 Task: Find a flat in Skövde, Sweden for one guest from September 4 to September 10, with a price range of ₹9000 to ₹17000, including a kitchen.
Action: Mouse moved to (432, 179)
Screenshot: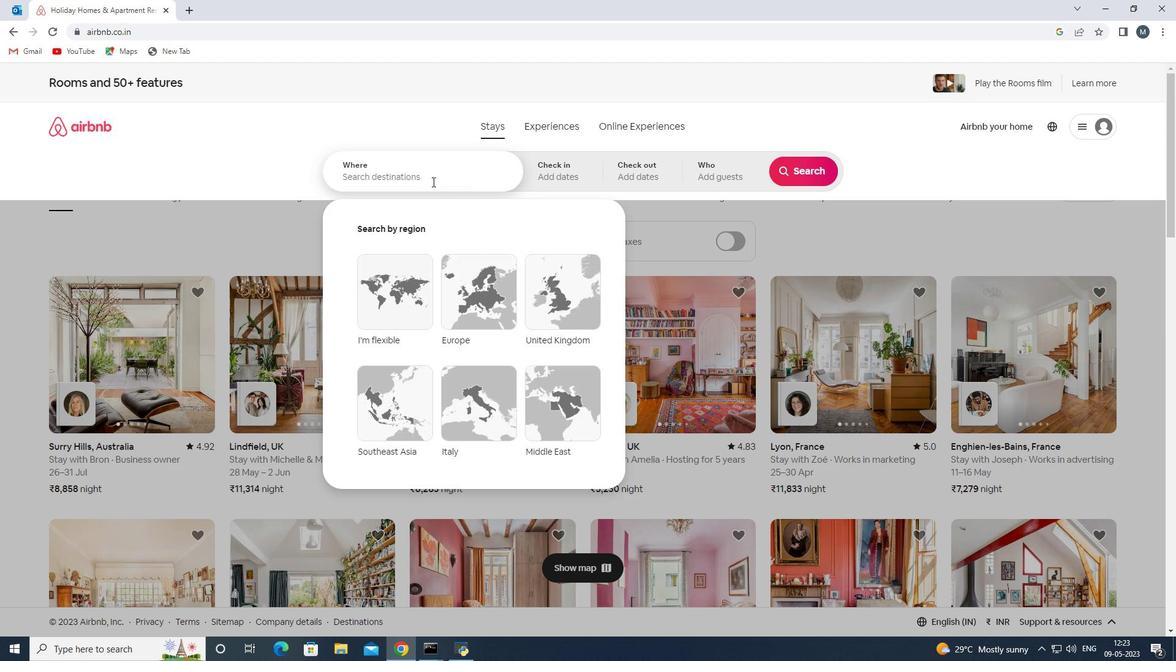 
Action: Mouse pressed left at (432, 179)
Screenshot: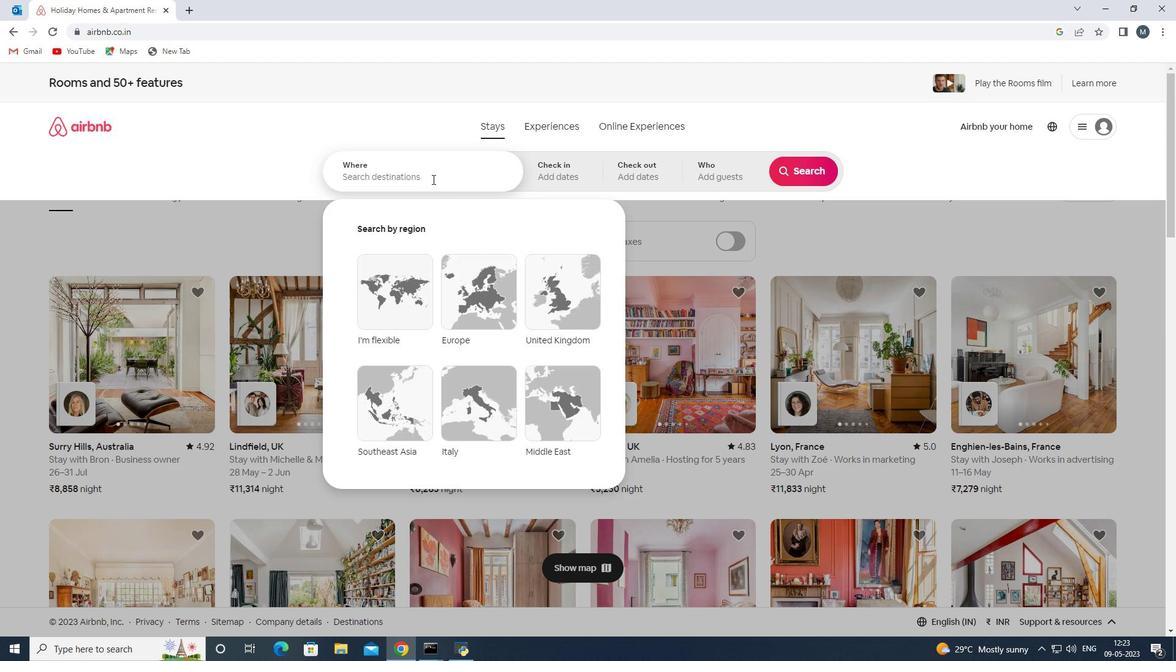 
Action: Key pressed skovde,<Key.shift>Swe
Screenshot: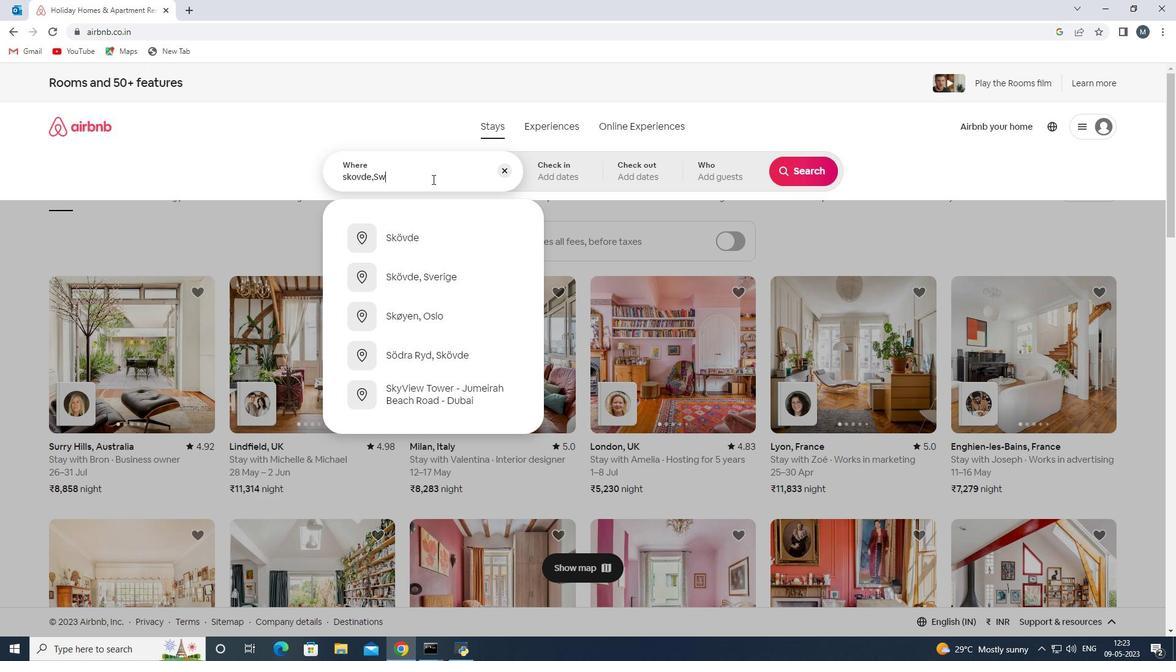 
Action: Mouse moved to (473, 238)
Screenshot: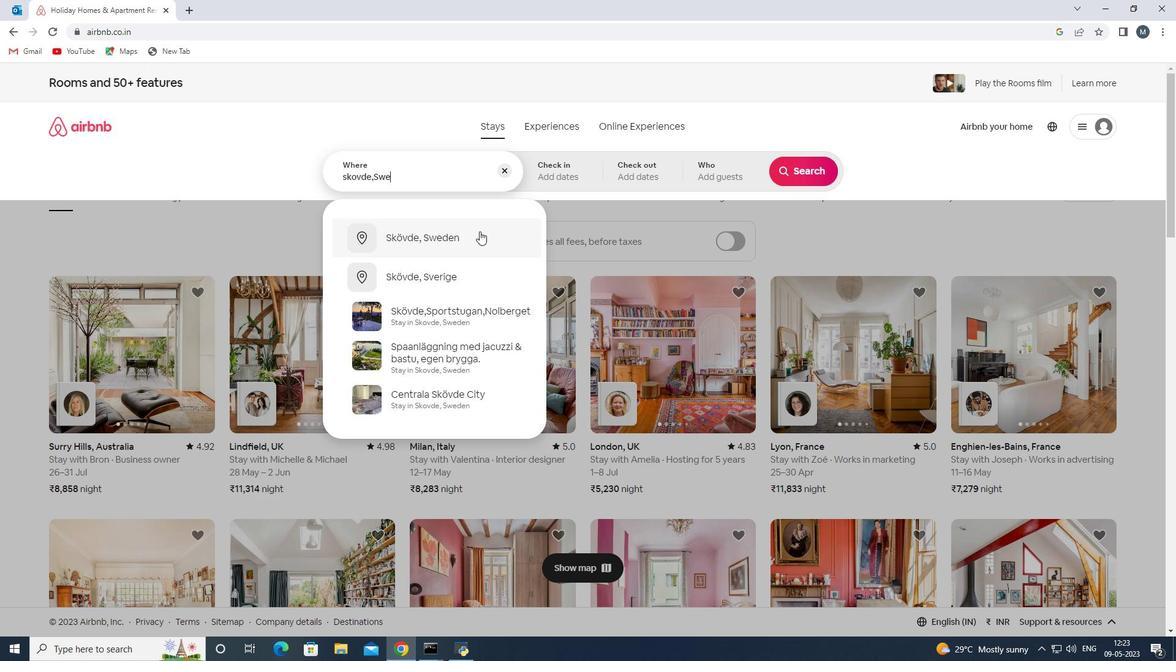 
Action: Mouse pressed left at (473, 238)
Screenshot: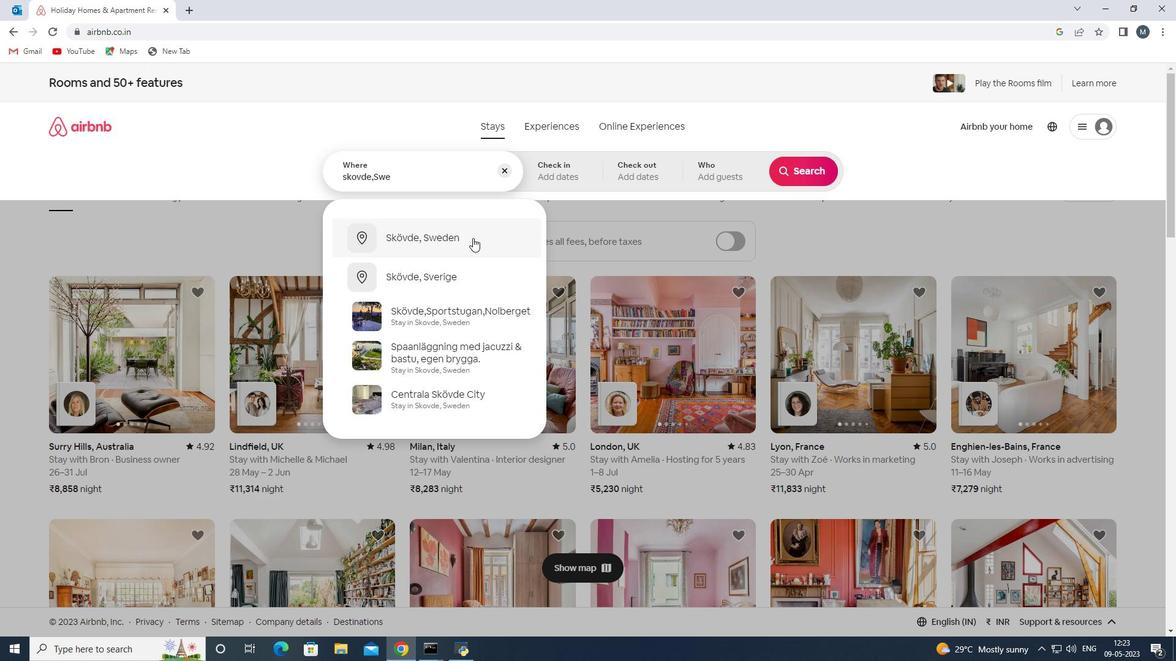 
Action: Mouse moved to (800, 266)
Screenshot: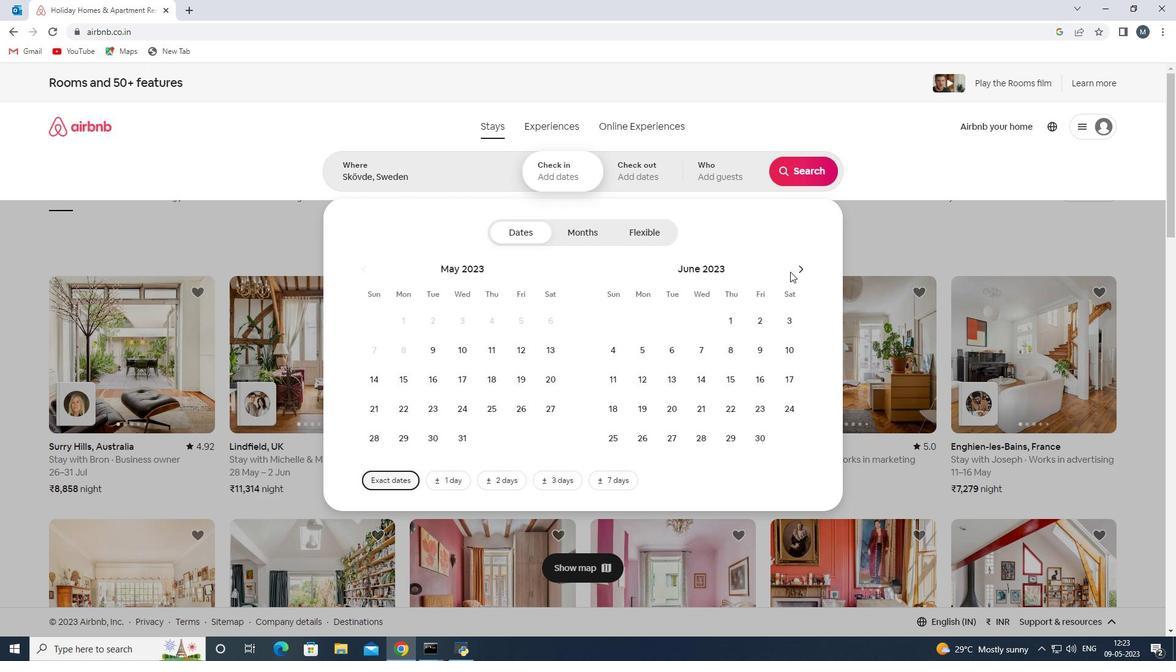 
Action: Mouse pressed left at (800, 266)
Screenshot: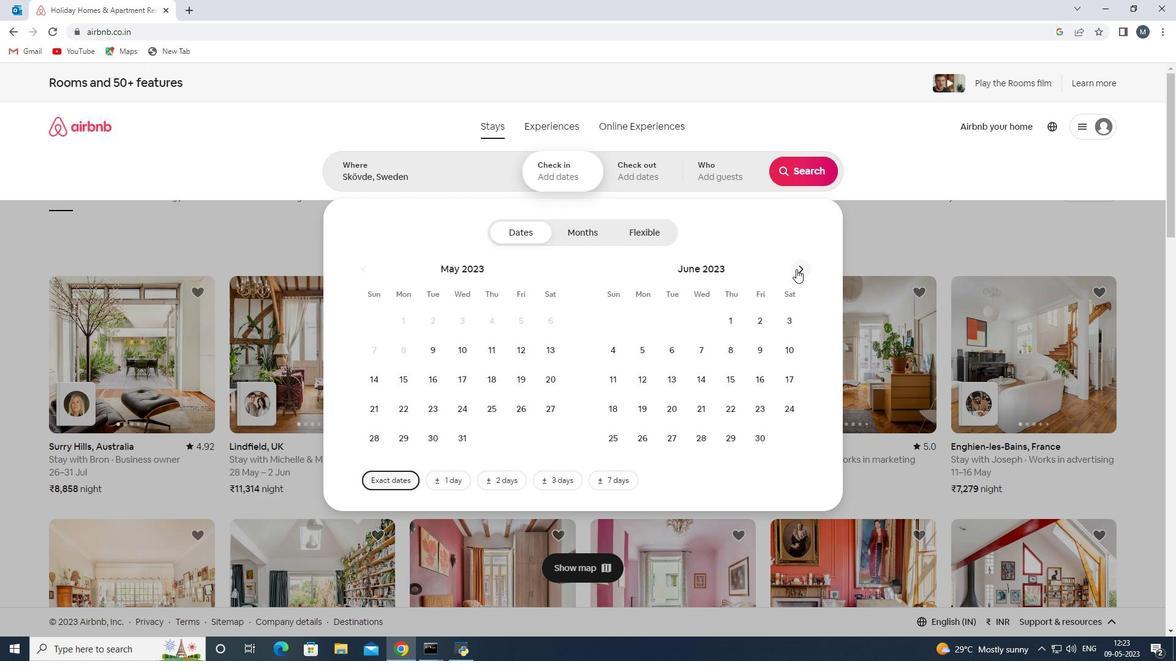 
Action: Mouse pressed left at (800, 266)
Screenshot: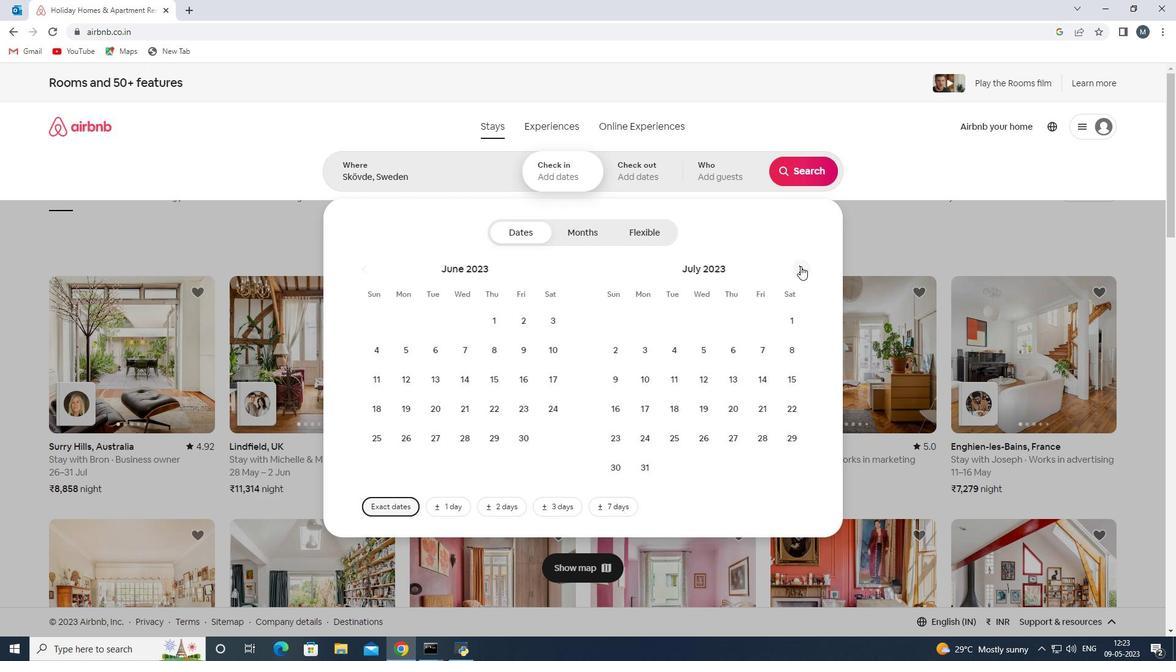 
Action: Mouse pressed left at (800, 266)
Screenshot: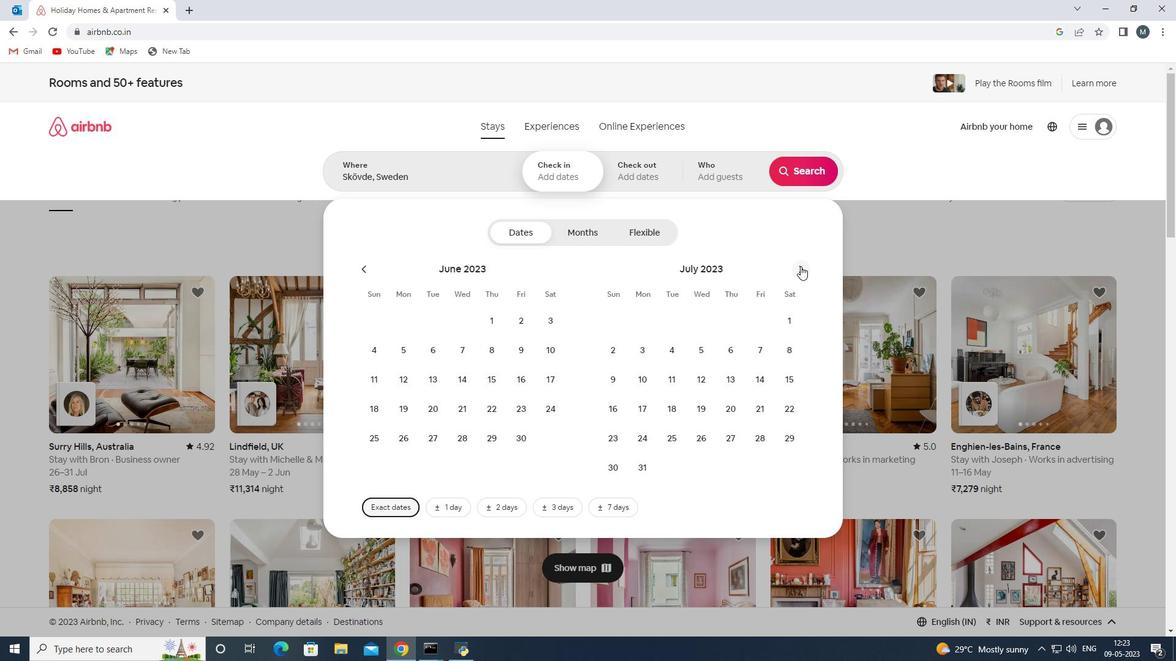 
Action: Mouse moved to (651, 354)
Screenshot: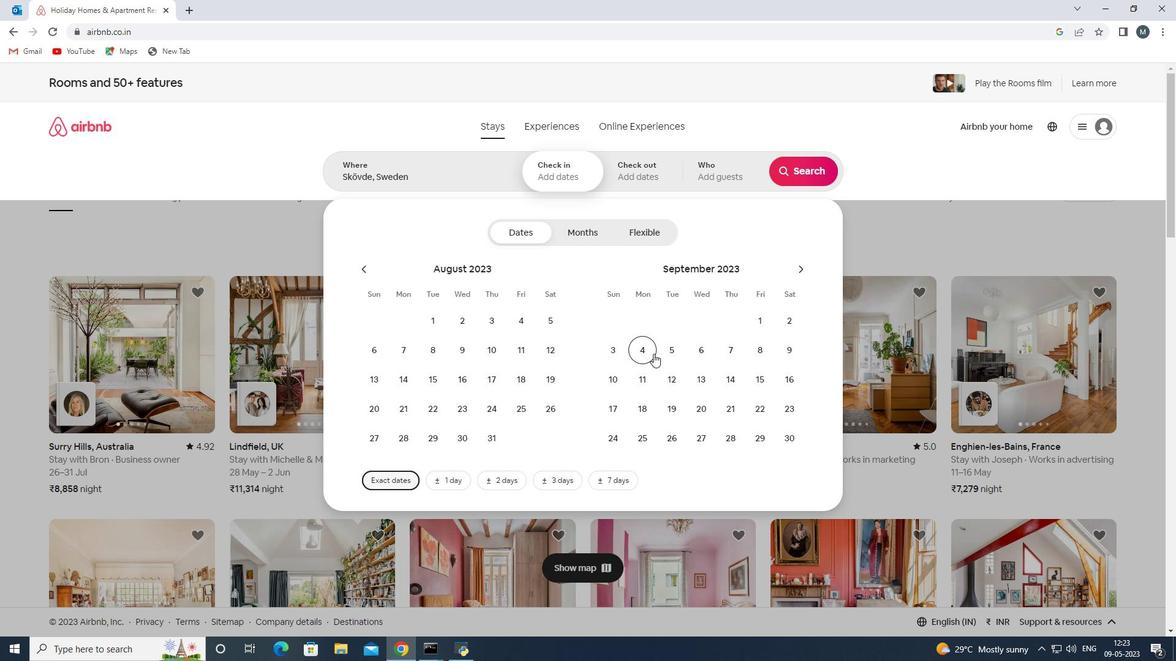 
Action: Mouse pressed left at (651, 354)
Screenshot: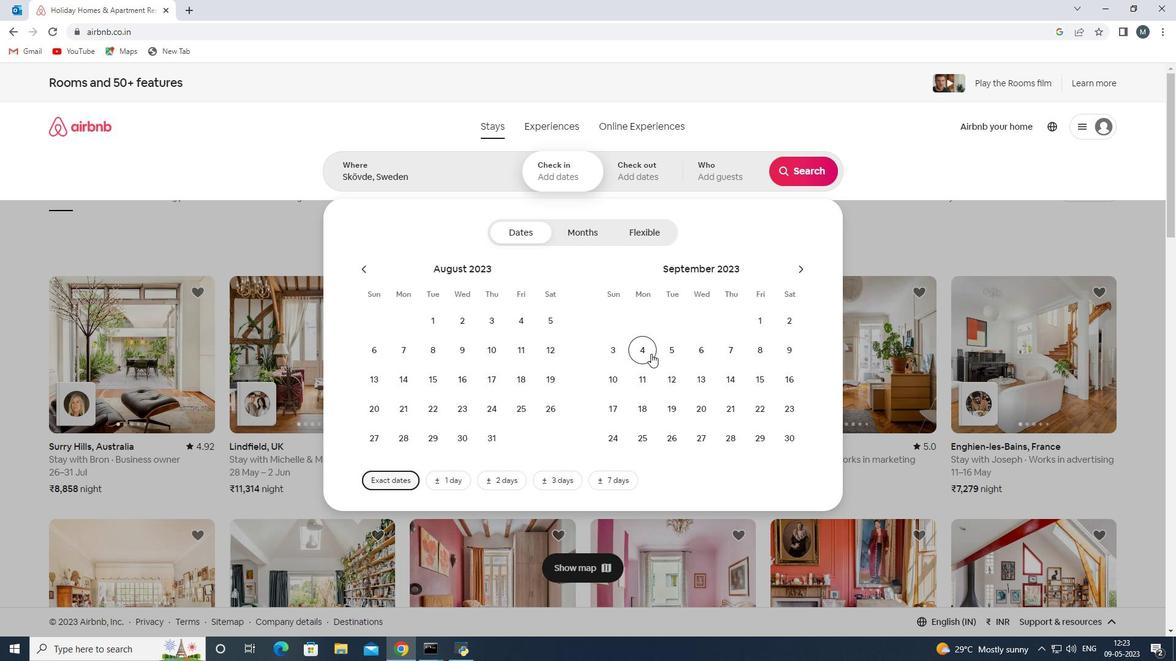 
Action: Mouse moved to (612, 375)
Screenshot: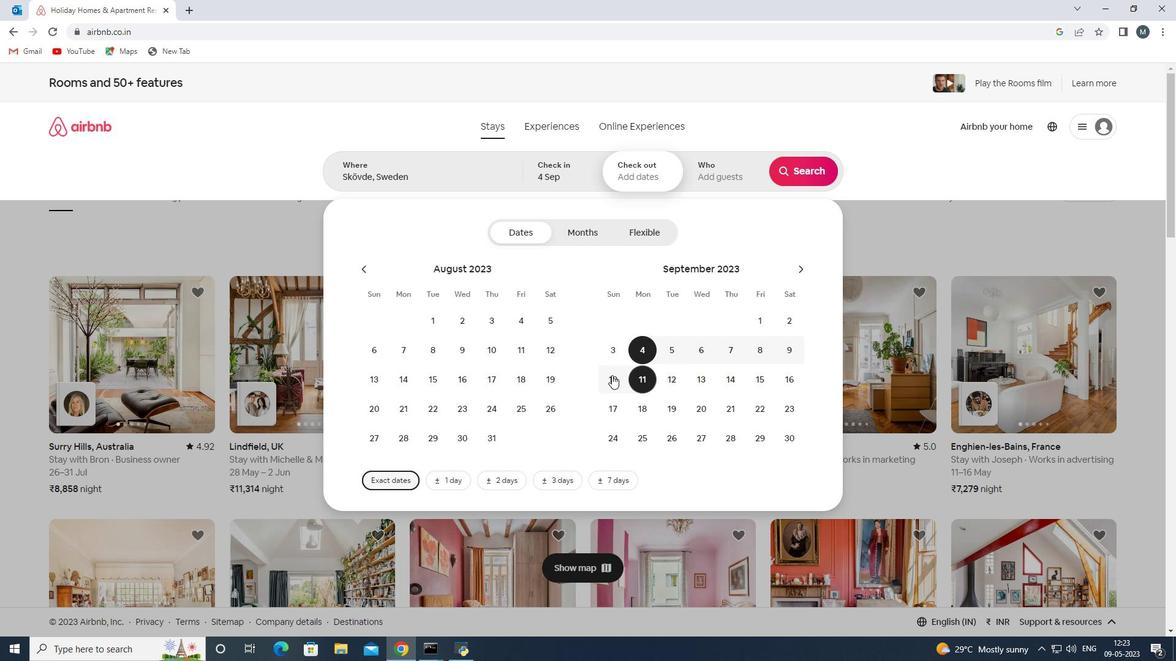 
Action: Mouse pressed left at (612, 375)
Screenshot: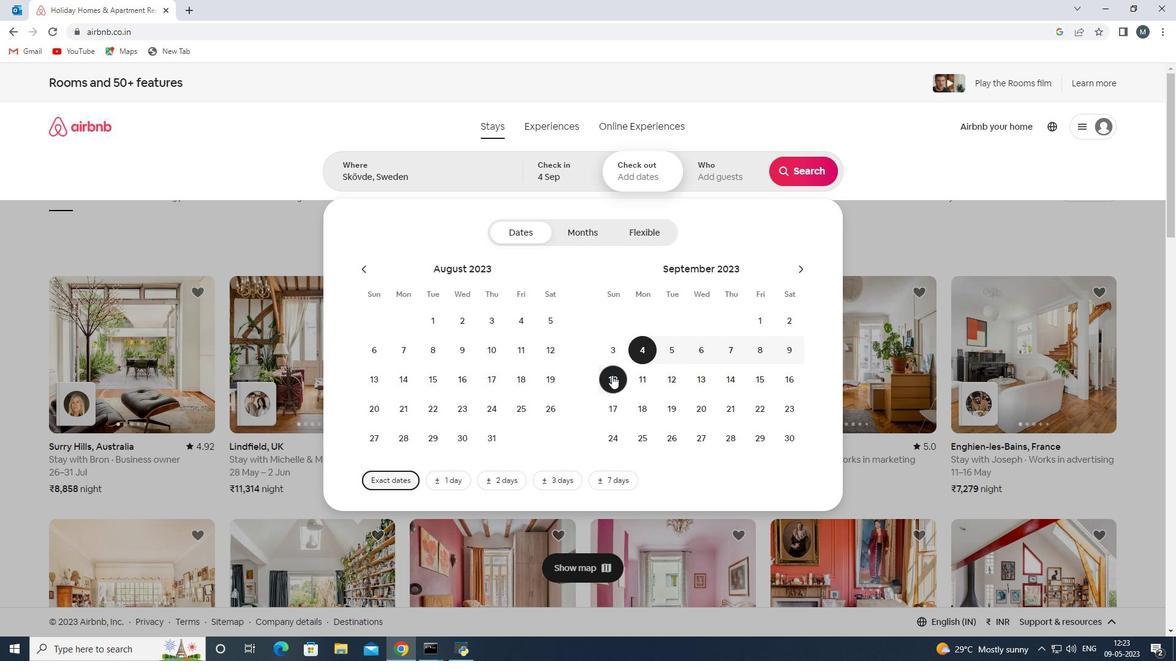 
Action: Mouse moved to (715, 173)
Screenshot: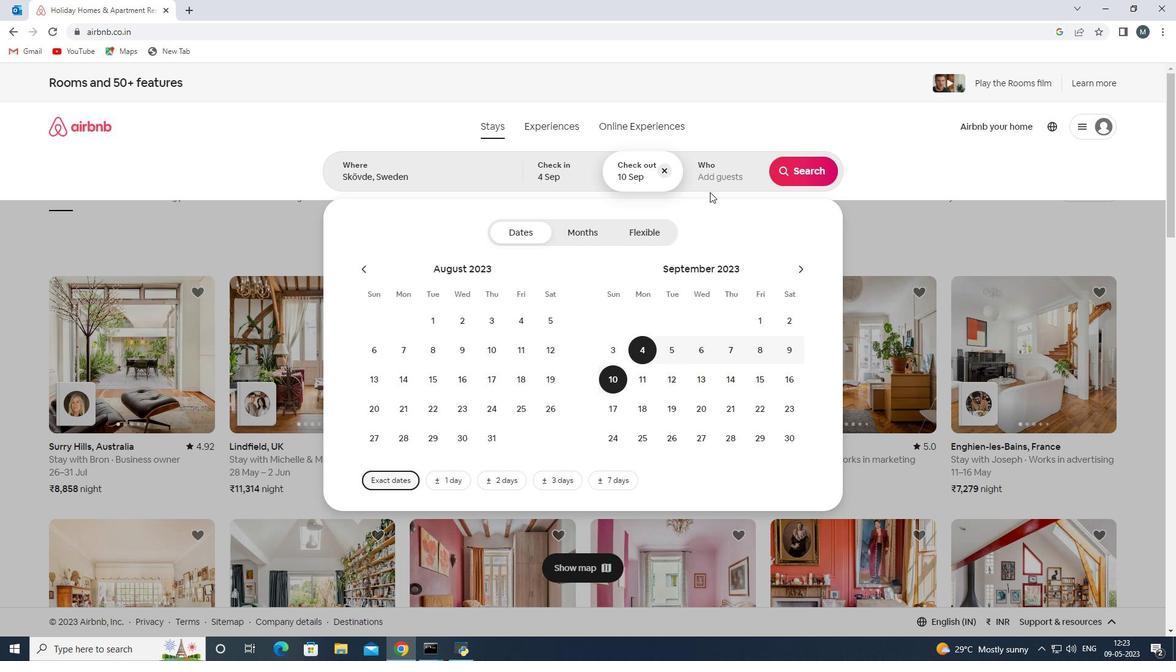 
Action: Mouse pressed left at (715, 173)
Screenshot: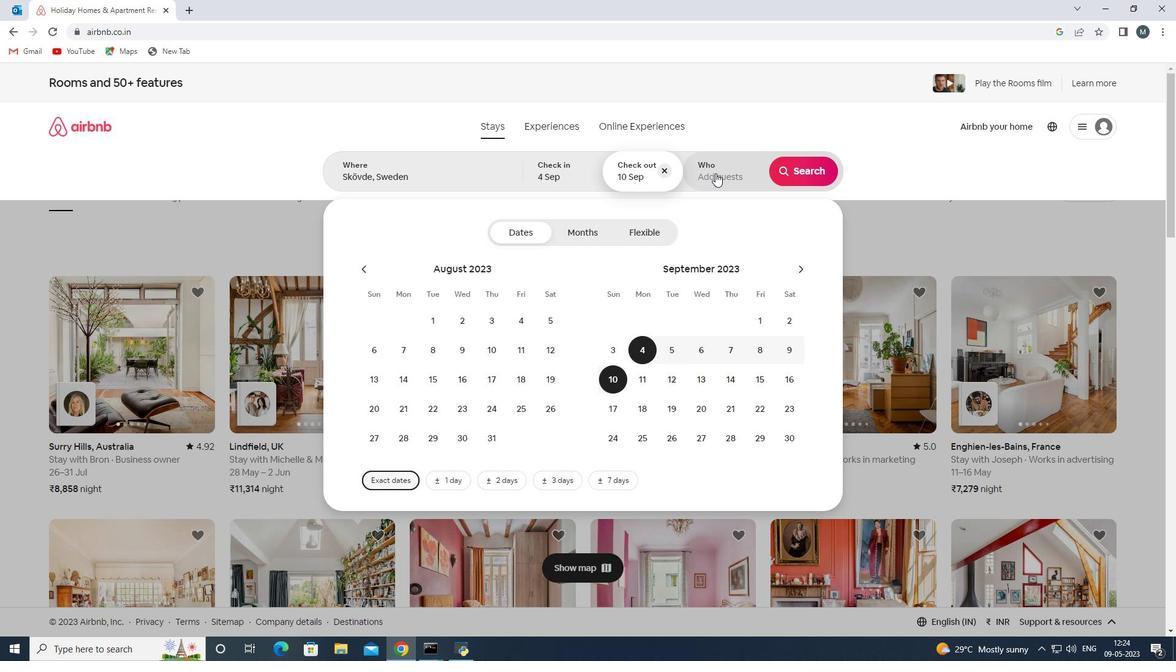 
Action: Mouse moved to (801, 233)
Screenshot: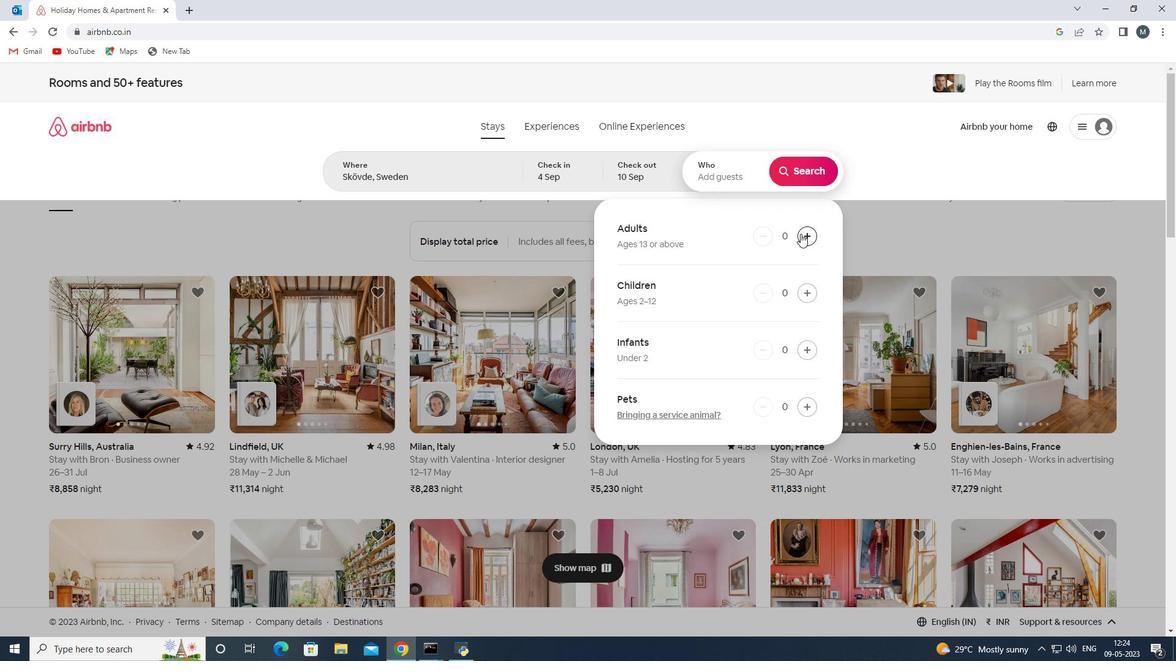 
Action: Mouse pressed left at (801, 233)
Screenshot: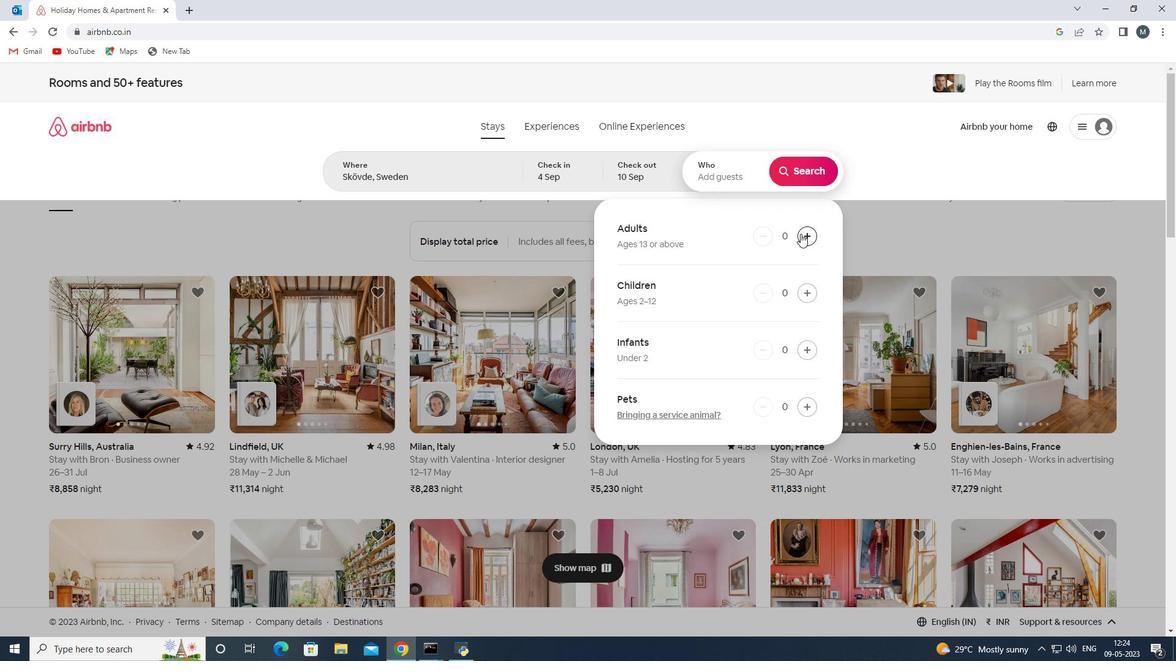 
Action: Mouse moved to (797, 173)
Screenshot: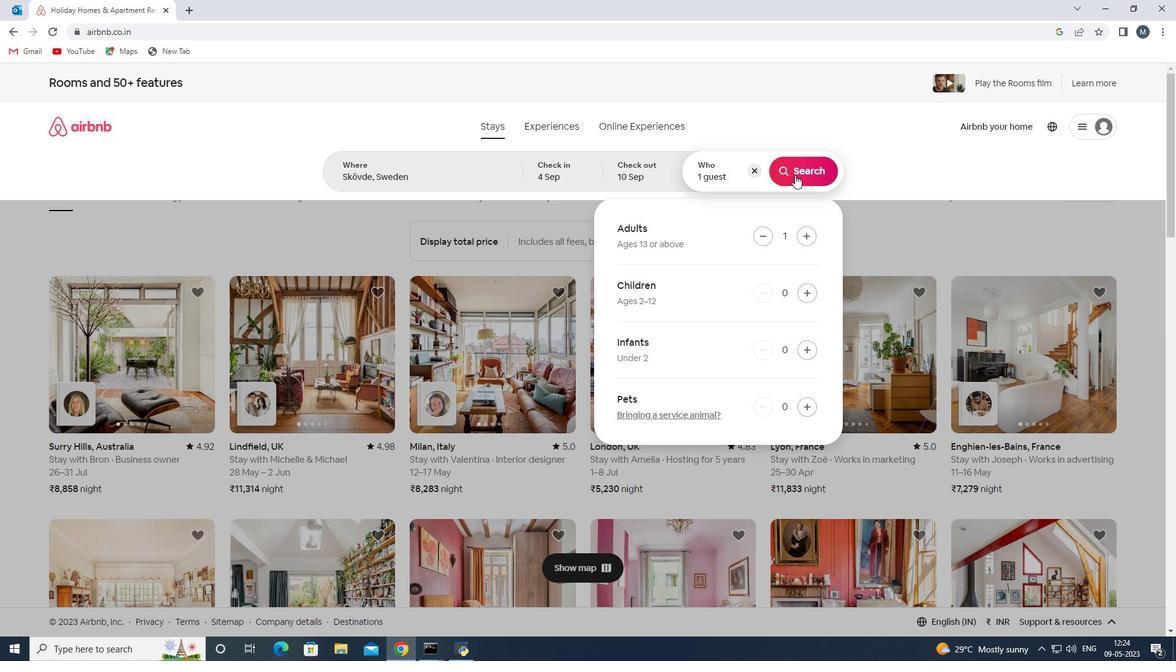 
Action: Mouse pressed left at (797, 173)
Screenshot: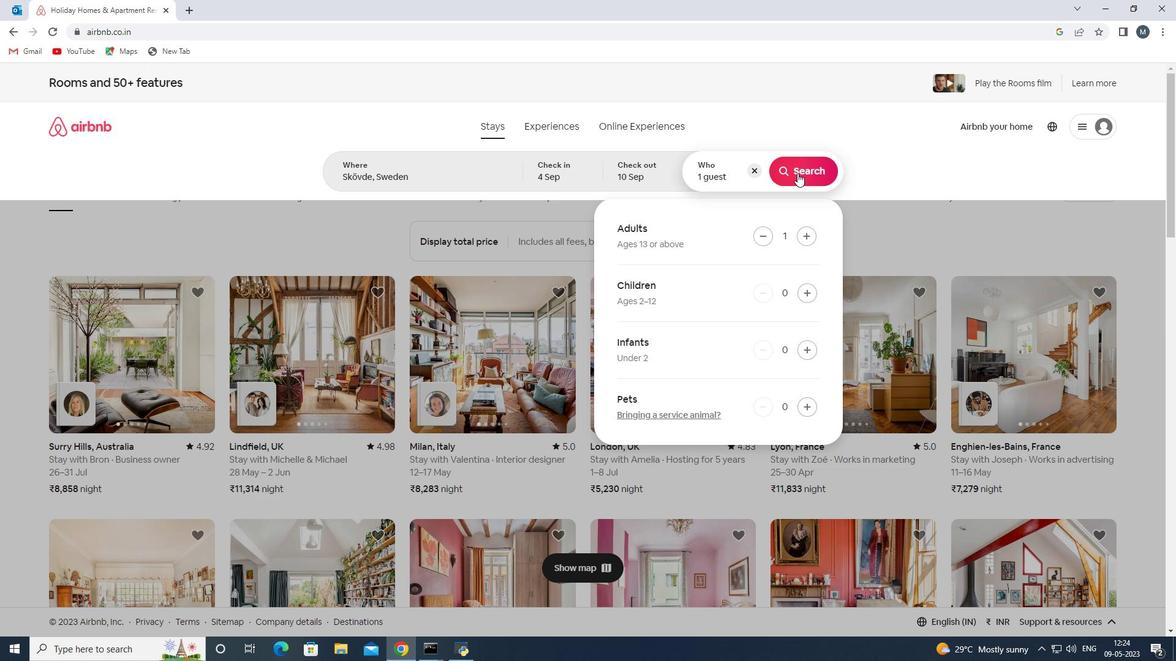 
Action: Mouse moved to (1107, 136)
Screenshot: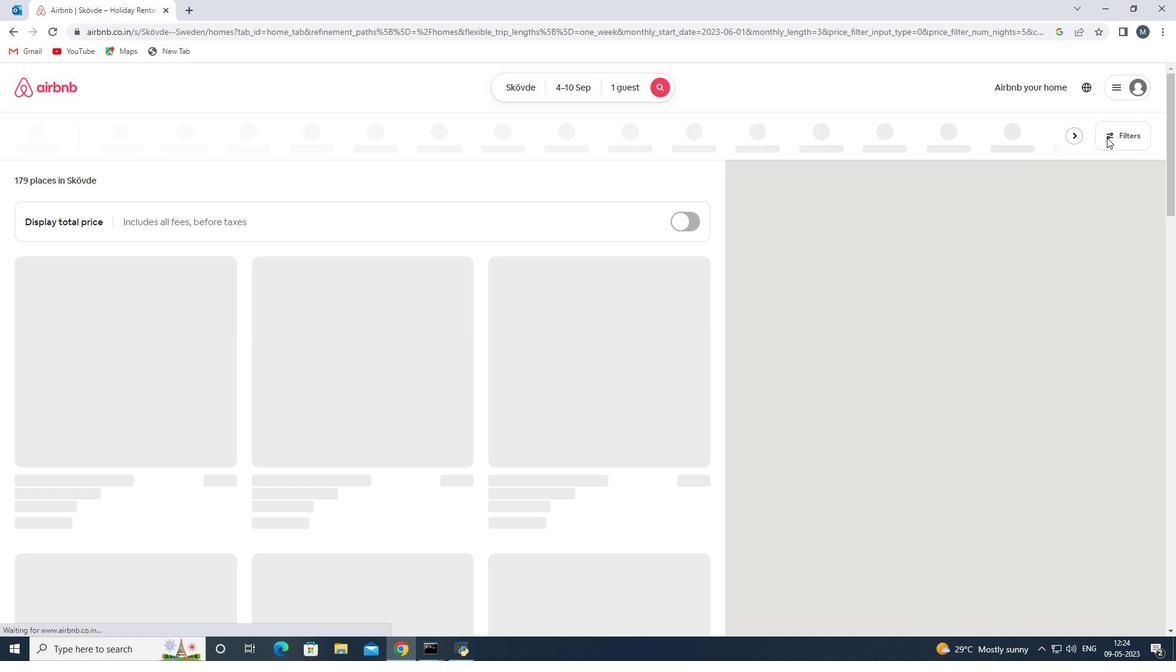 
Action: Mouse pressed left at (1107, 136)
Screenshot: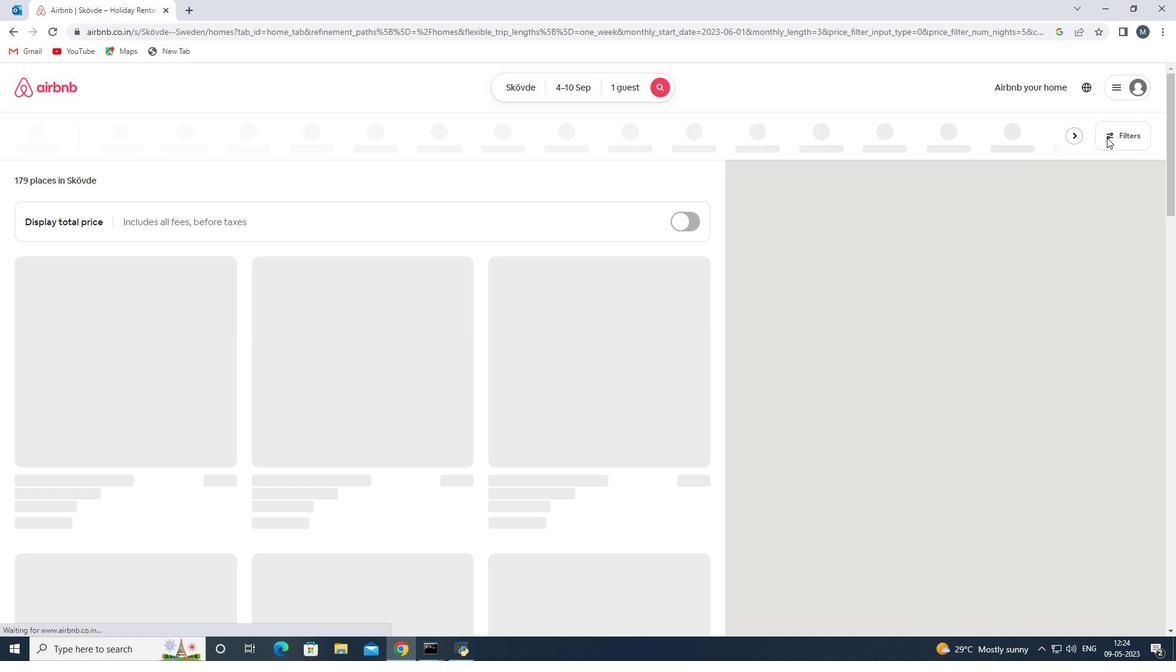 
Action: Mouse moved to (481, 441)
Screenshot: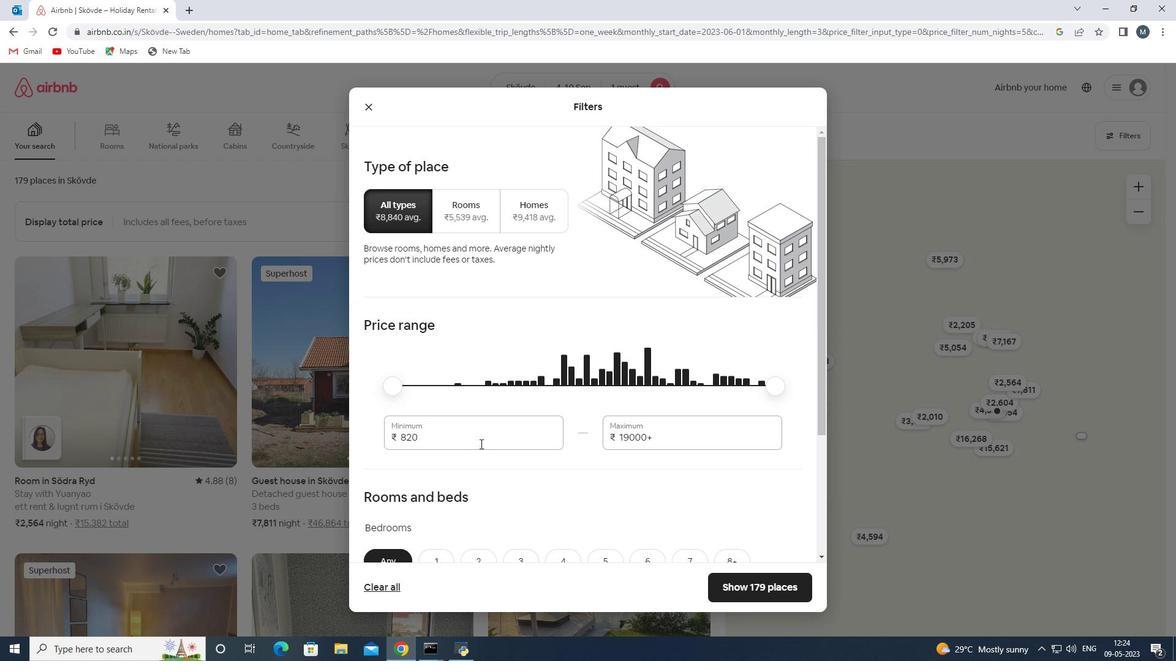 
Action: Mouse pressed left at (481, 441)
Screenshot: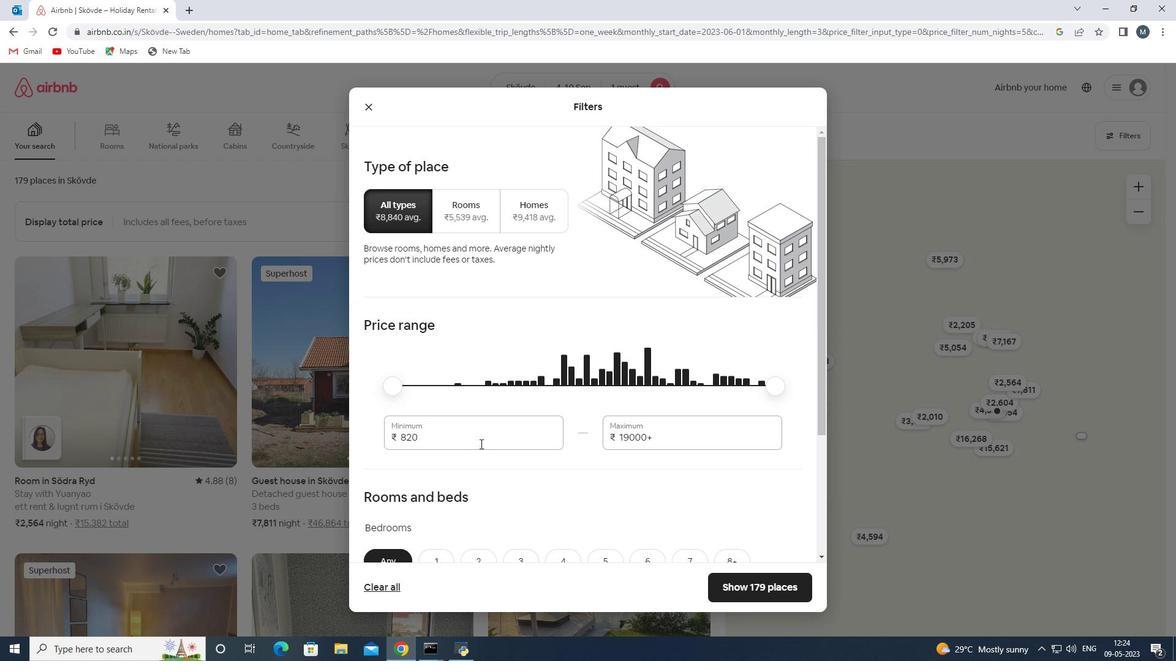 
Action: Mouse moved to (365, 433)
Screenshot: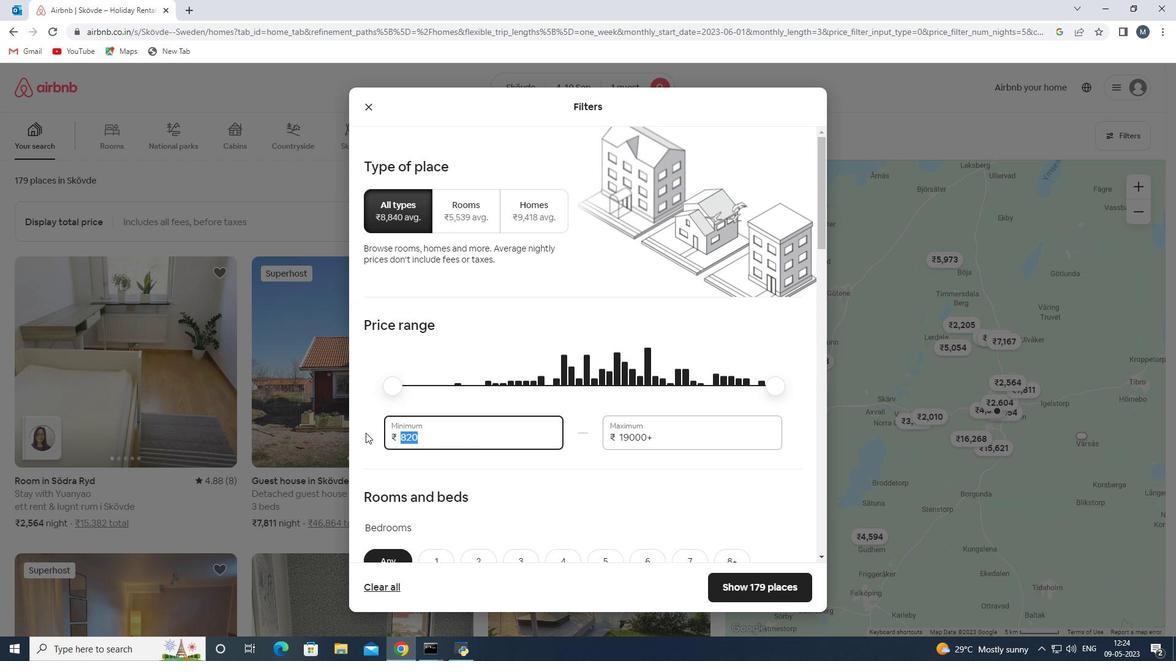 
Action: Key pressed 900
Screenshot: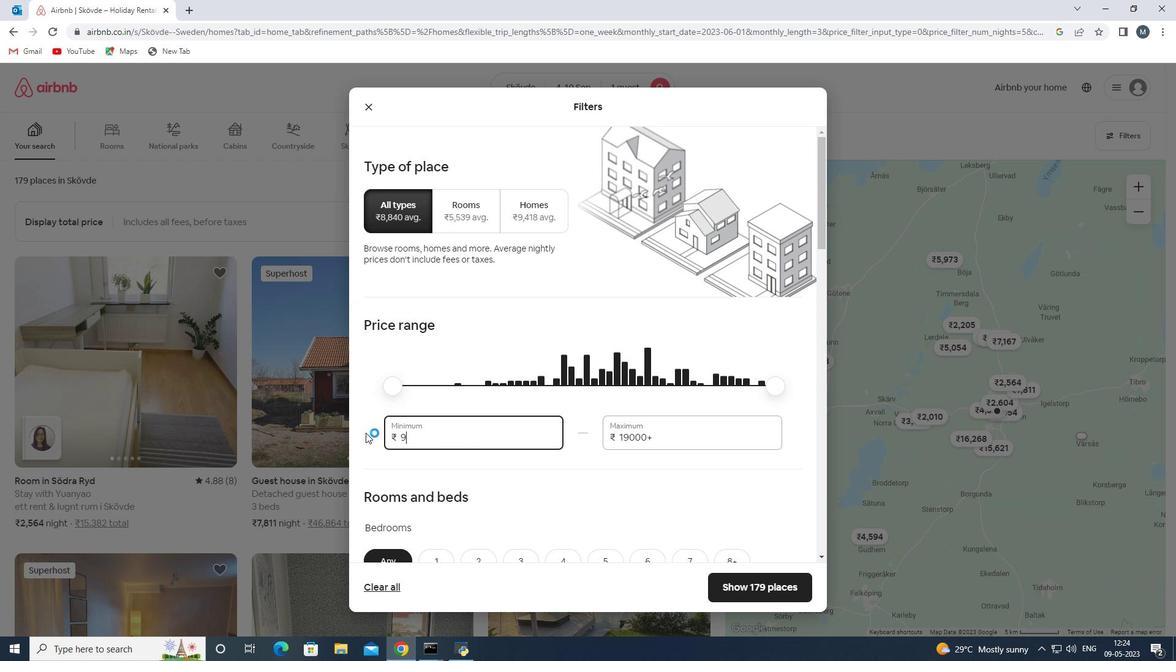
Action: Mouse moved to (365, 433)
Screenshot: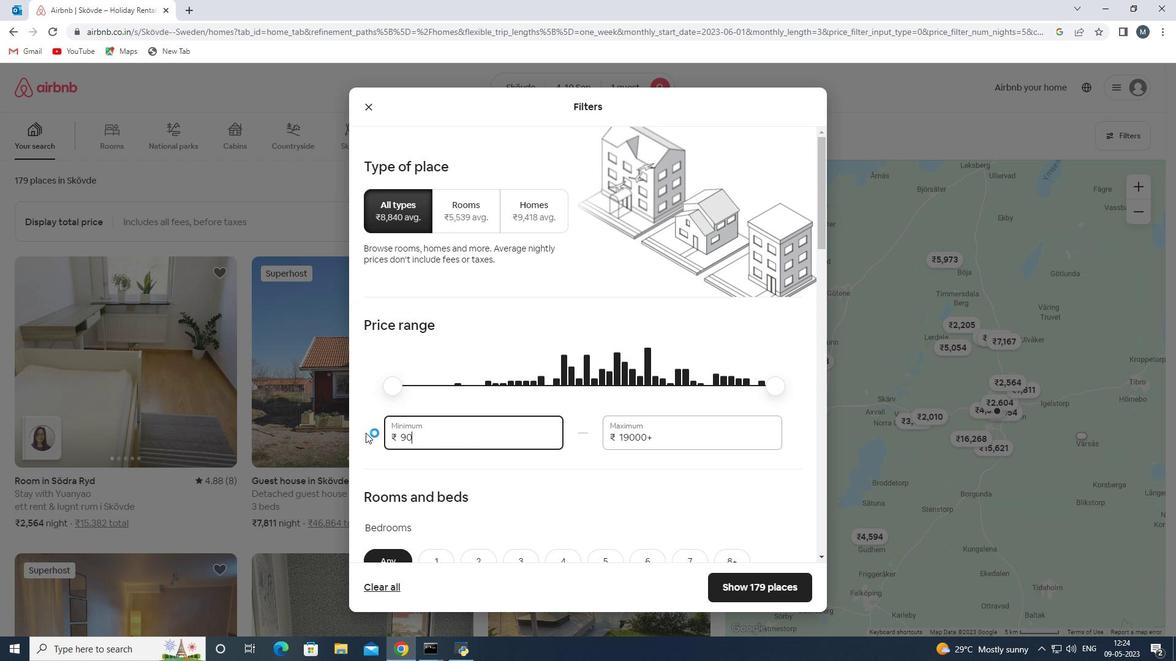 
Action: Key pressed 0
Screenshot: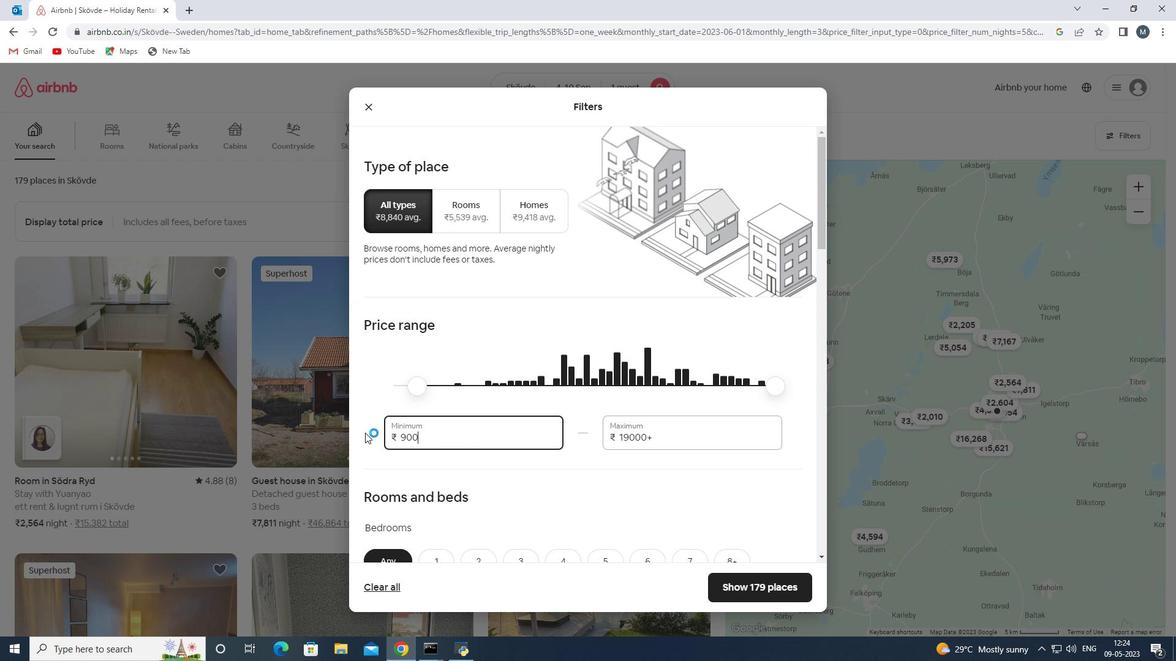 
Action: Mouse moved to (657, 432)
Screenshot: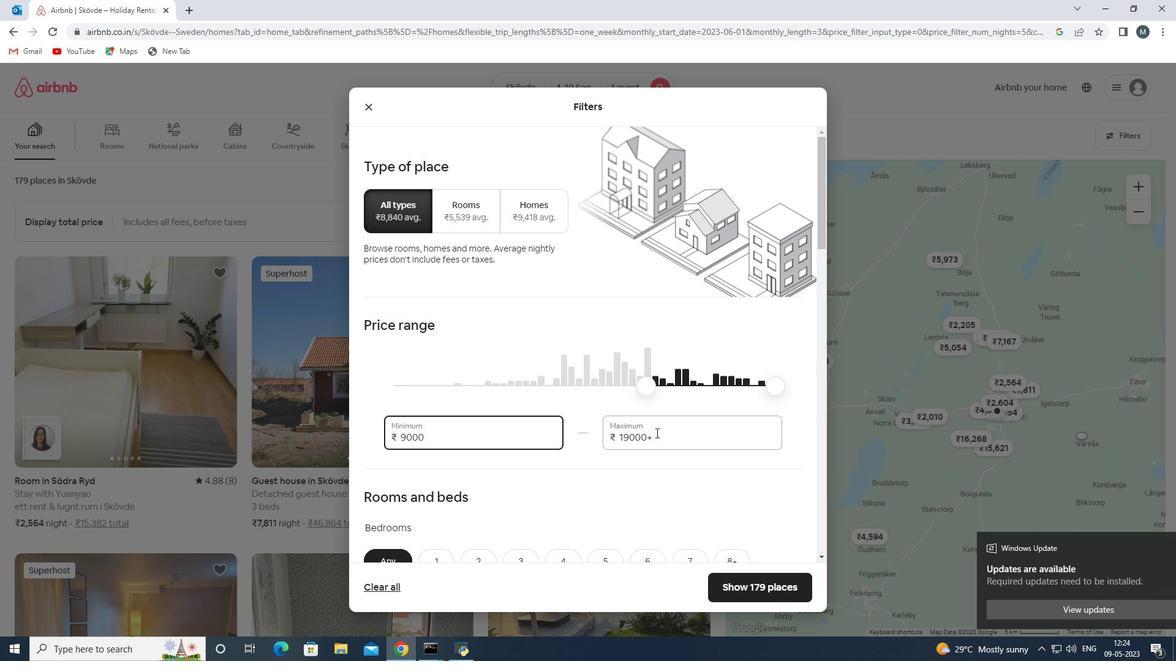 
Action: Mouse pressed left at (657, 432)
Screenshot: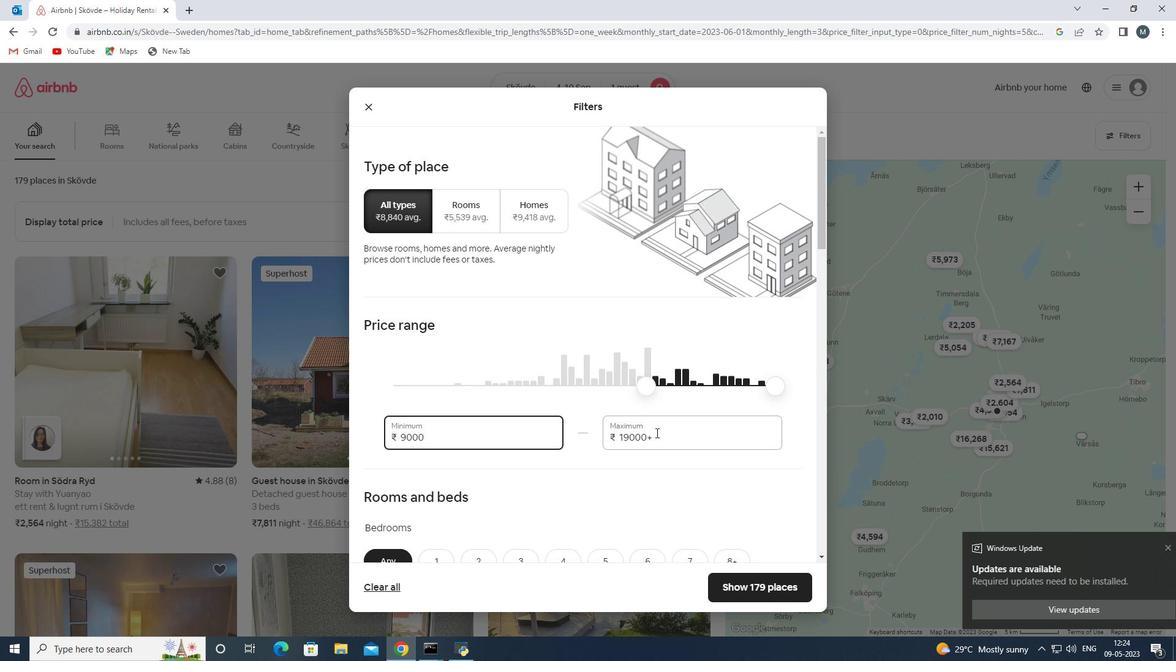 
Action: Mouse moved to (609, 436)
Screenshot: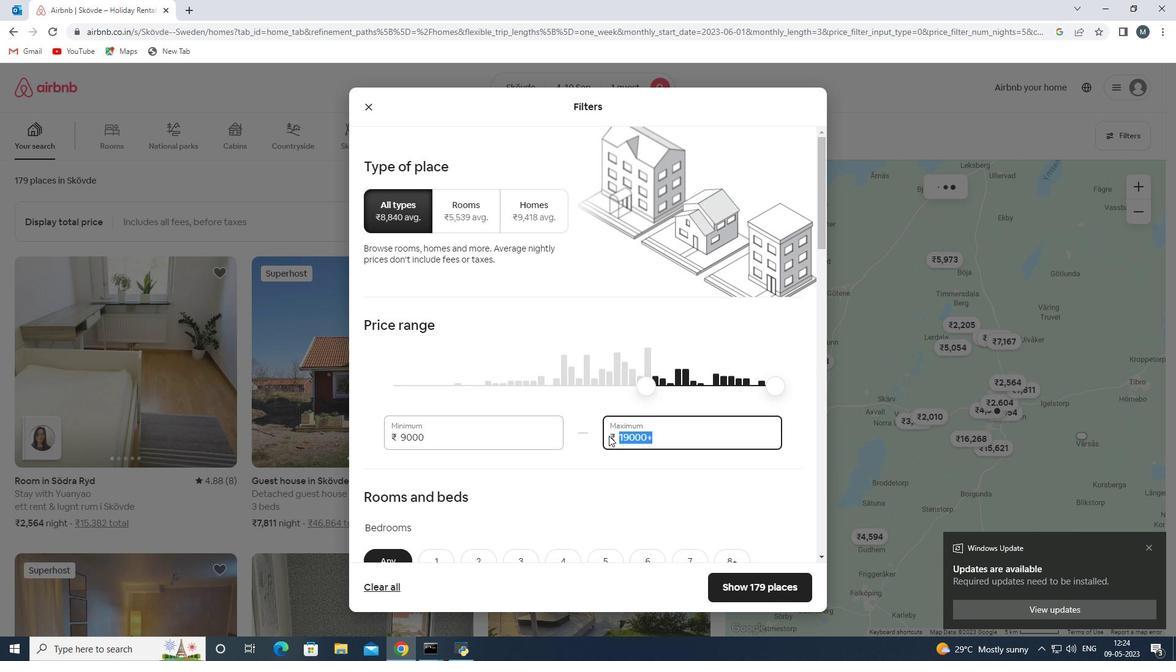 
Action: Key pressed 1700
Screenshot: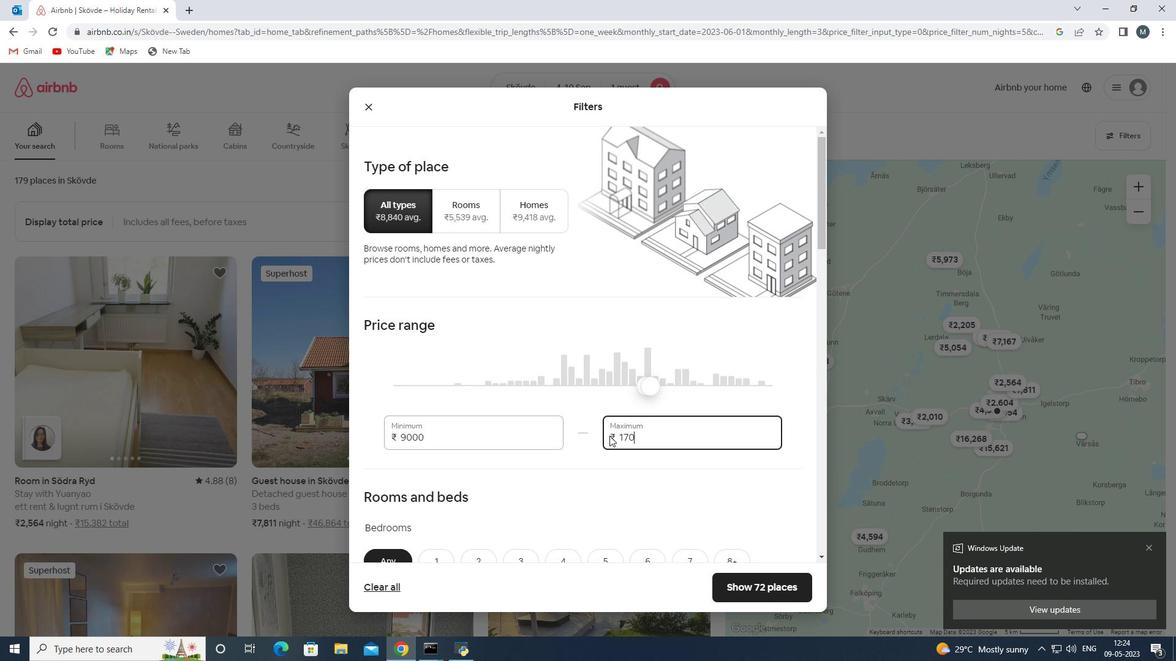 
Action: Mouse moved to (609, 436)
Screenshot: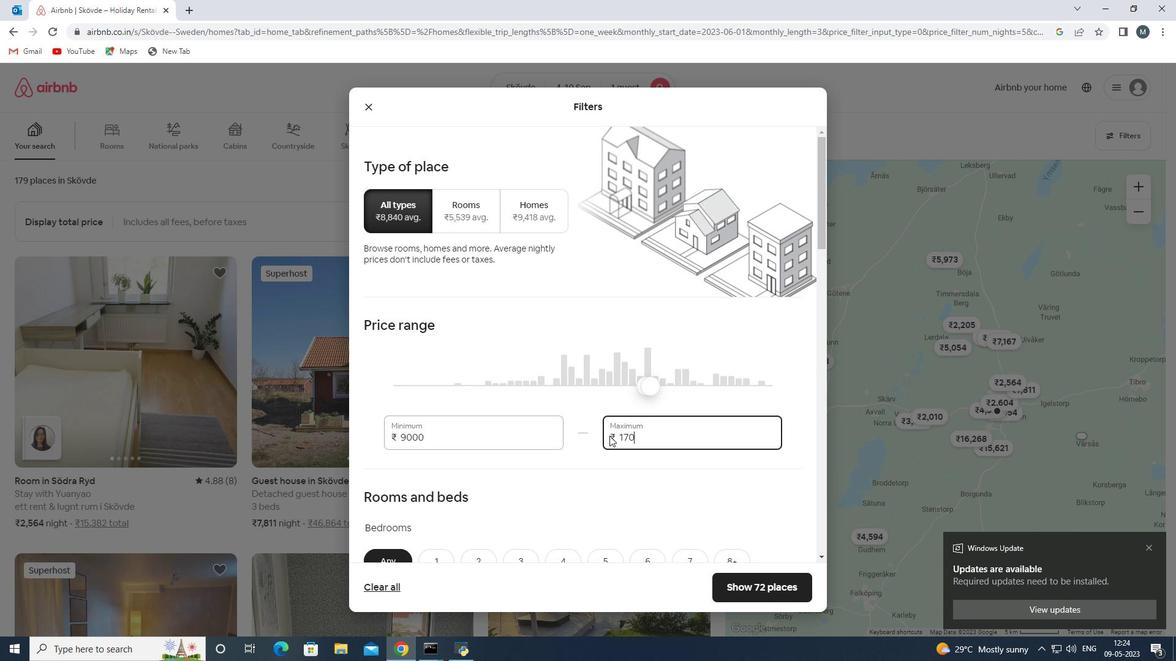 
Action: Key pressed 0
Screenshot: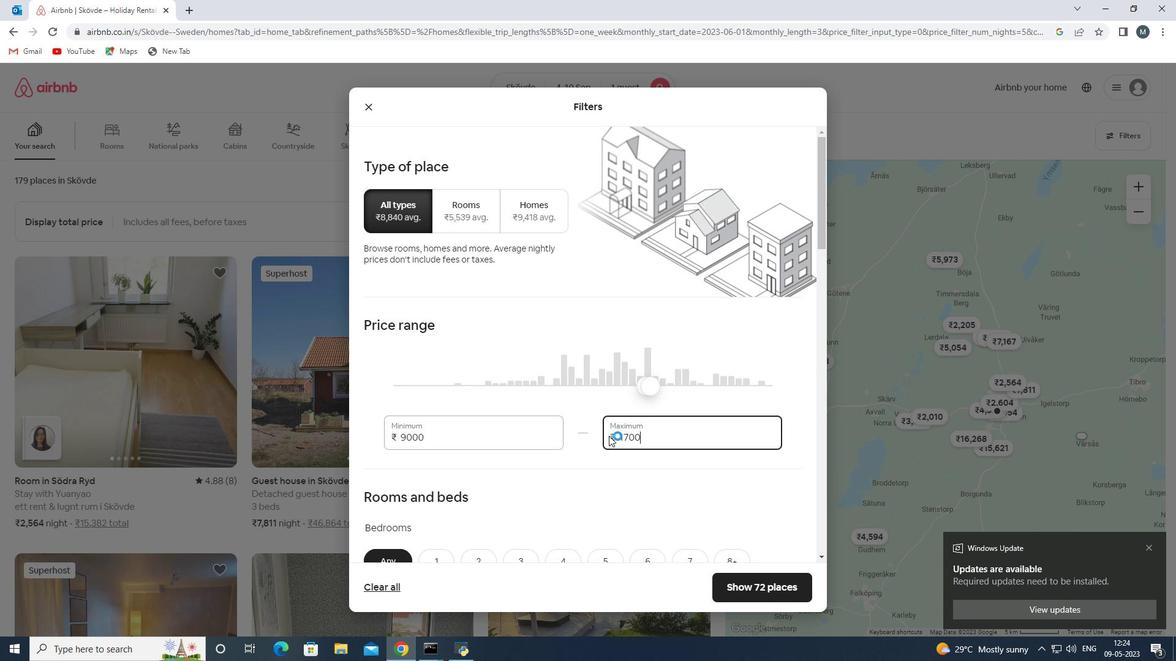 
Action: Mouse moved to (530, 396)
Screenshot: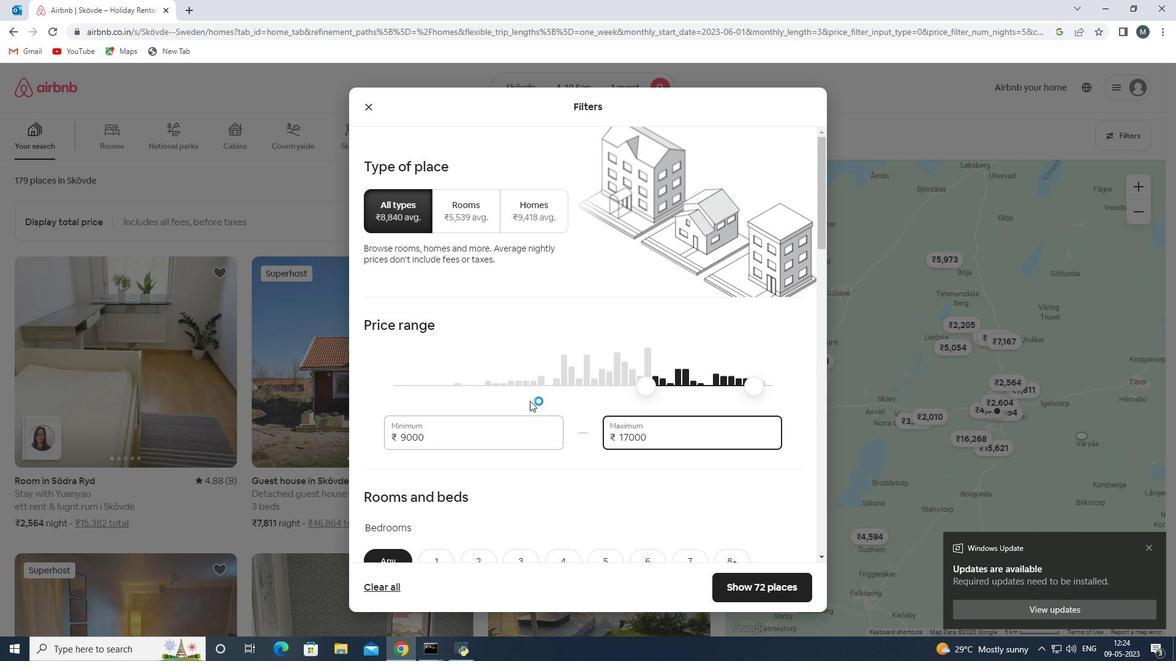 
Action: Mouse scrolled (530, 395) with delta (0, 0)
Screenshot: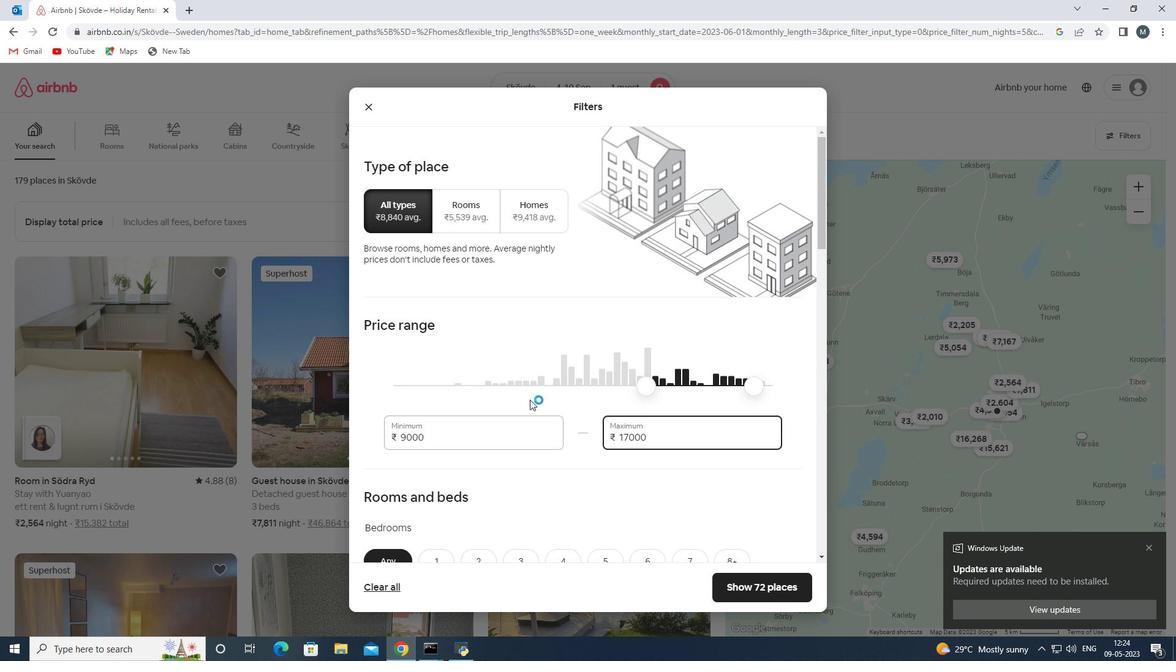 
Action: Mouse moved to (553, 367)
Screenshot: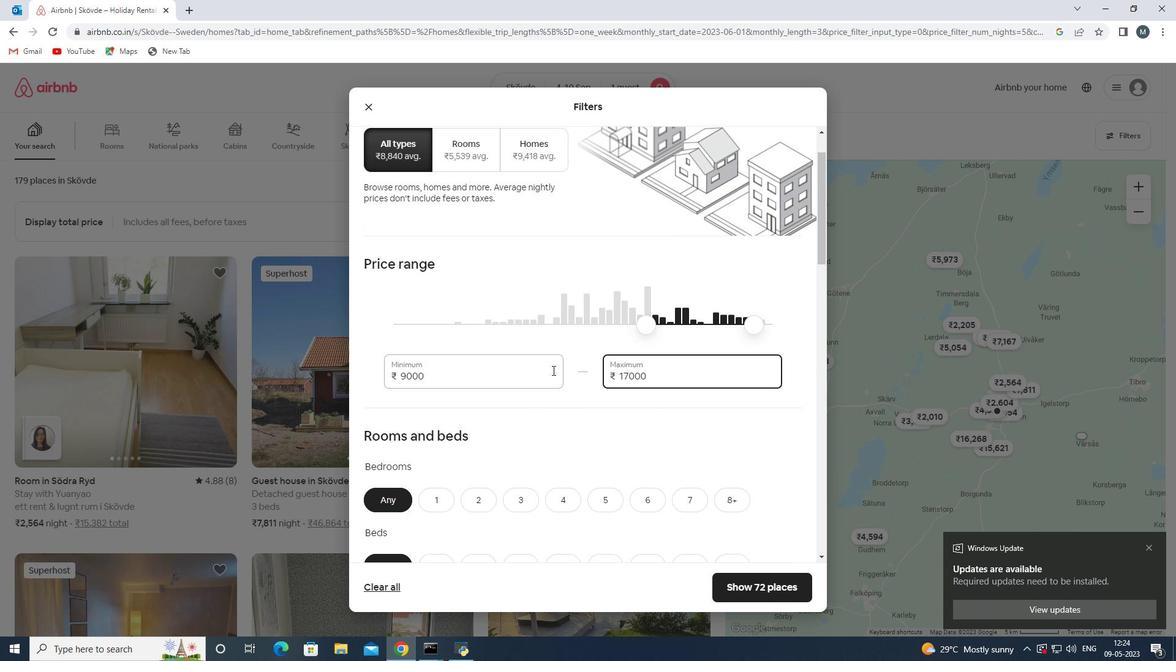 
Action: Mouse scrolled (553, 367) with delta (0, 0)
Screenshot: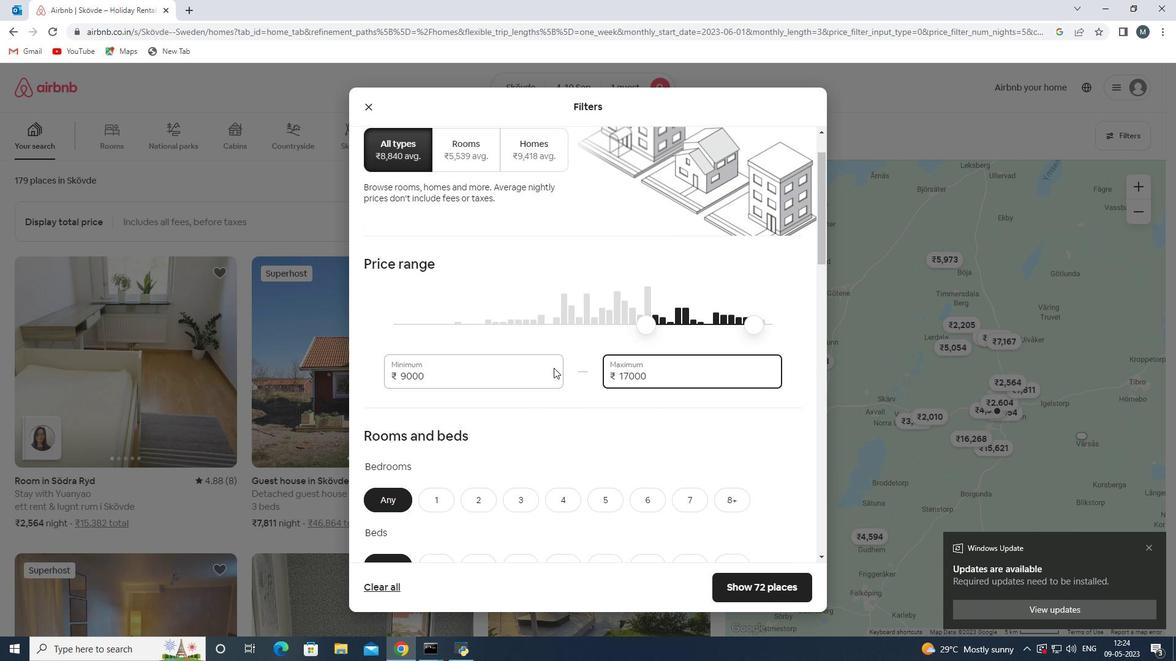 
Action: Mouse moved to (556, 367)
Screenshot: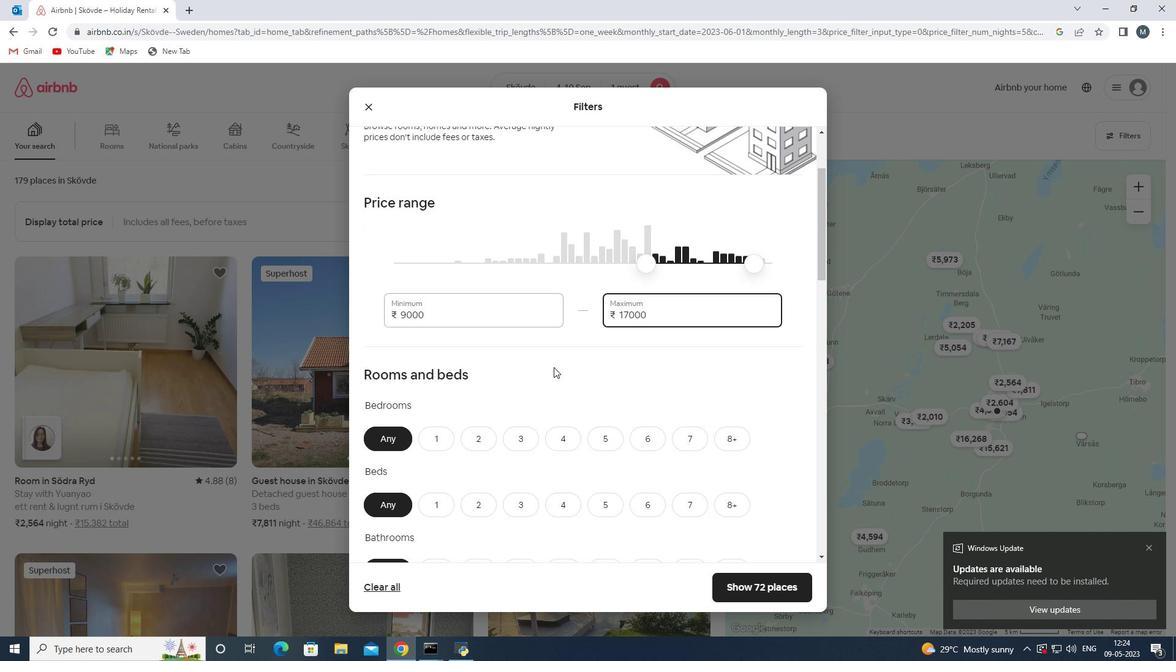 
Action: Mouse scrolled (556, 366) with delta (0, 0)
Screenshot: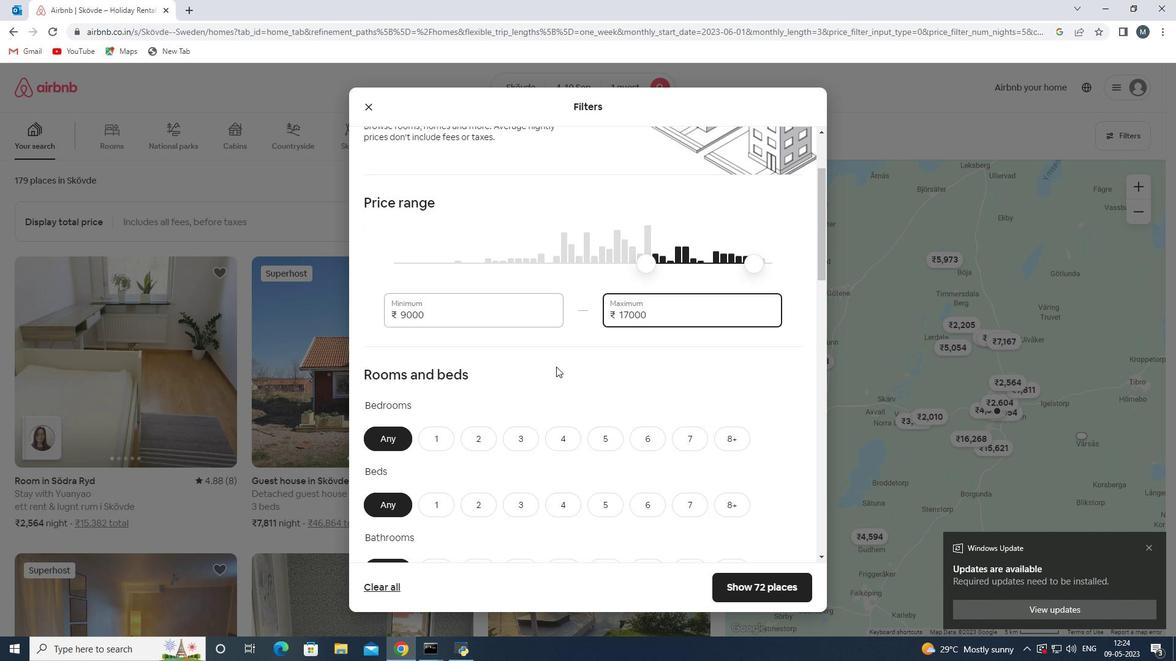 
Action: Mouse moved to (446, 372)
Screenshot: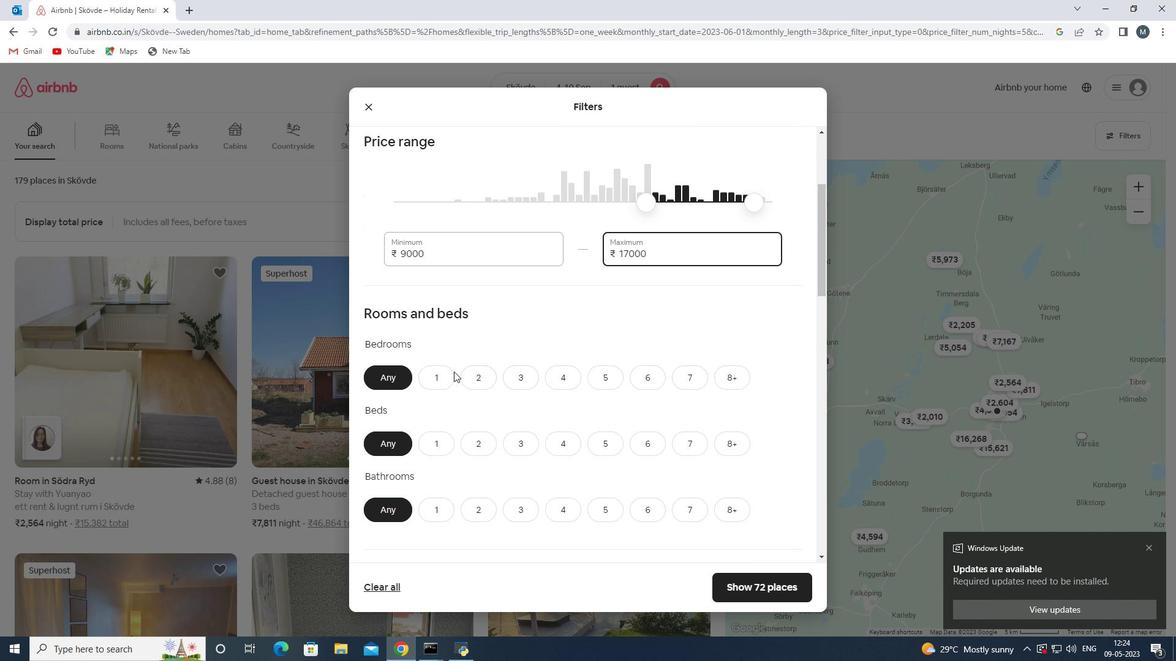 
Action: Mouse pressed left at (446, 372)
Screenshot: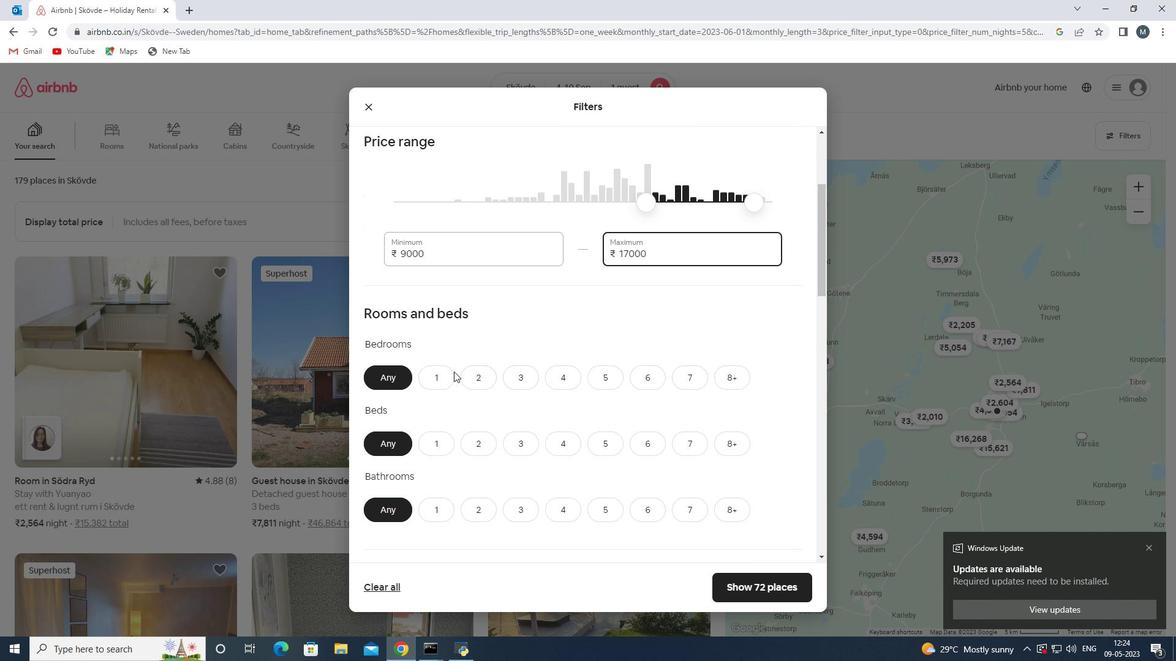 
Action: Mouse moved to (433, 442)
Screenshot: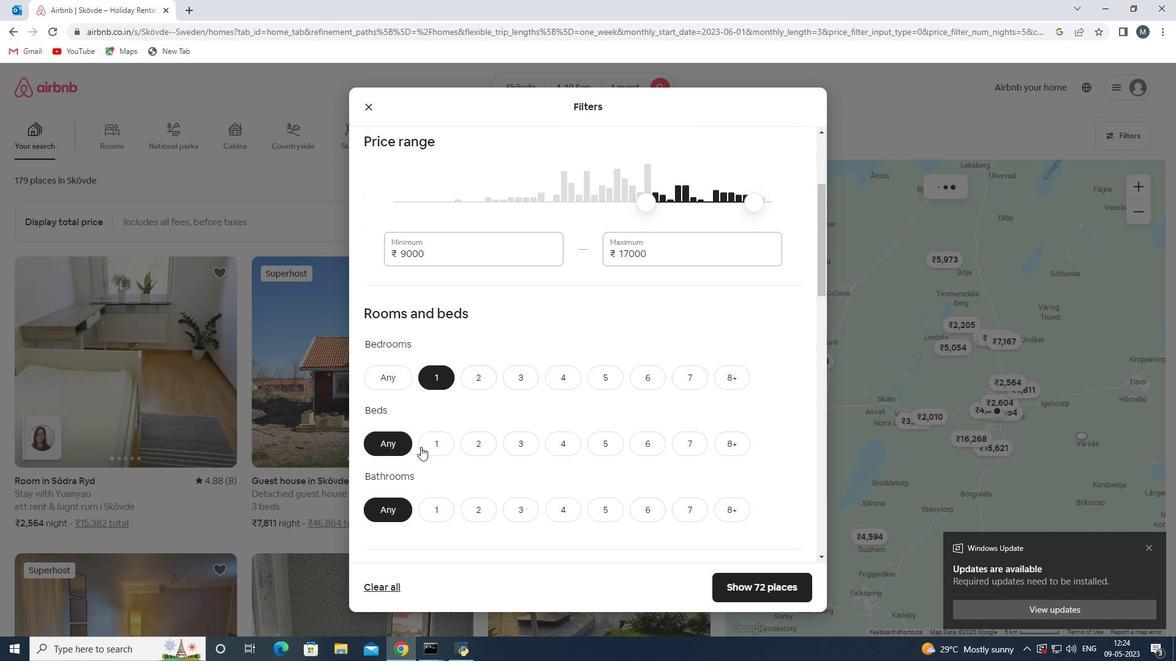 
Action: Mouse pressed left at (433, 442)
Screenshot: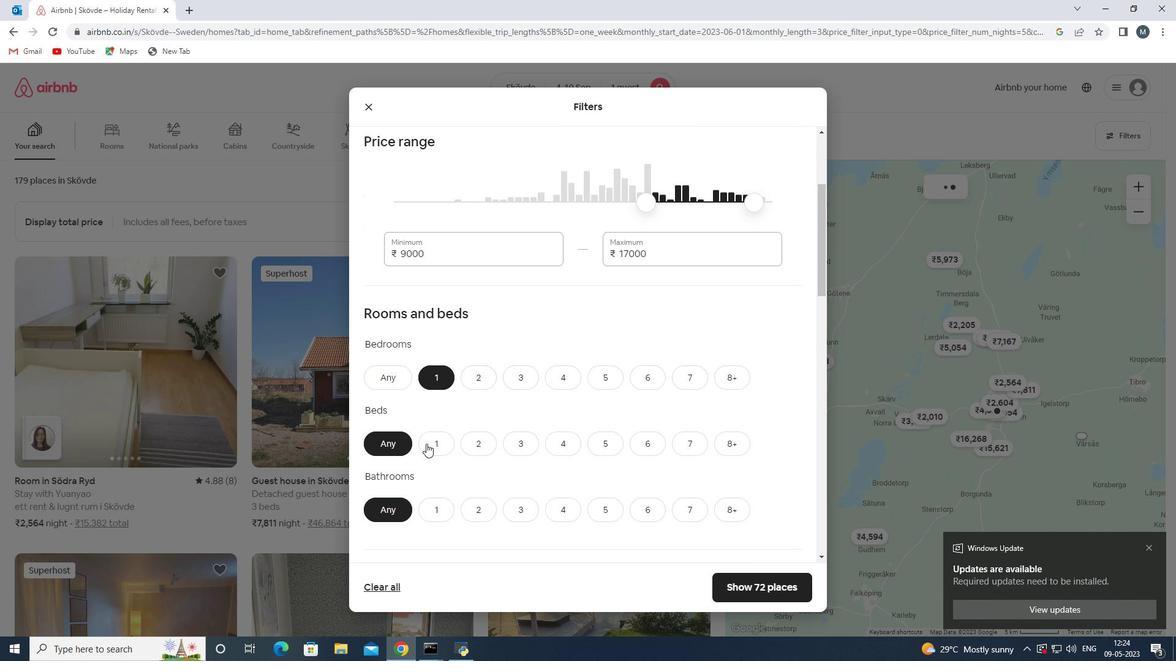 
Action: Mouse moved to (433, 511)
Screenshot: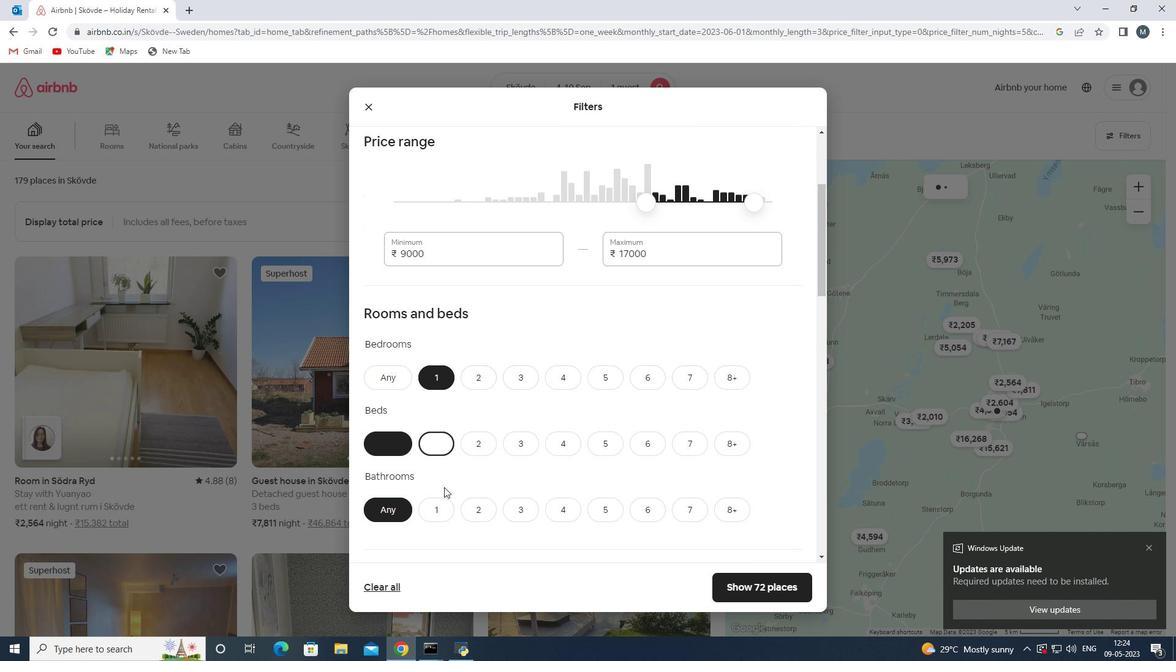 
Action: Mouse pressed left at (433, 511)
Screenshot: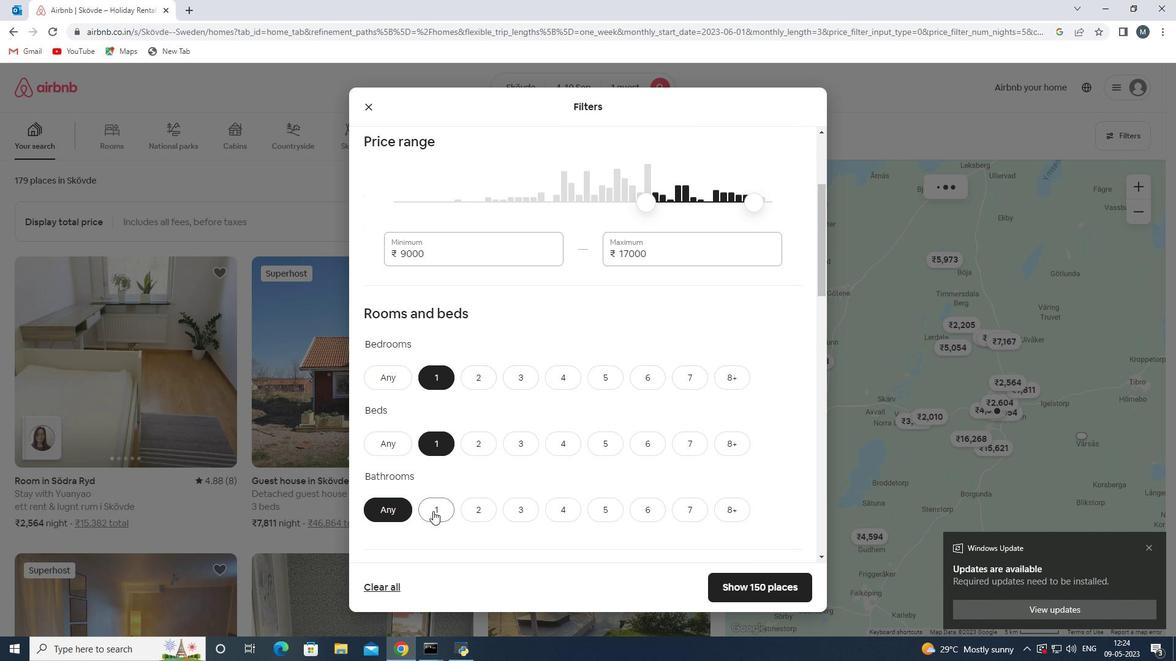 
Action: Mouse moved to (489, 417)
Screenshot: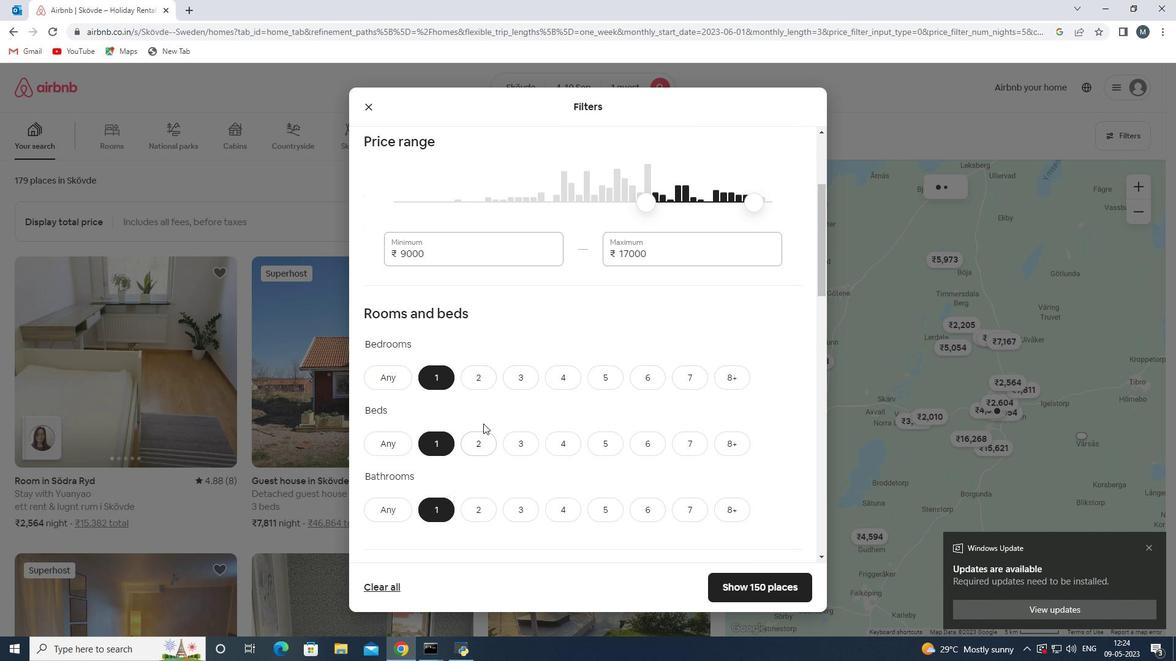 
Action: Mouse scrolled (489, 417) with delta (0, 0)
Screenshot: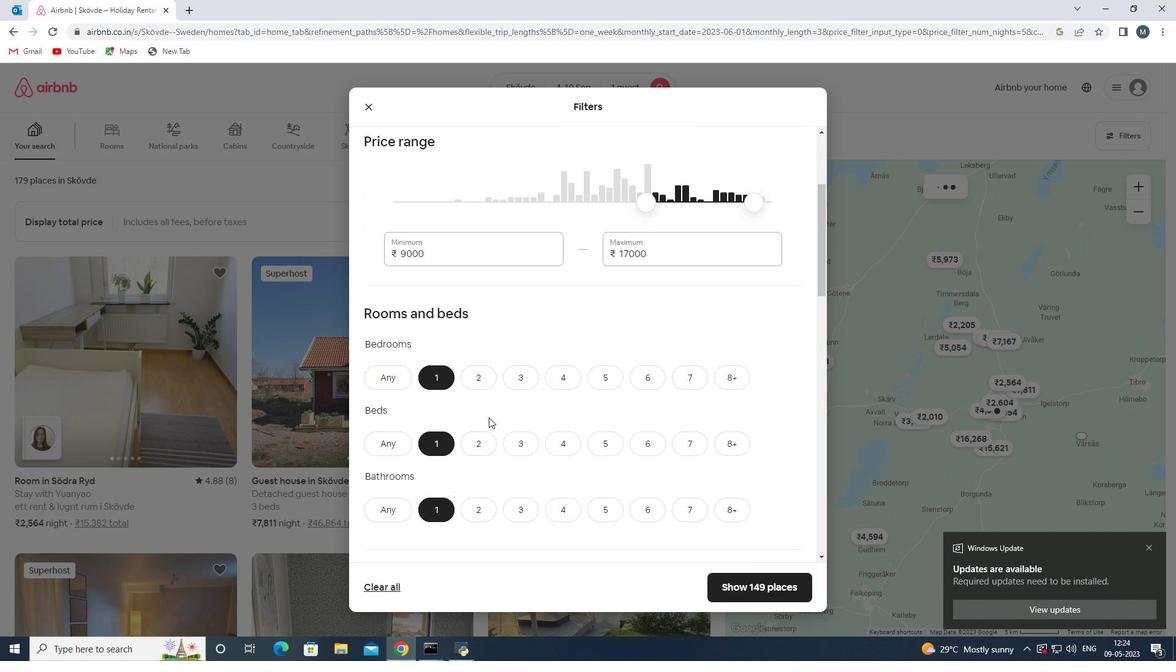 
Action: Mouse moved to (505, 412)
Screenshot: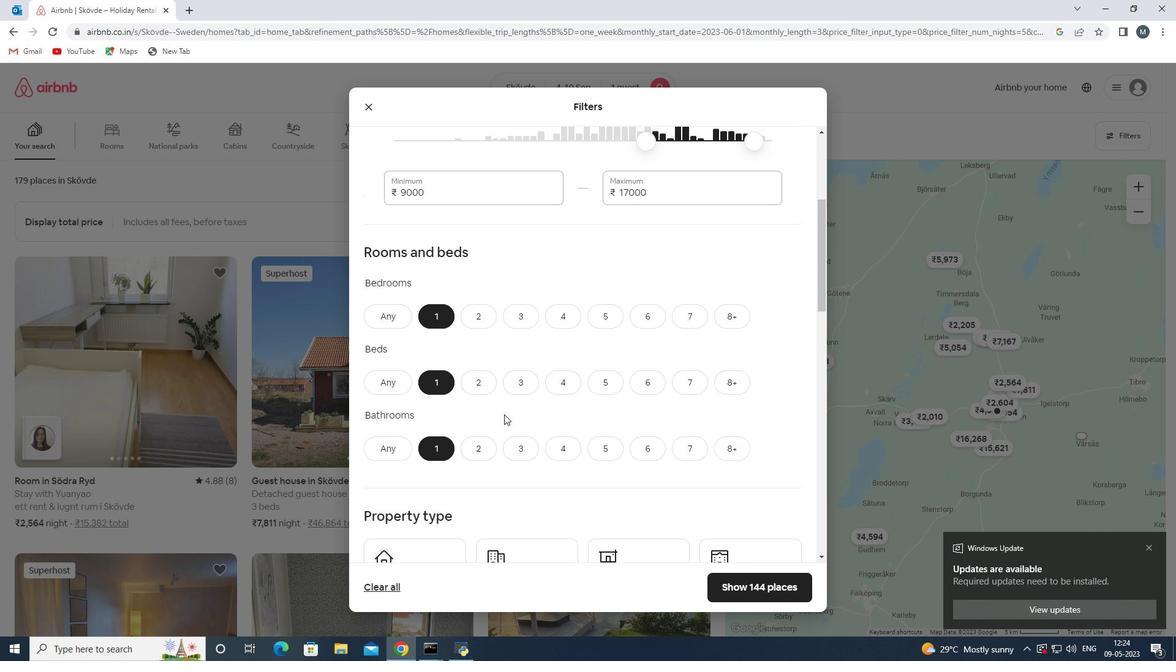 
Action: Mouse scrolled (505, 411) with delta (0, 0)
Screenshot: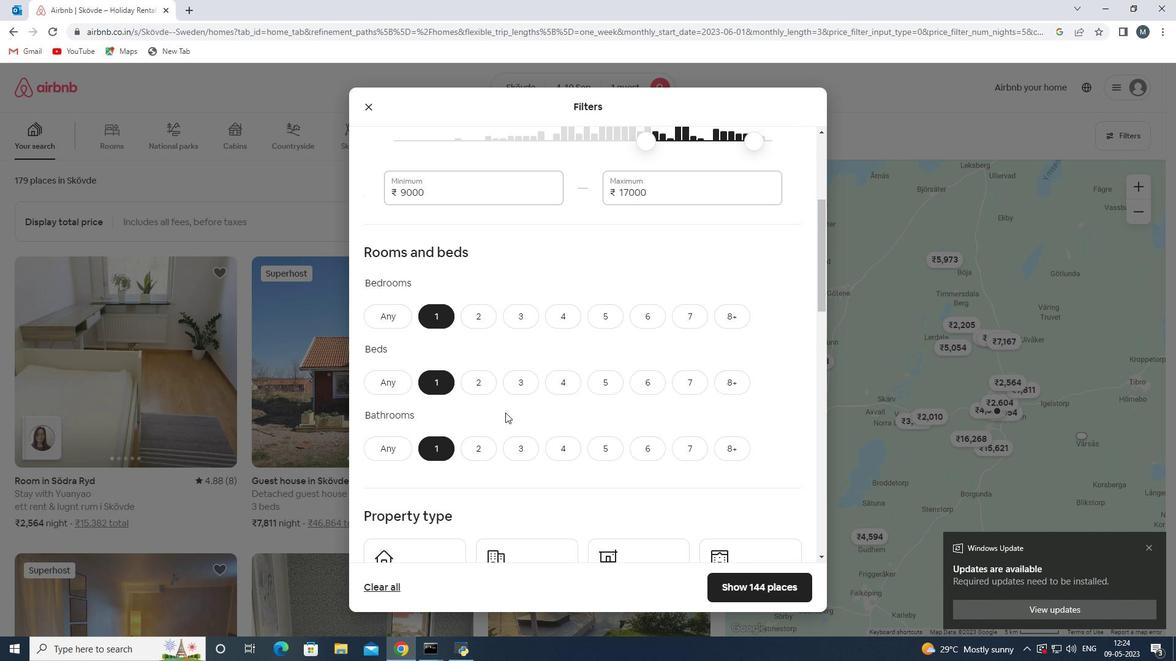 
Action: Mouse moved to (511, 410)
Screenshot: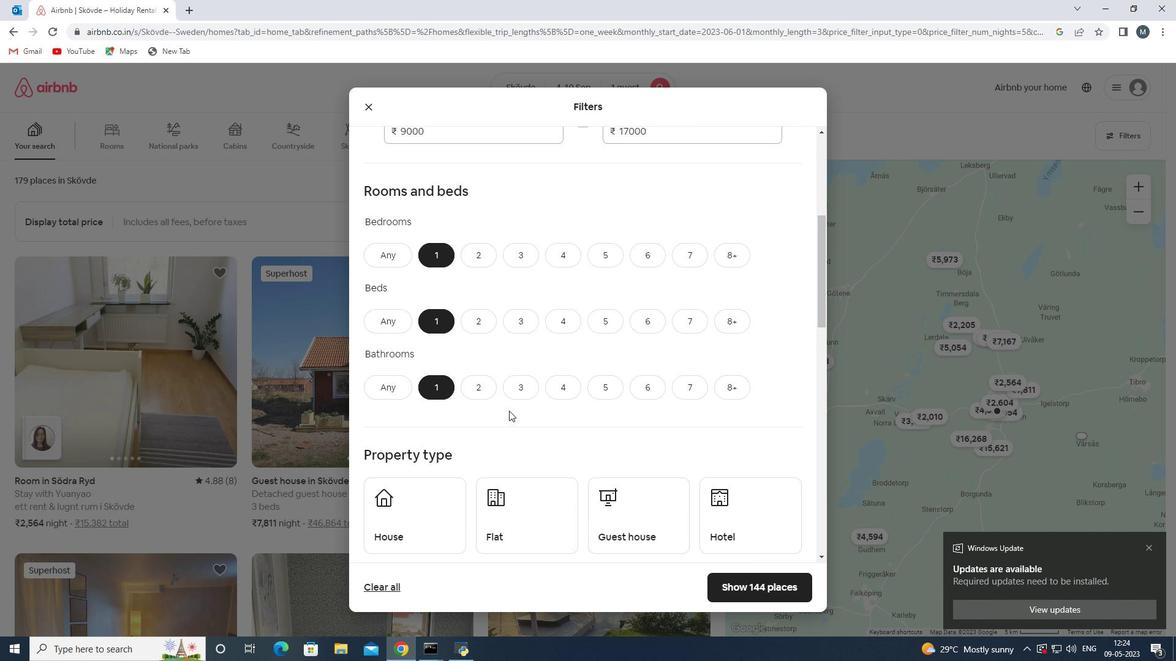 
Action: Mouse scrolled (511, 409) with delta (0, 0)
Screenshot: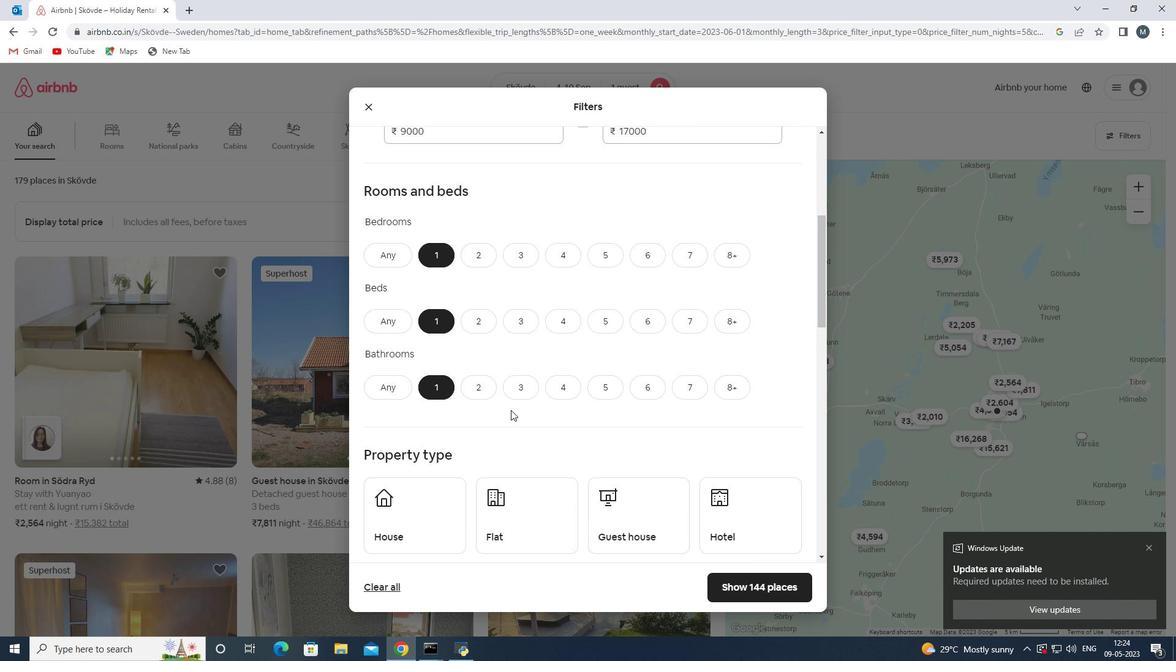 
Action: Mouse moved to (446, 441)
Screenshot: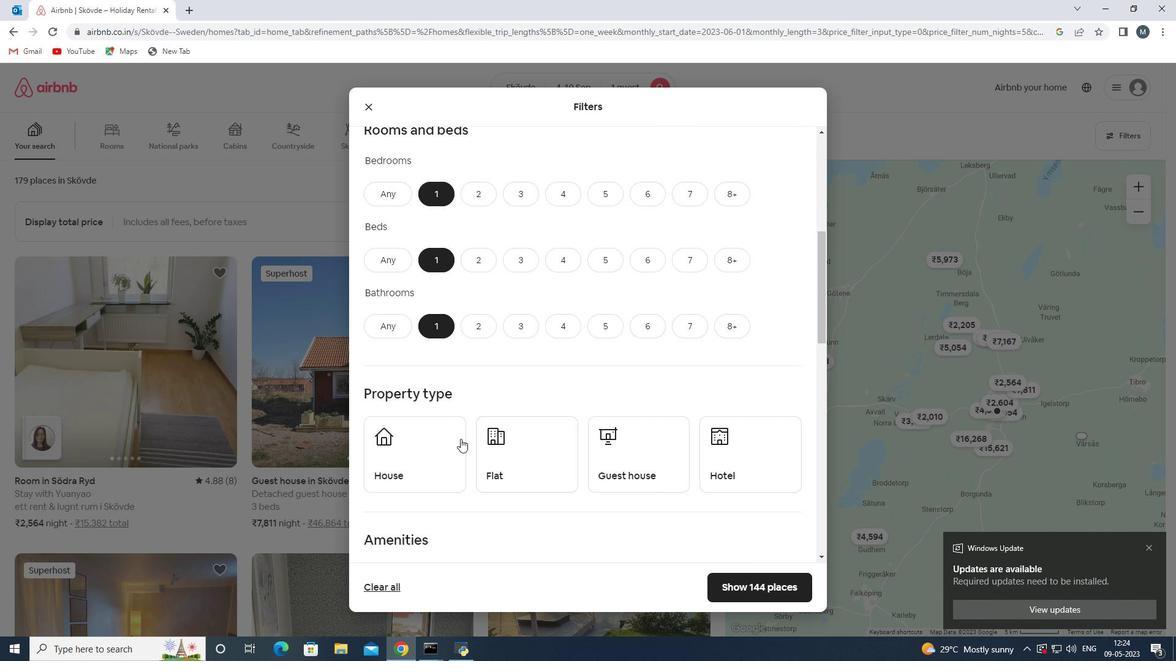 
Action: Mouse pressed left at (446, 441)
Screenshot: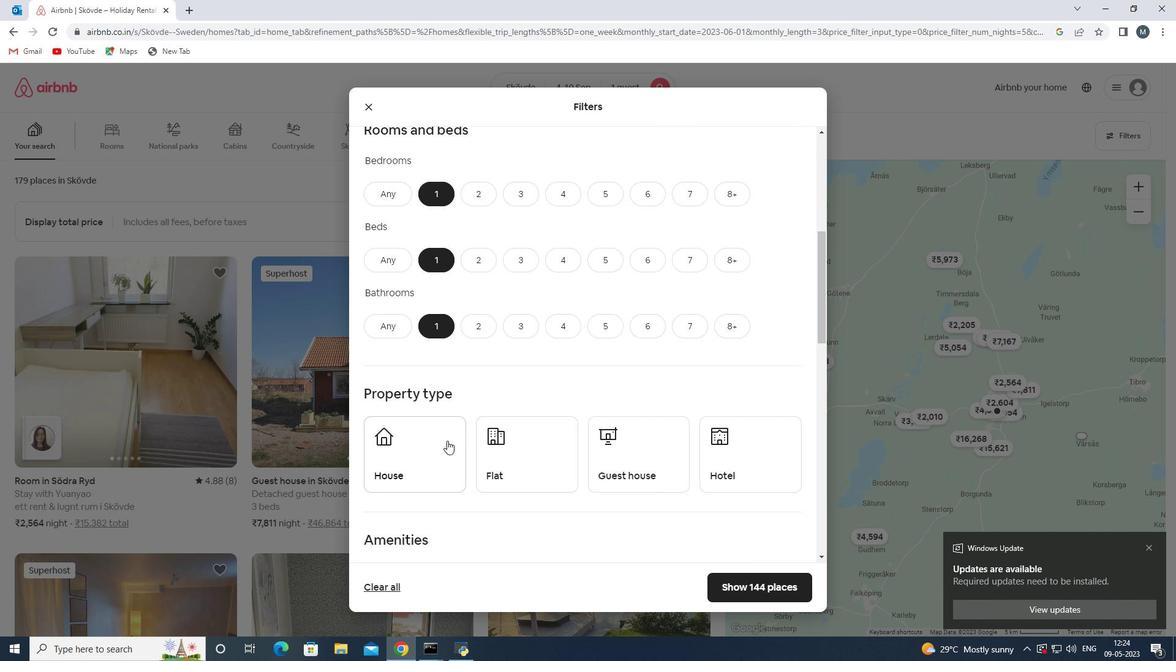 
Action: Mouse moved to (504, 437)
Screenshot: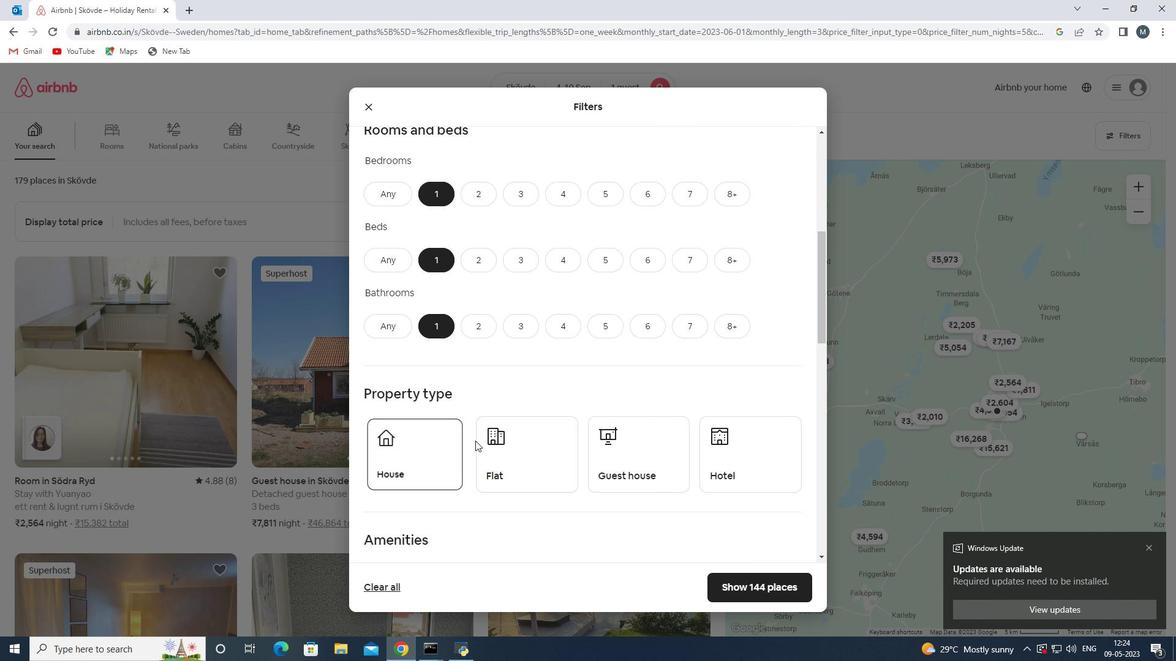 
Action: Mouse pressed left at (504, 437)
Screenshot: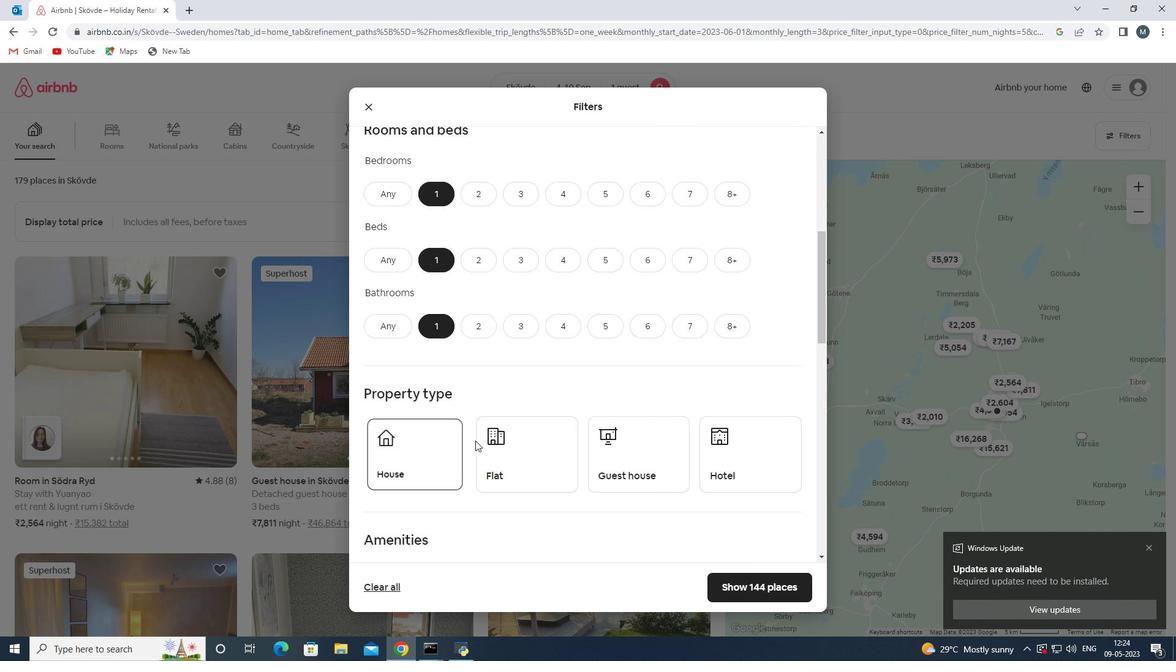 
Action: Mouse moved to (609, 439)
Screenshot: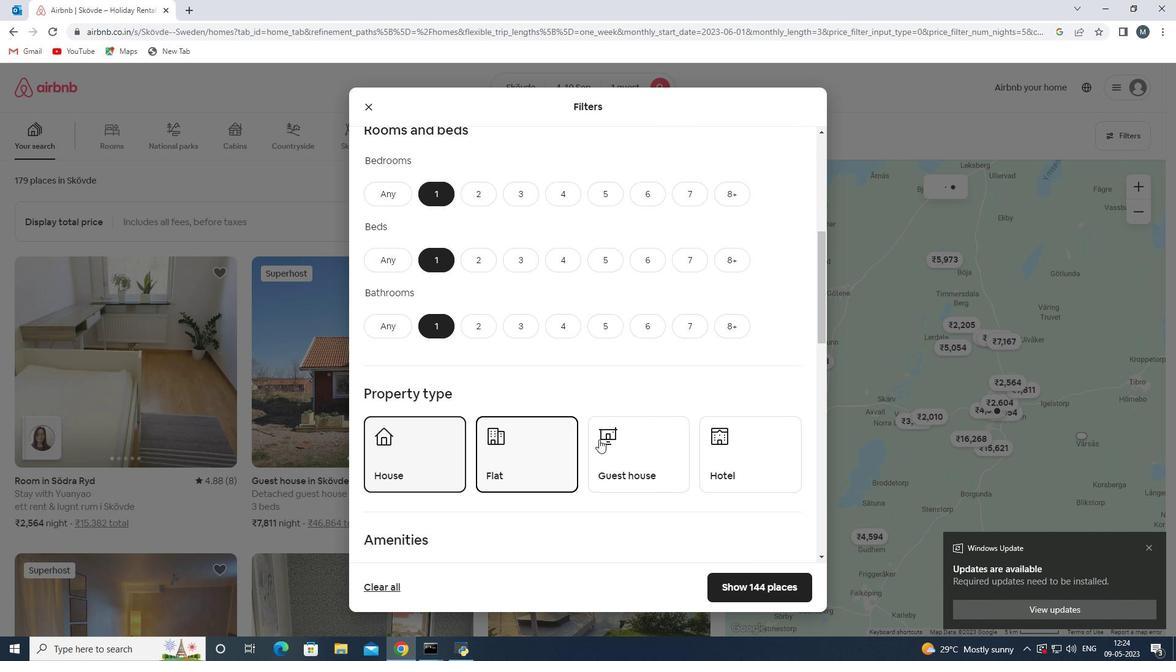 
Action: Mouse pressed left at (609, 439)
Screenshot: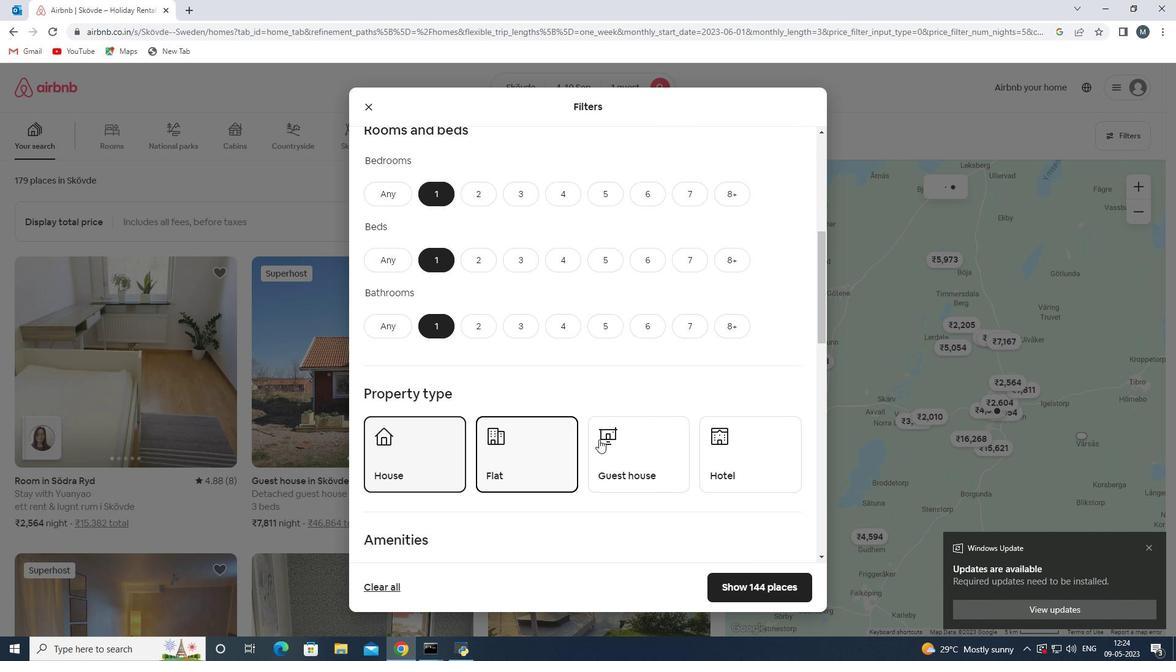 
Action: Mouse moved to (719, 441)
Screenshot: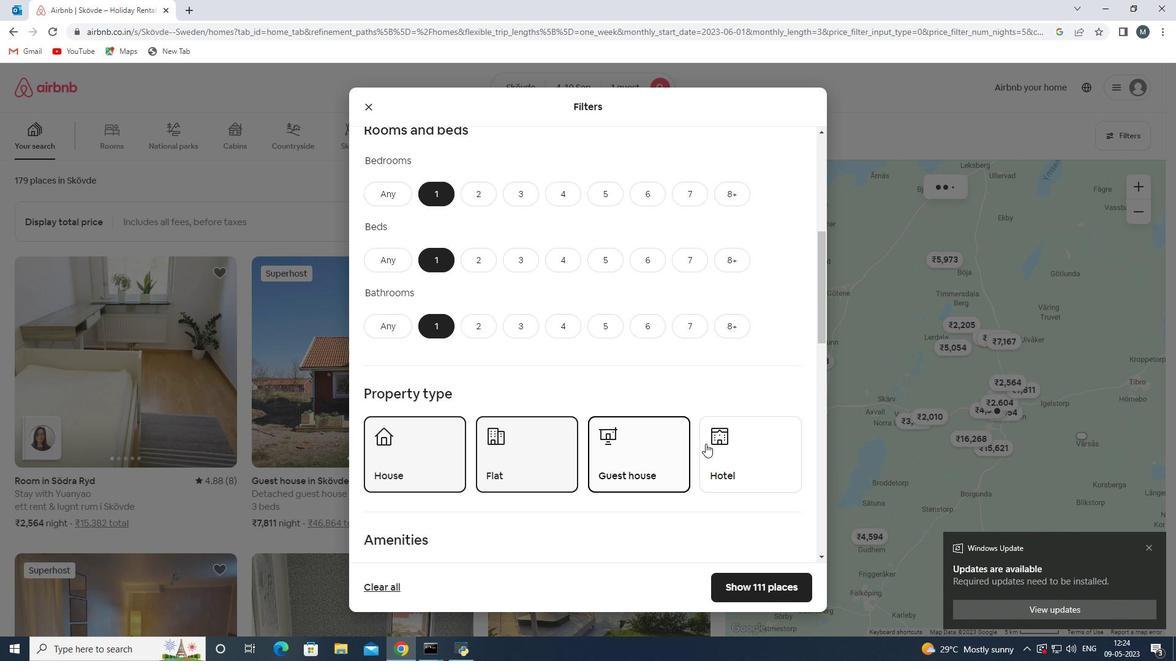 
Action: Mouse pressed left at (719, 441)
Screenshot: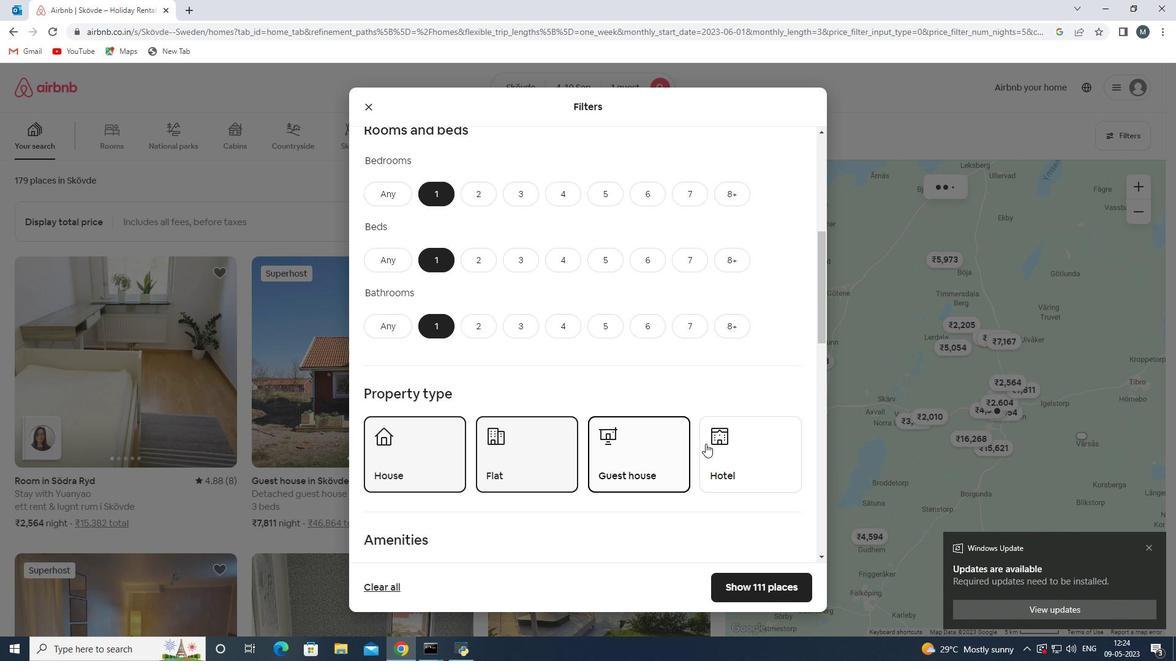 
Action: Mouse moved to (600, 424)
Screenshot: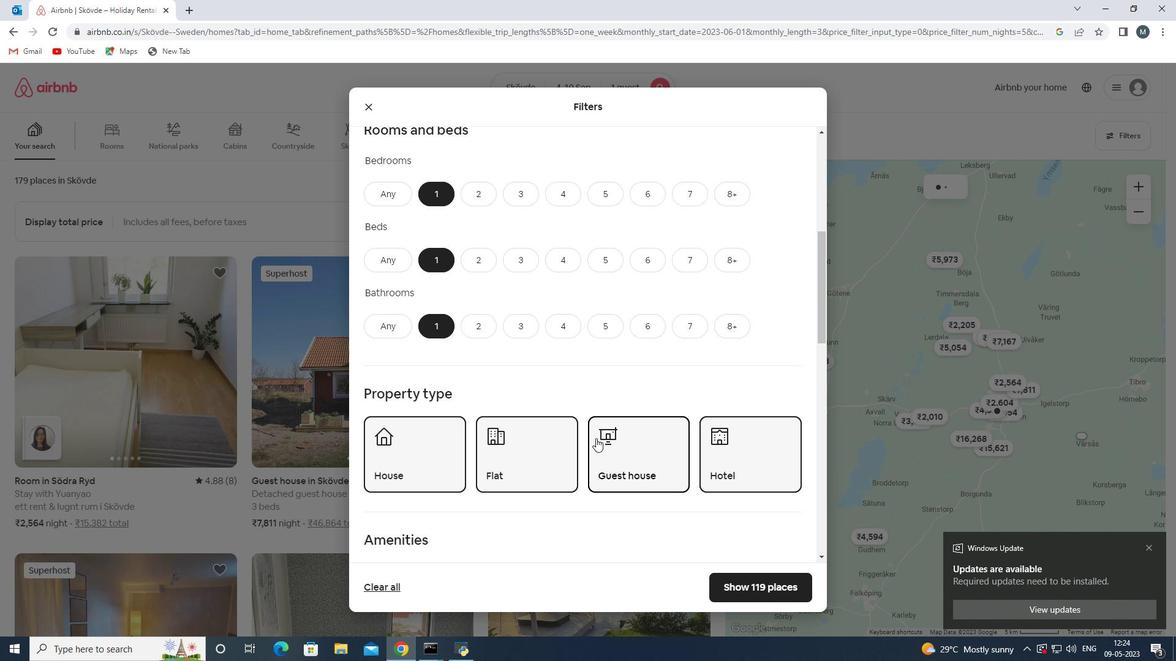 
Action: Mouse scrolled (600, 424) with delta (0, 0)
Screenshot: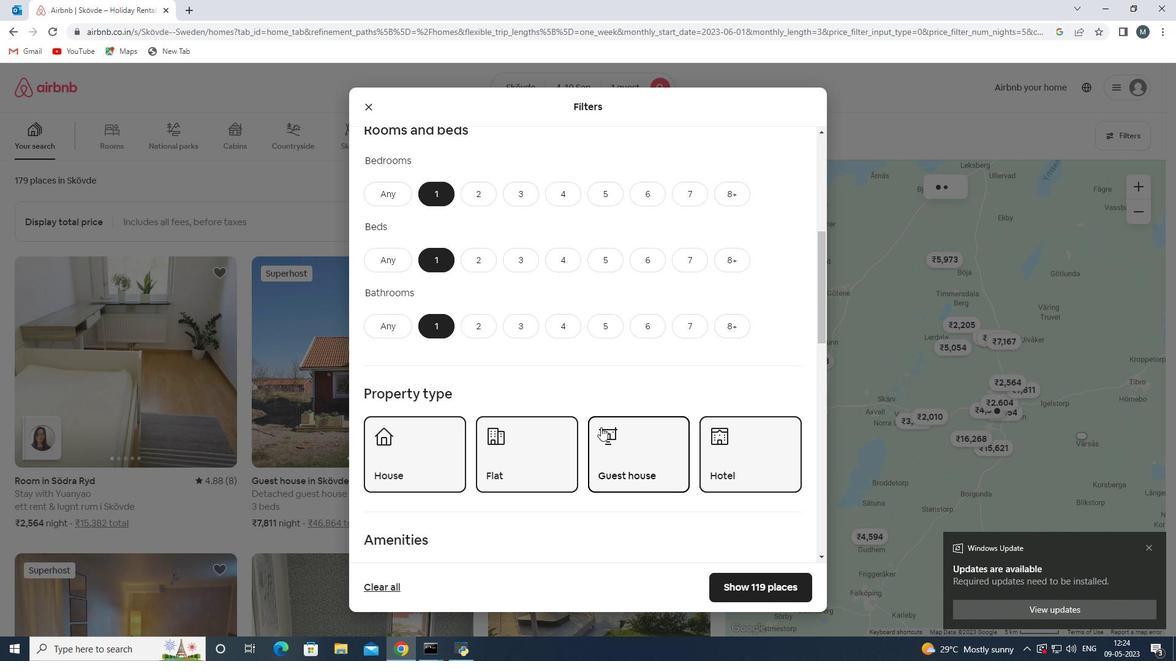 
Action: Mouse scrolled (600, 424) with delta (0, 0)
Screenshot: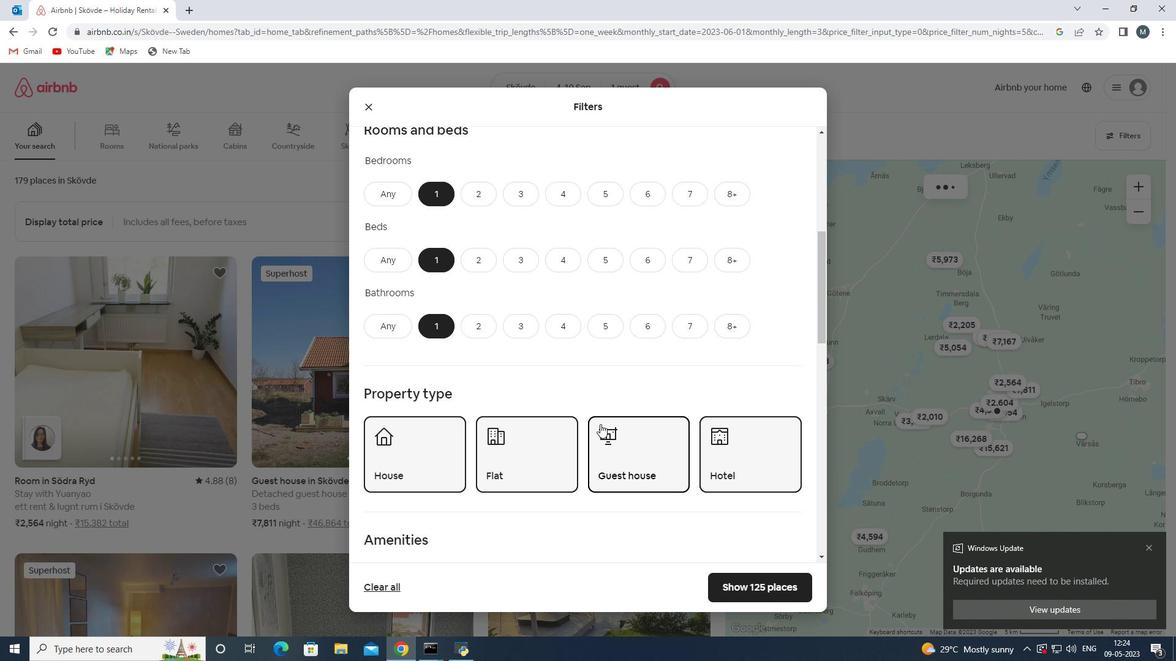 
Action: Mouse moved to (591, 418)
Screenshot: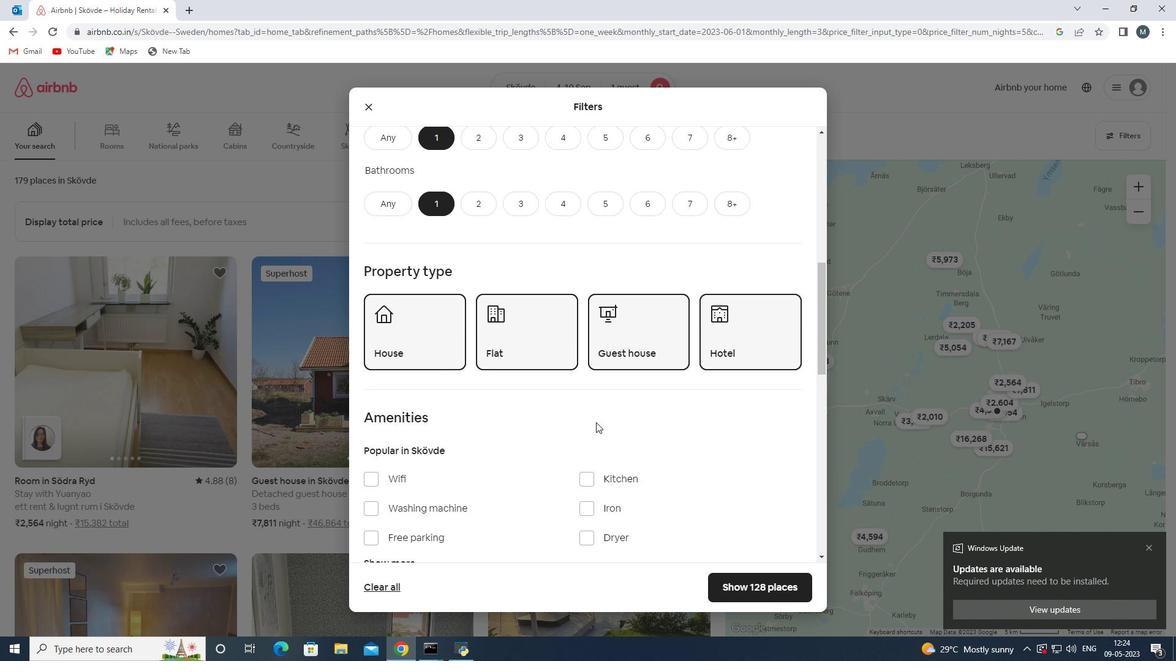 
Action: Mouse scrolled (591, 417) with delta (0, 0)
Screenshot: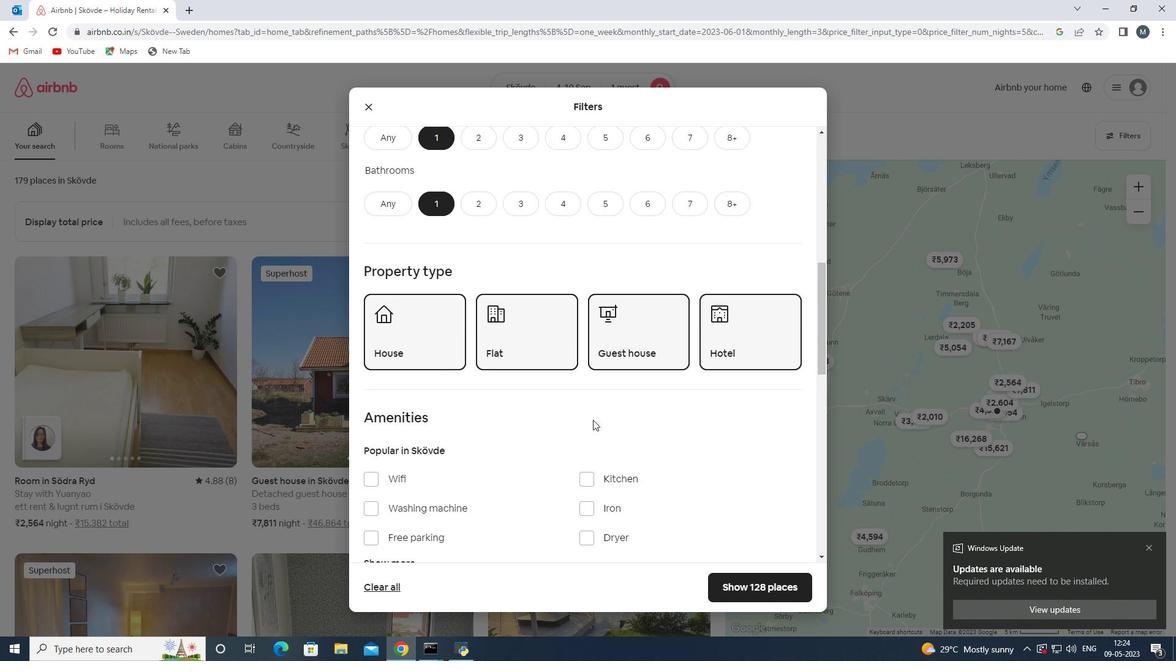 
Action: Mouse moved to (571, 416)
Screenshot: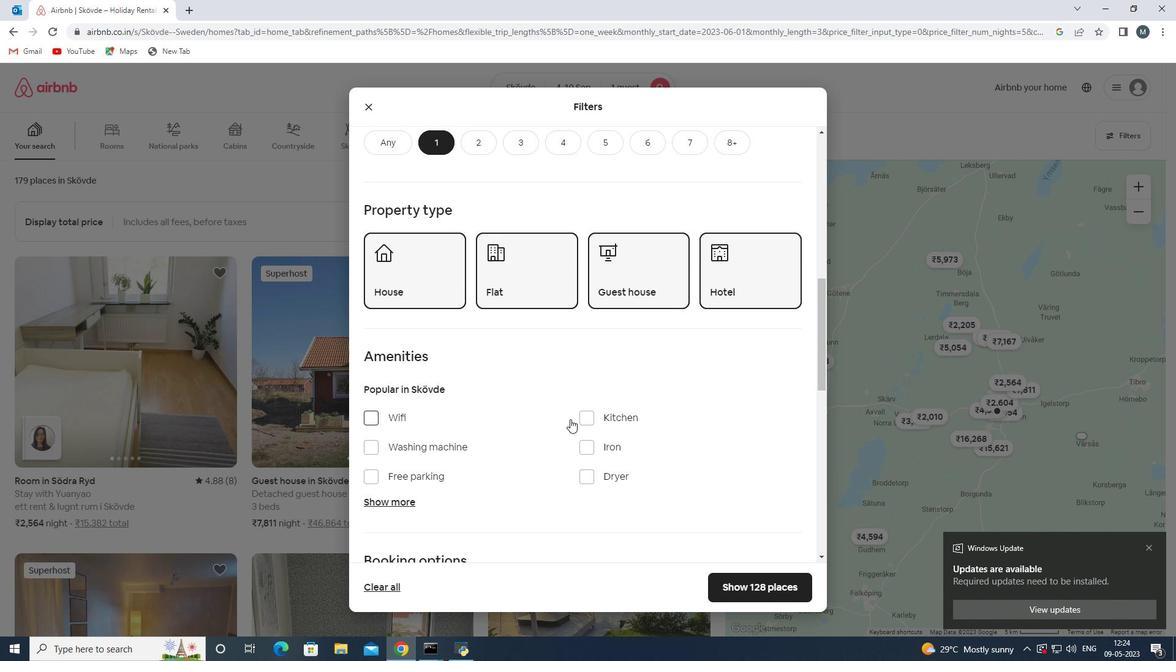
Action: Mouse scrolled (571, 416) with delta (0, 0)
Screenshot: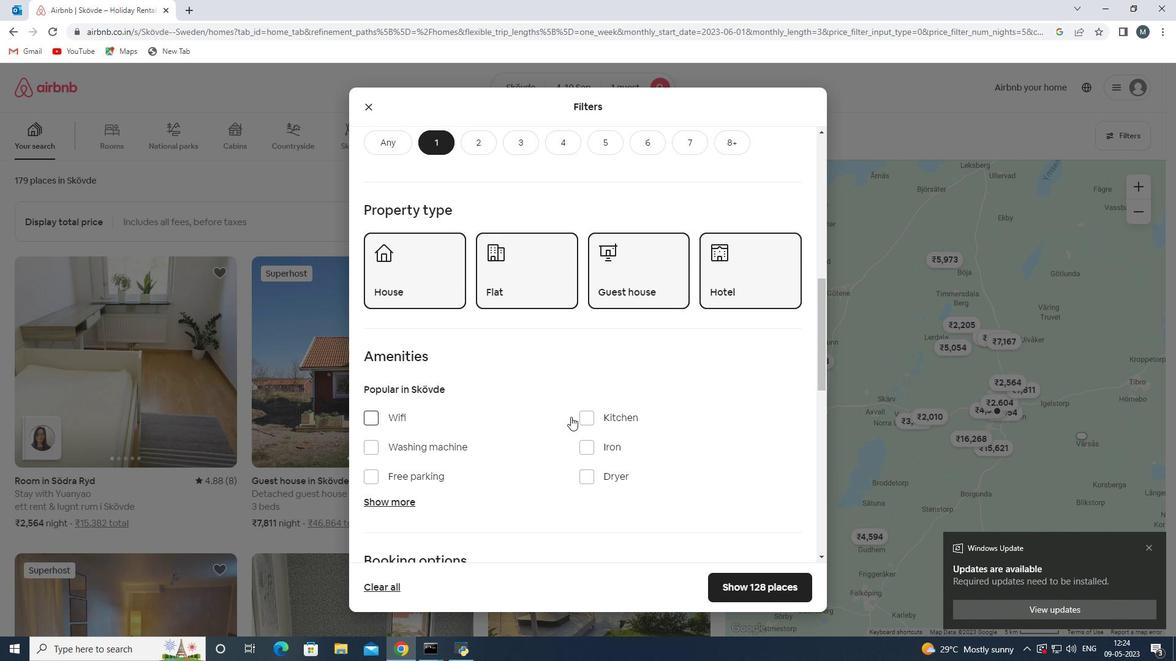 
Action: Mouse moved to (571, 416)
Screenshot: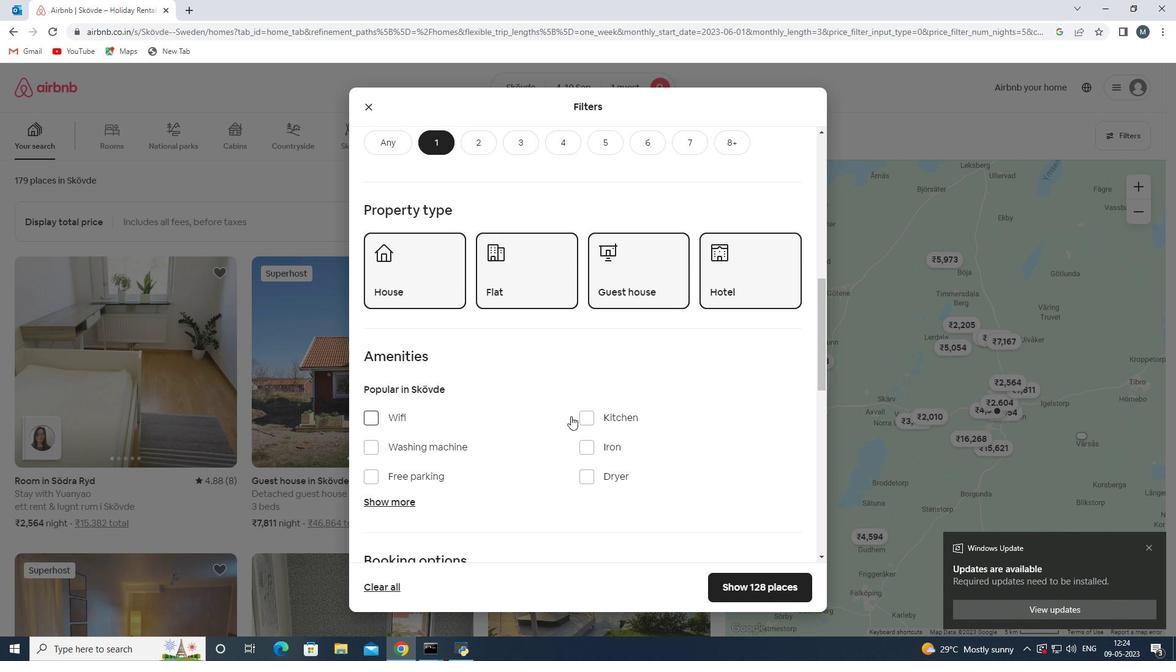 
Action: Mouse scrolled (571, 416) with delta (0, 0)
Screenshot: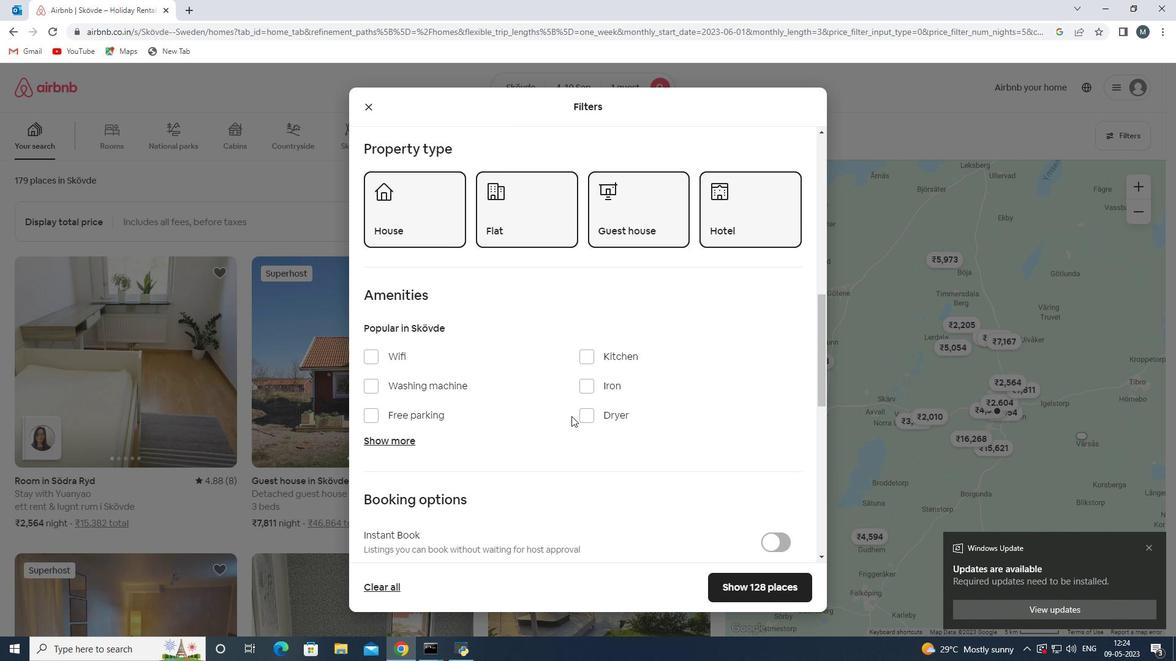 
Action: Mouse scrolled (571, 416) with delta (0, 0)
Screenshot: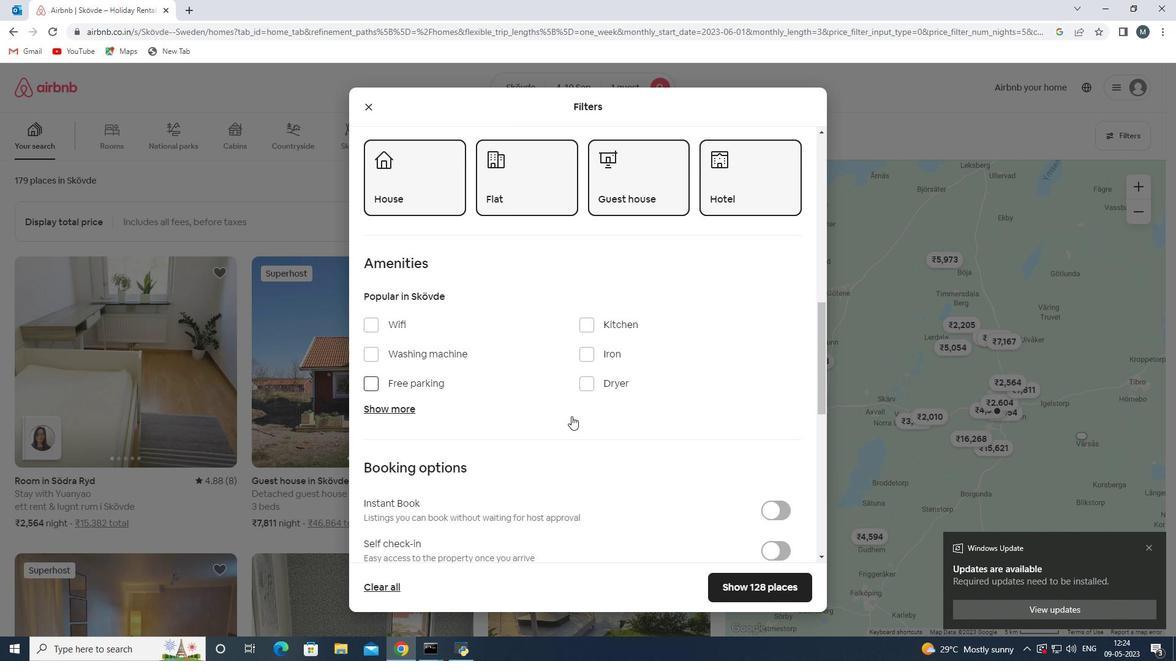 
Action: Mouse scrolled (571, 416) with delta (0, 0)
Screenshot: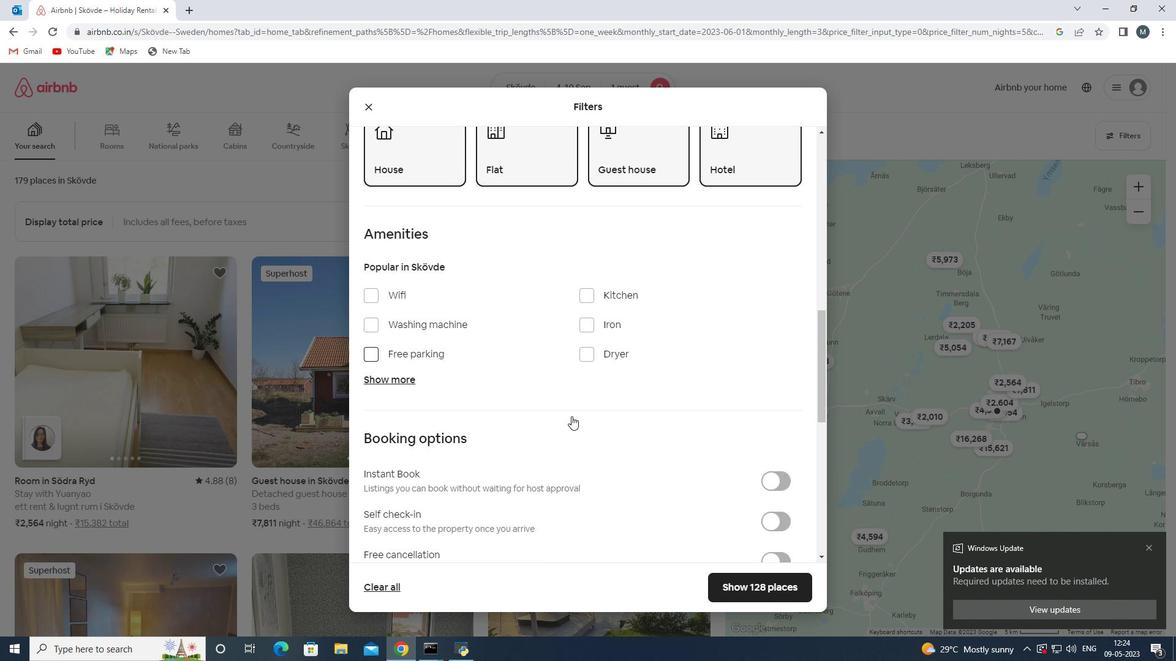
Action: Mouse scrolled (571, 416) with delta (0, 0)
Screenshot: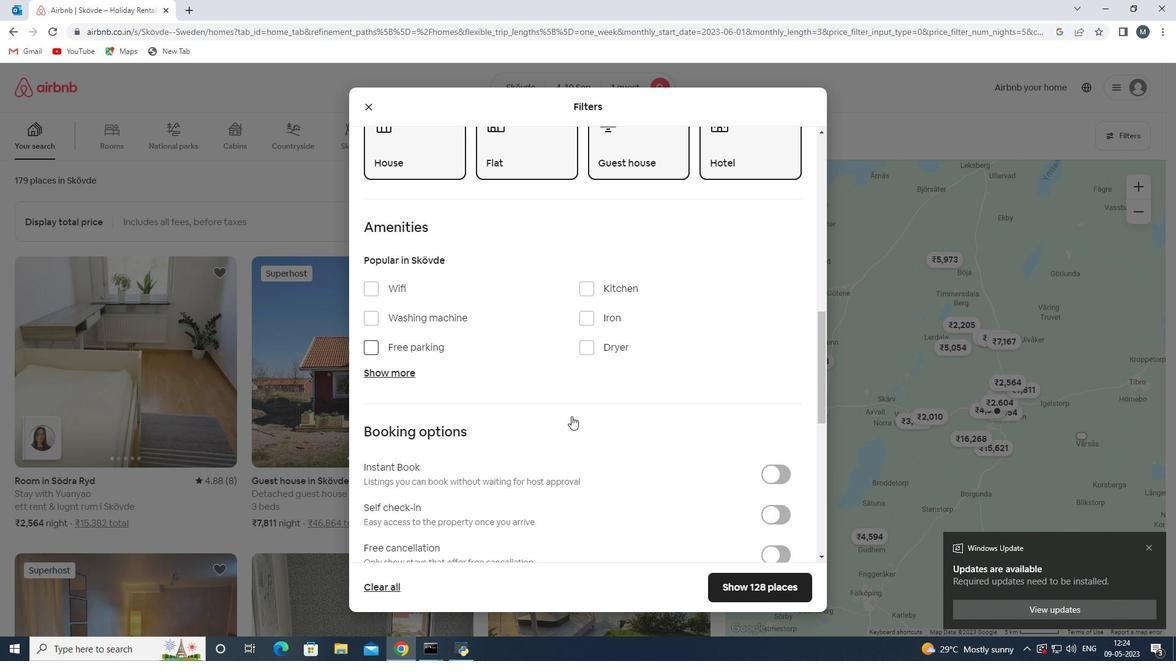 
Action: Mouse moved to (772, 336)
Screenshot: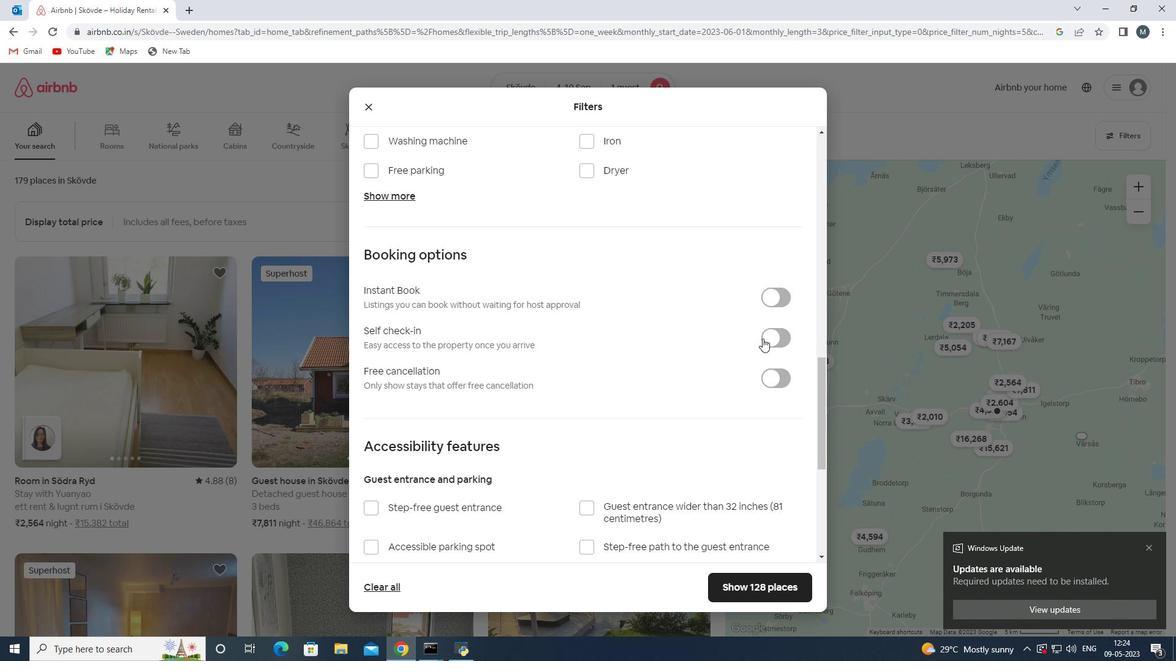 
Action: Mouse pressed left at (772, 336)
Screenshot: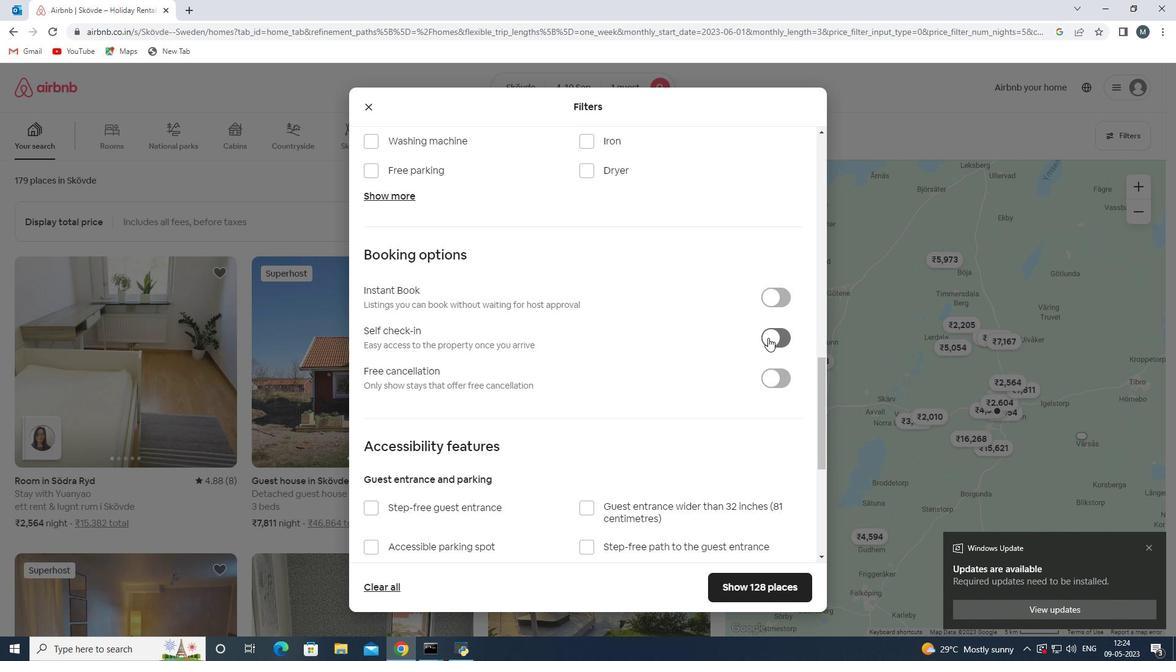
Action: Mouse moved to (610, 357)
Screenshot: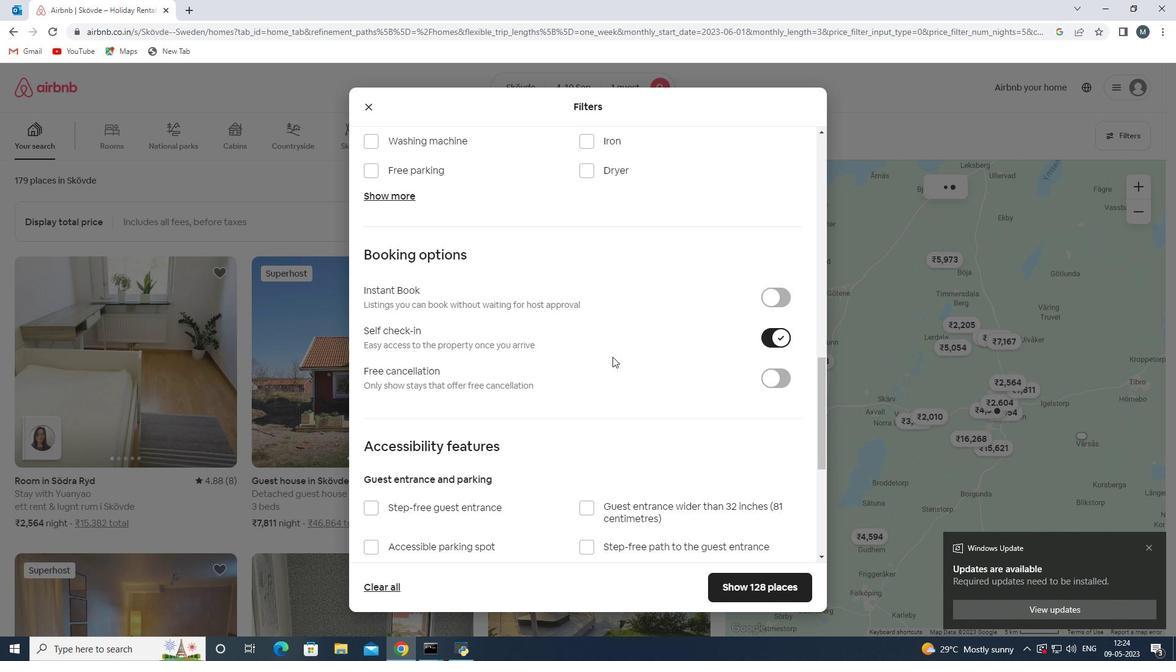 
Action: Mouse scrolled (610, 357) with delta (0, 0)
Screenshot: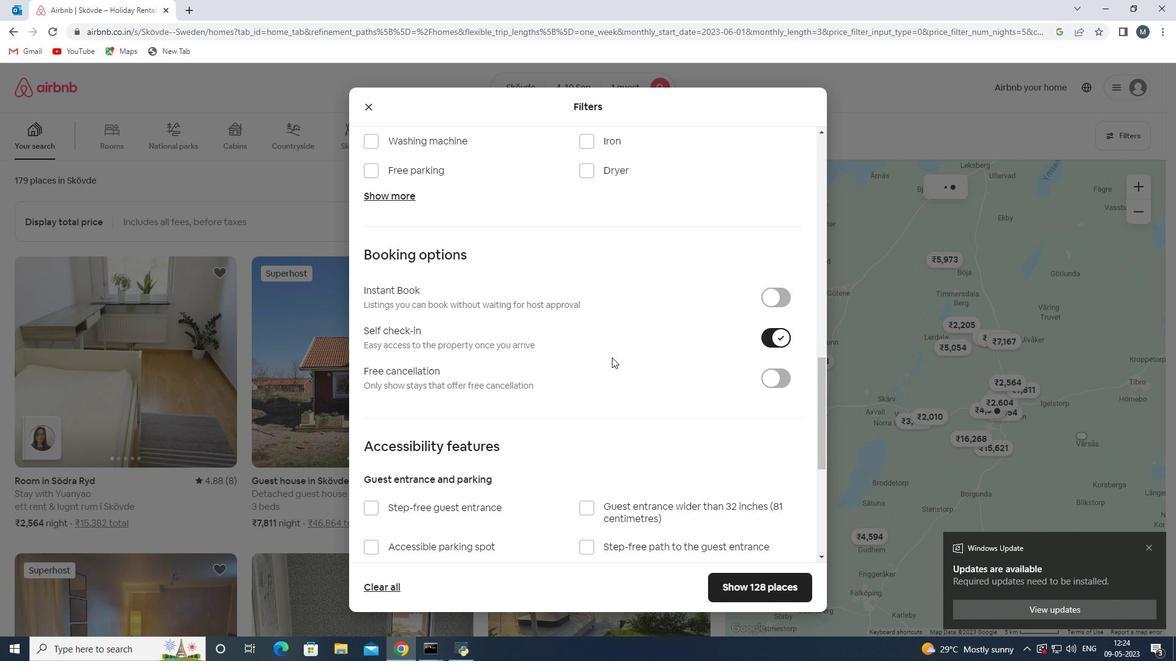 
Action: Mouse moved to (609, 358)
Screenshot: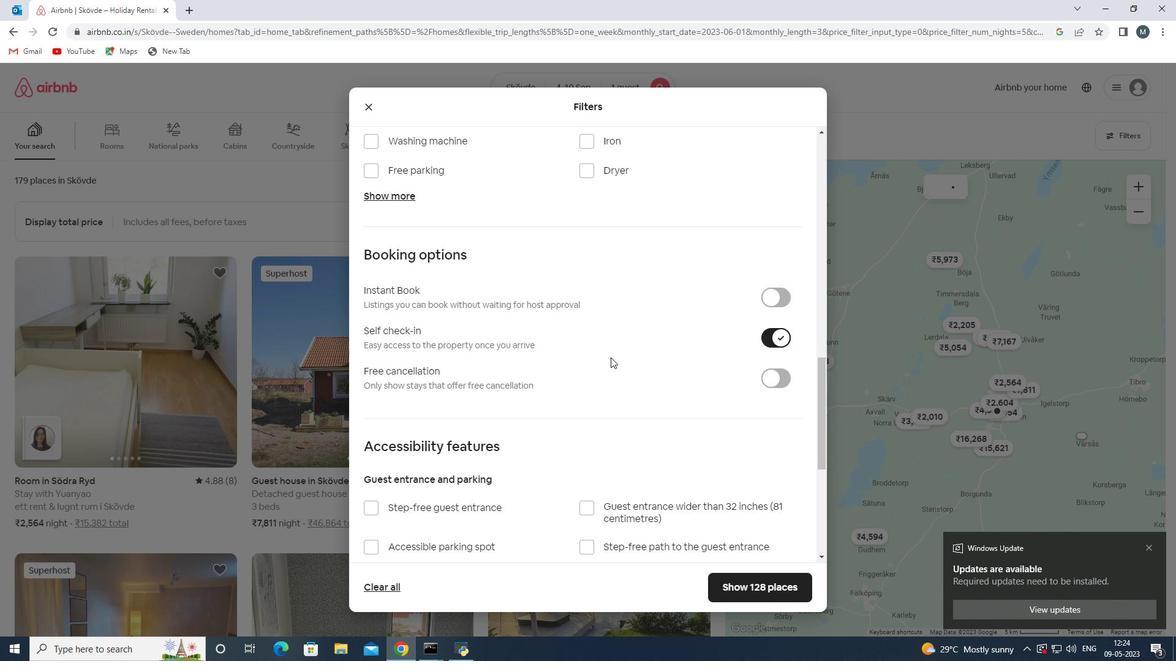 
Action: Mouse scrolled (609, 357) with delta (0, 0)
Screenshot: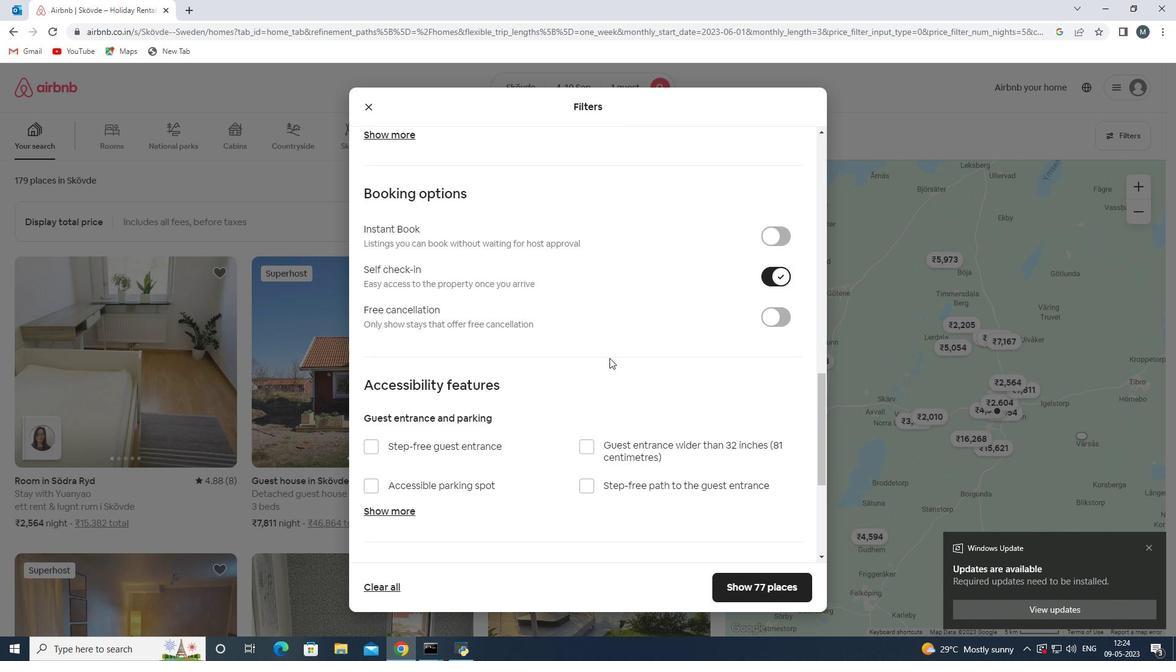 
Action: Mouse moved to (597, 365)
Screenshot: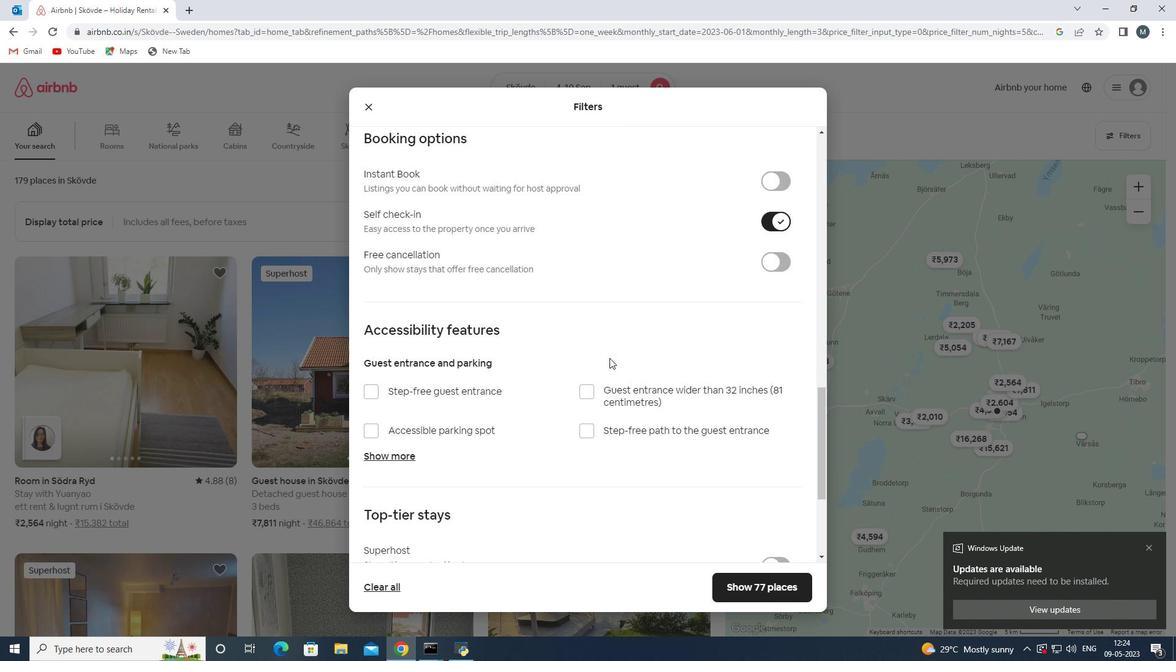 
Action: Mouse scrolled (597, 364) with delta (0, 0)
Screenshot: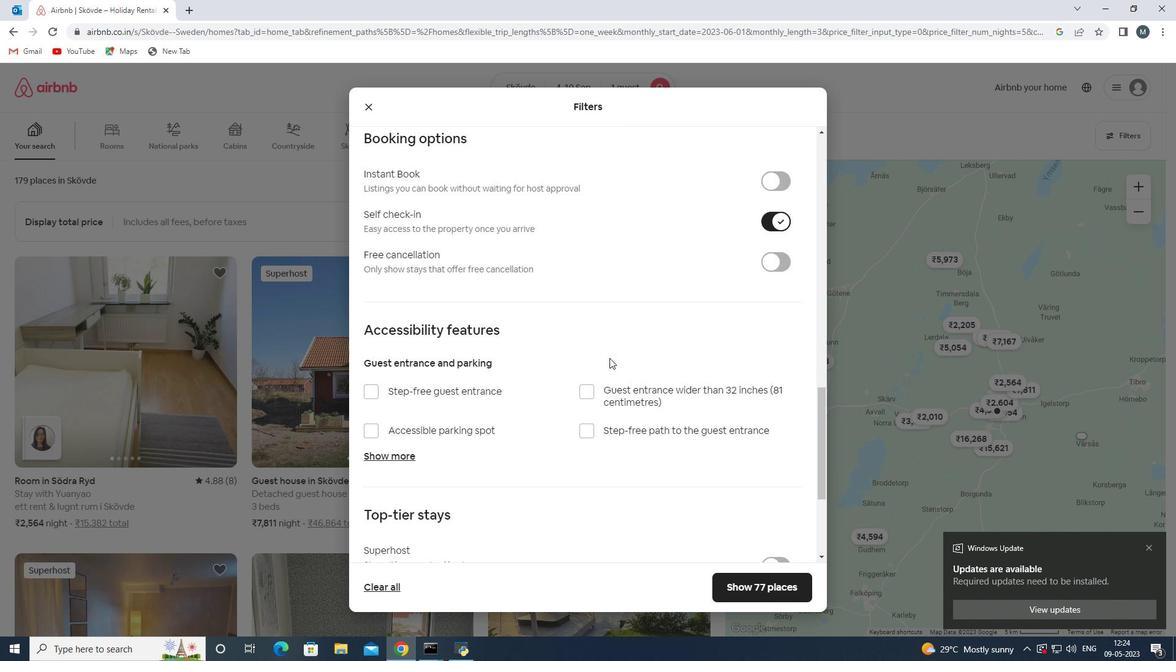 
Action: Mouse moved to (560, 375)
Screenshot: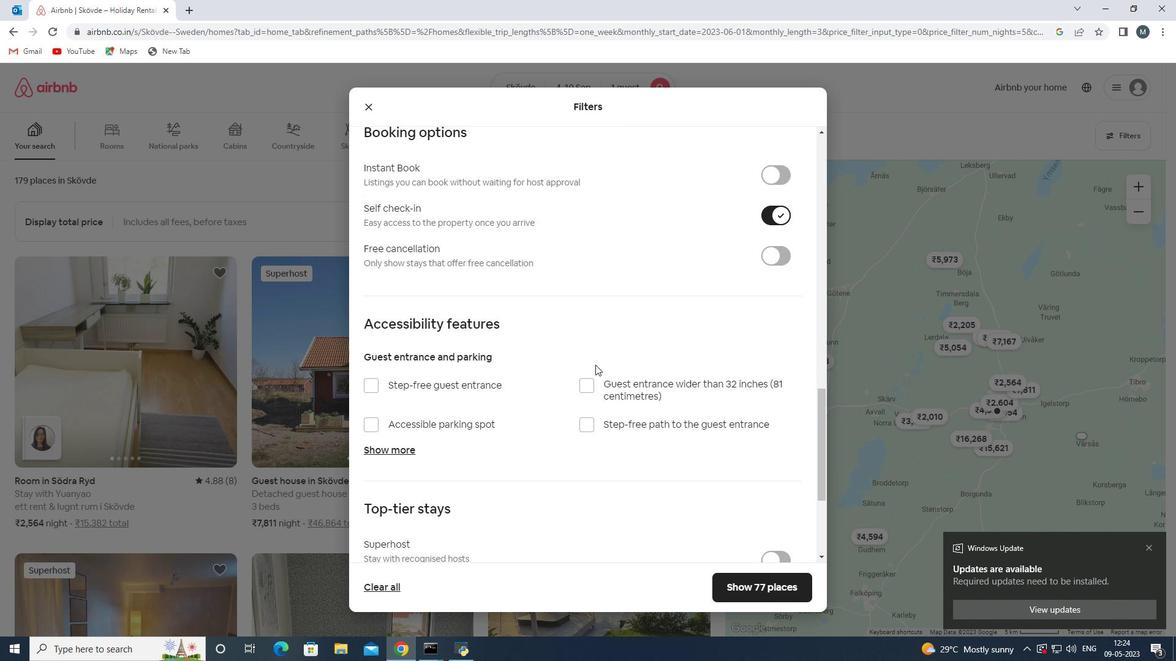 
Action: Mouse scrolled (560, 374) with delta (0, 0)
Screenshot: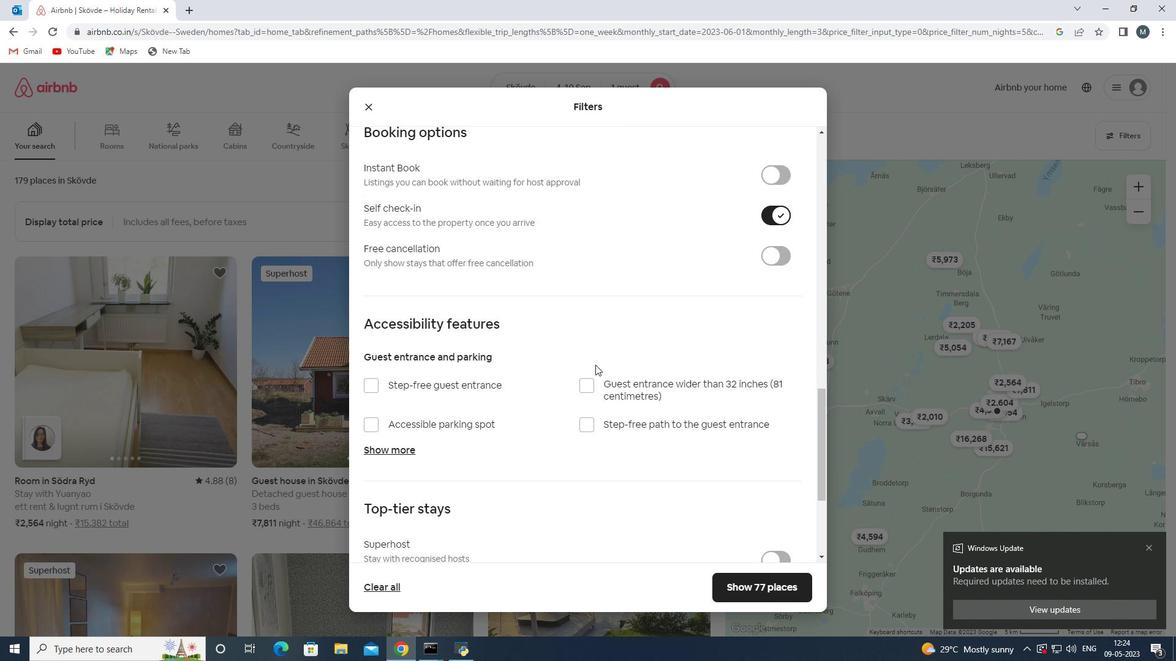 
Action: Mouse moved to (544, 379)
Screenshot: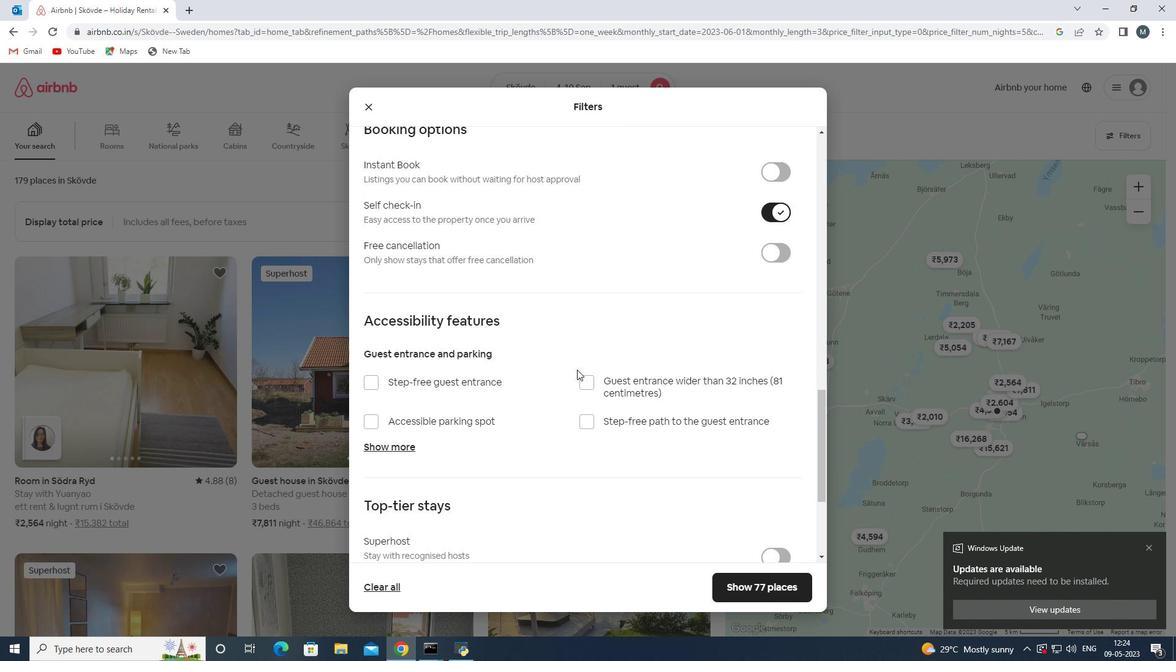 
Action: Mouse scrolled (544, 379) with delta (0, 0)
Screenshot: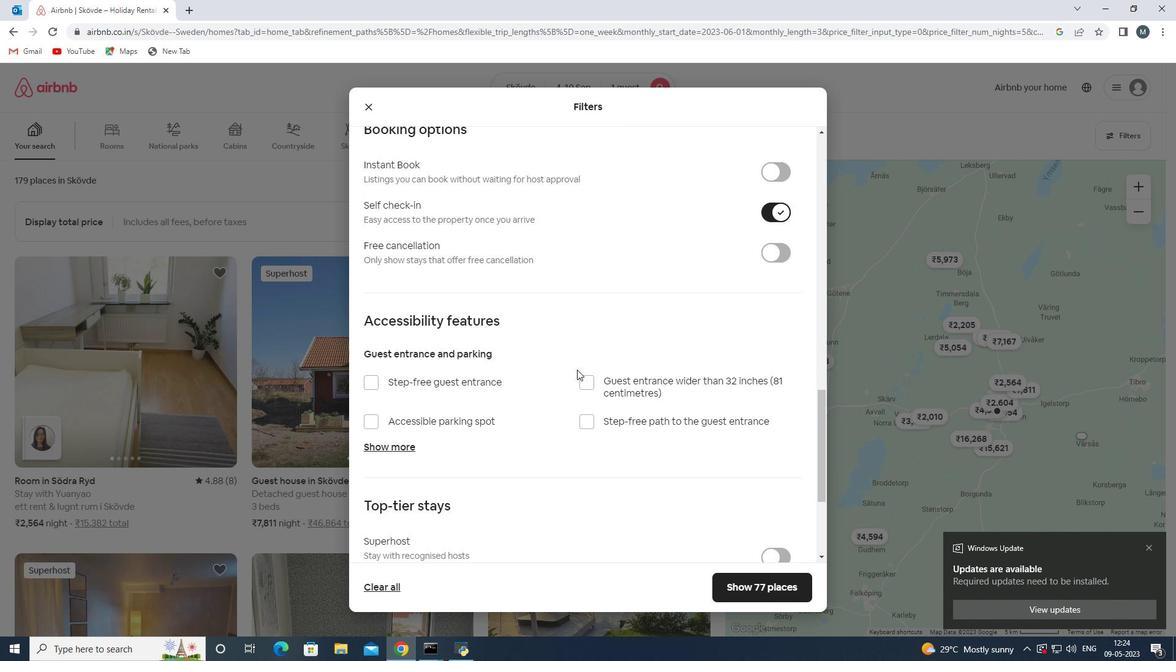 
Action: Mouse moved to (539, 382)
Screenshot: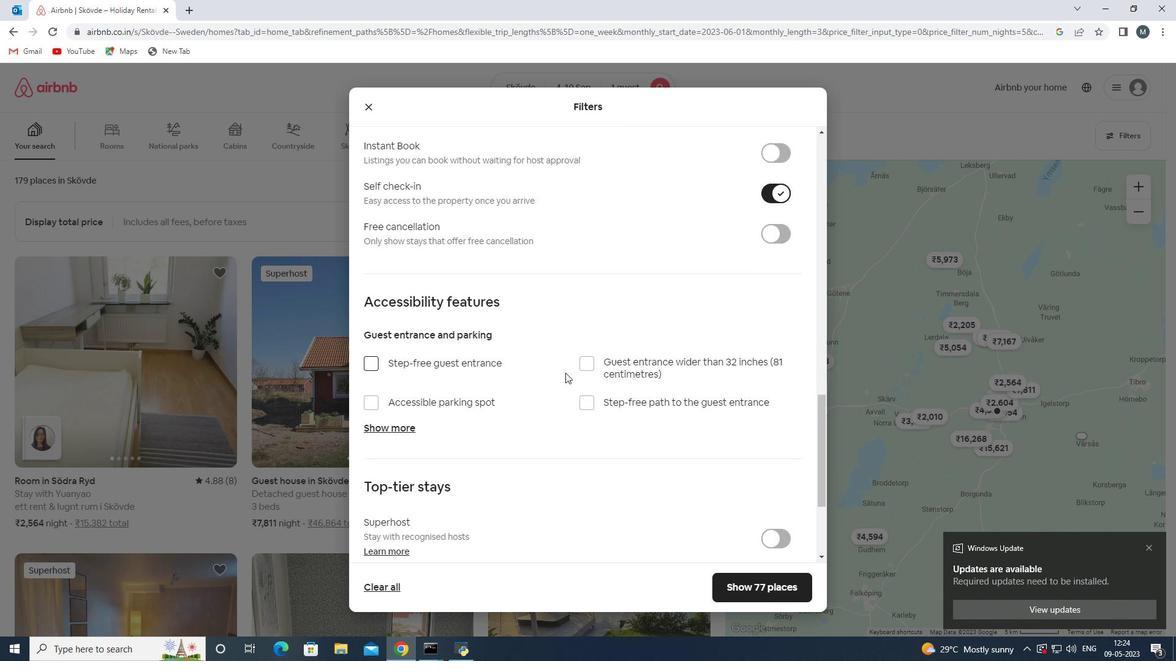 
Action: Mouse scrolled (539, 381) with delta (0, 0)
Screenshot: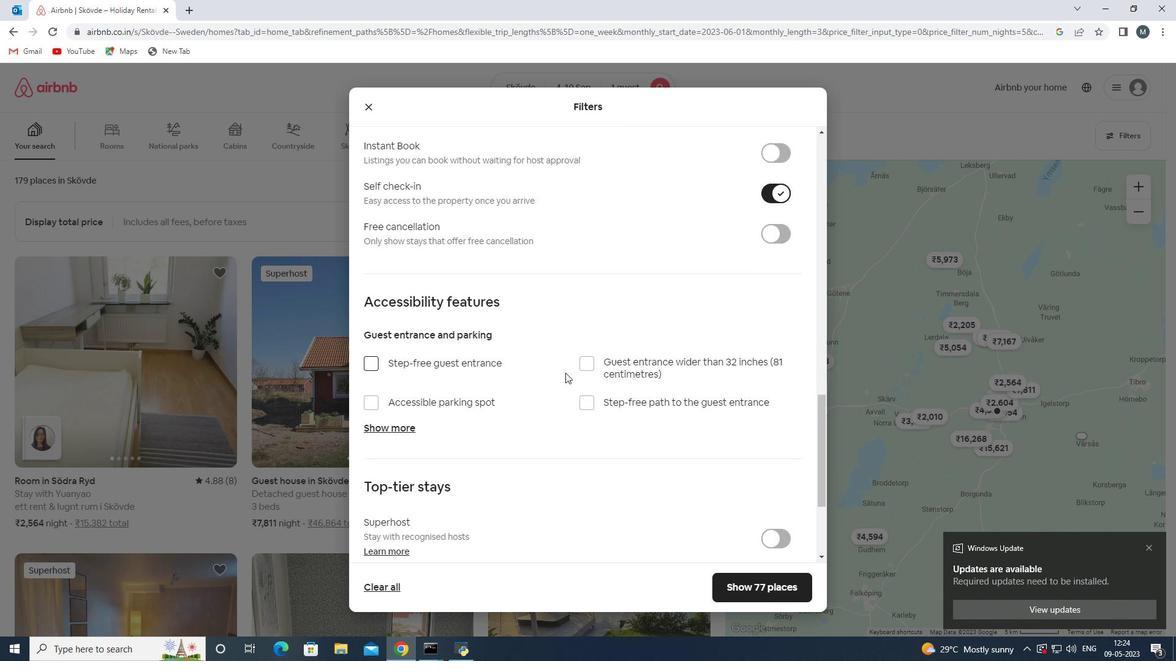 
Action: Mouse moved to (454, 424)
Screenshot: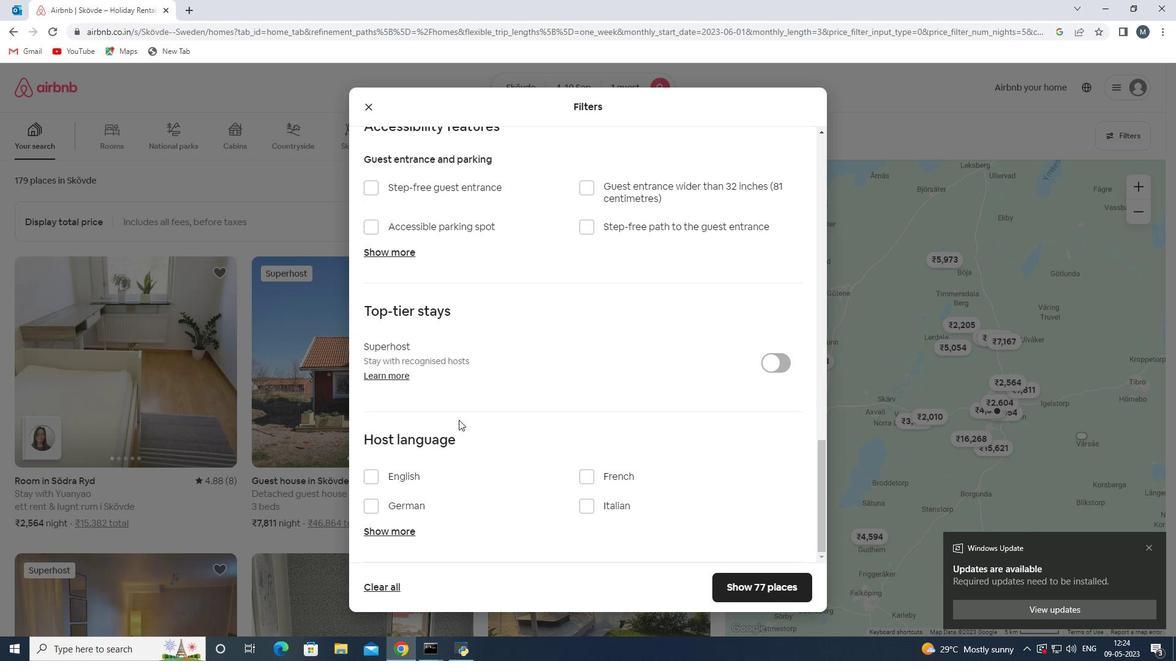 
Action: Mouse scrolled (454, 422) with delta (0, 0)
Screenshot: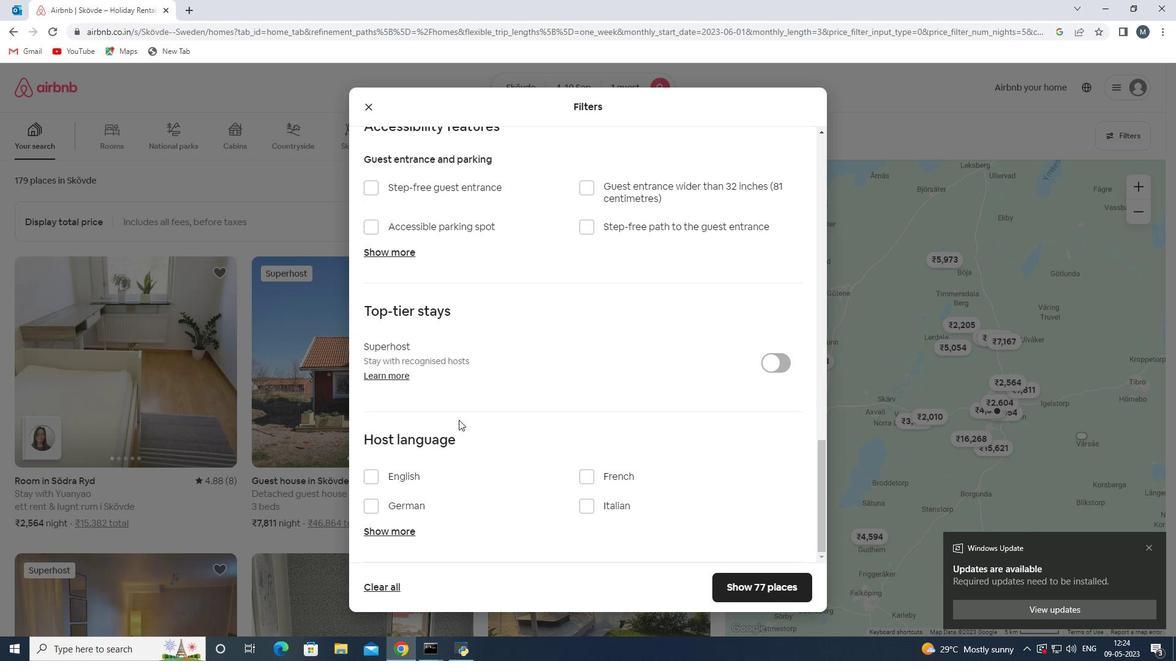 
Action: Mouse moved to (449, 427)
Screenshot: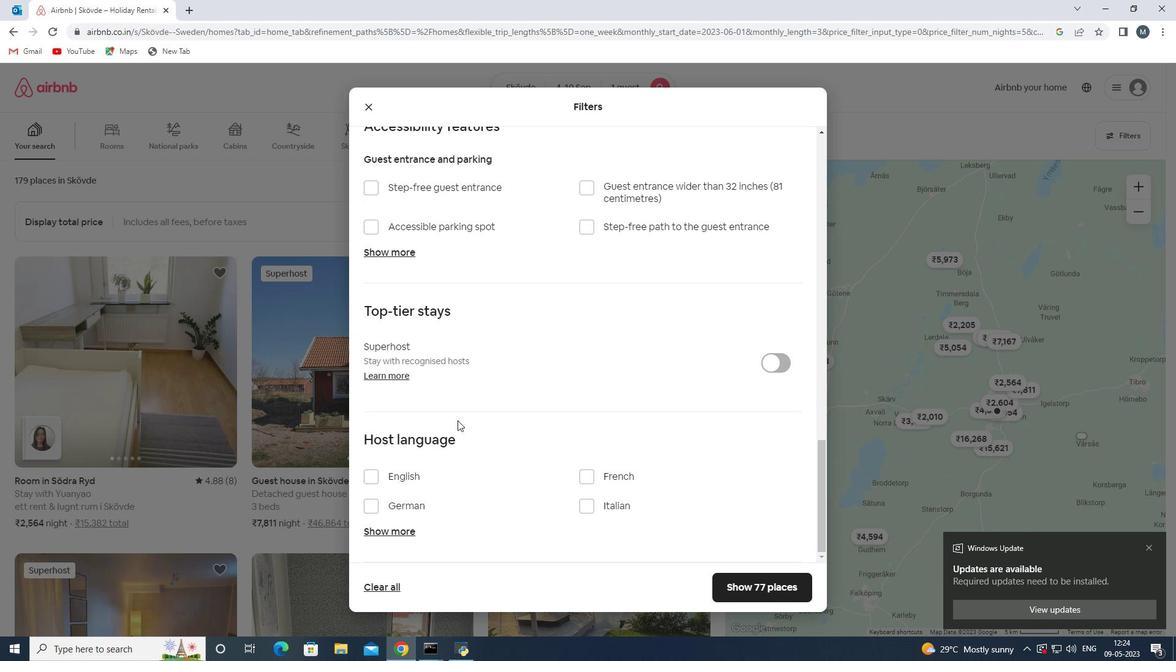 
Action: Mouse scrolled (449, 426) with delta (0, 0)
Screenshot: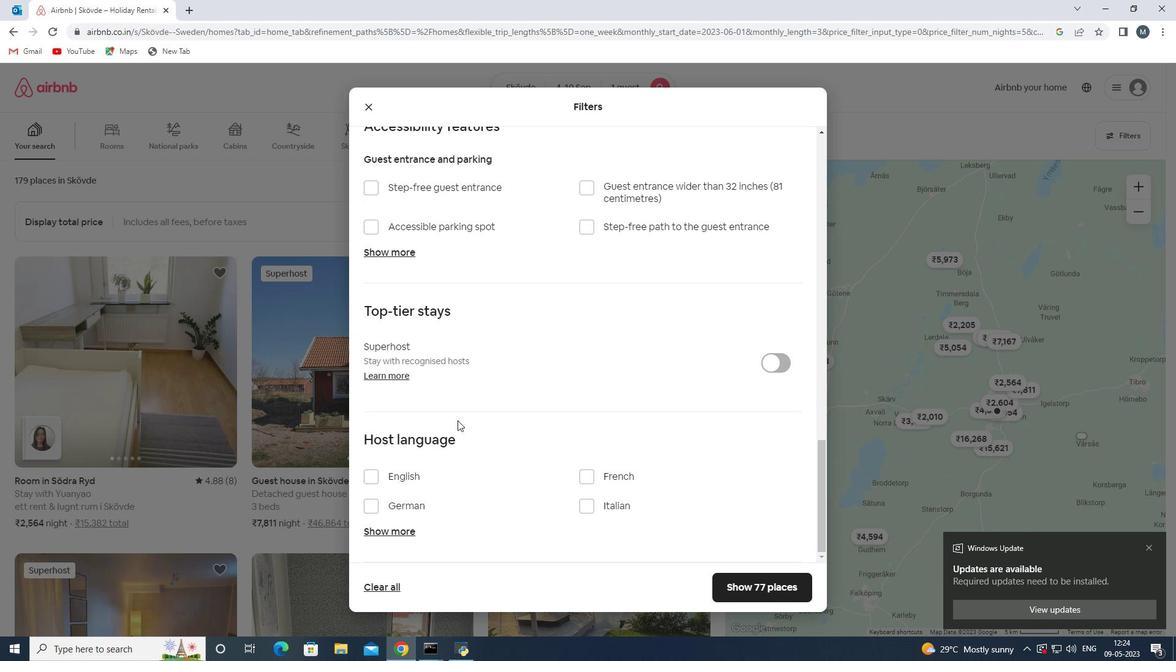 
Action: Mouse moved to (430, 470)
Screenshot: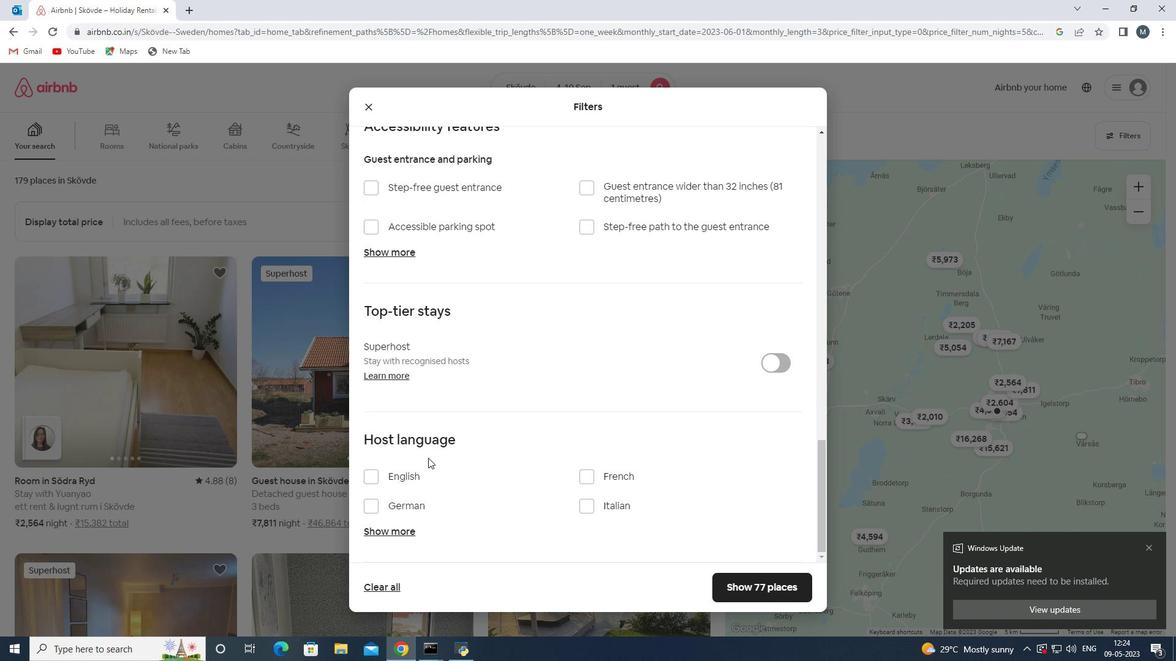 
Action: Mouse pressed left at (430, 470)
Screenshot: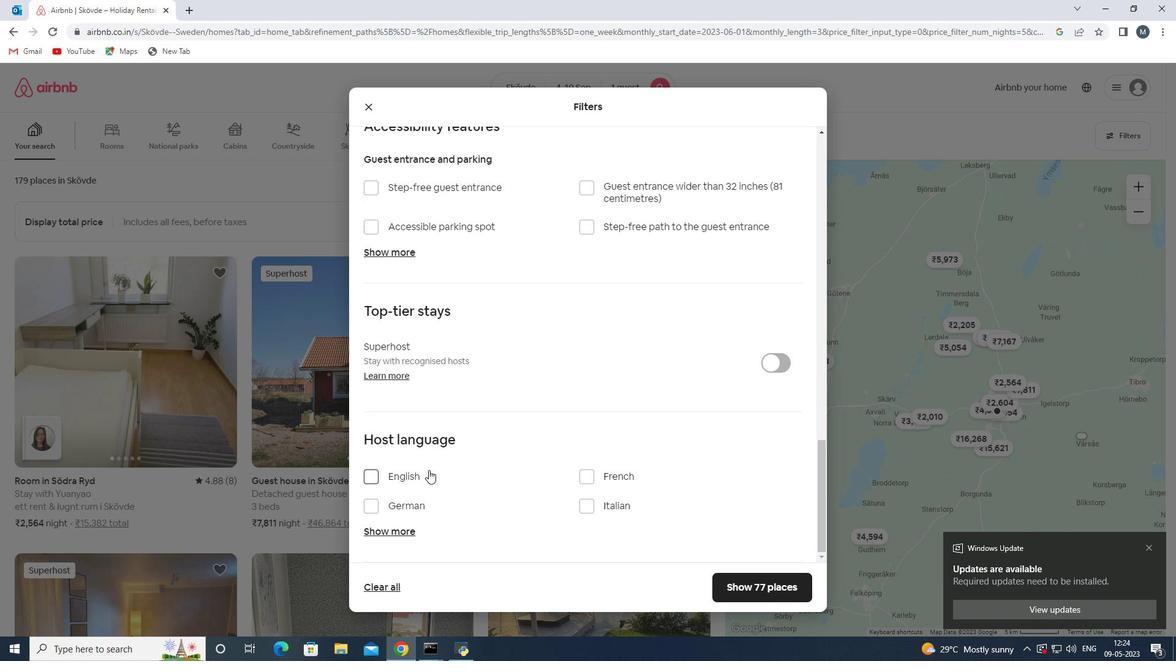 
Action: Mouse moved to (736, 583)
Screenshot: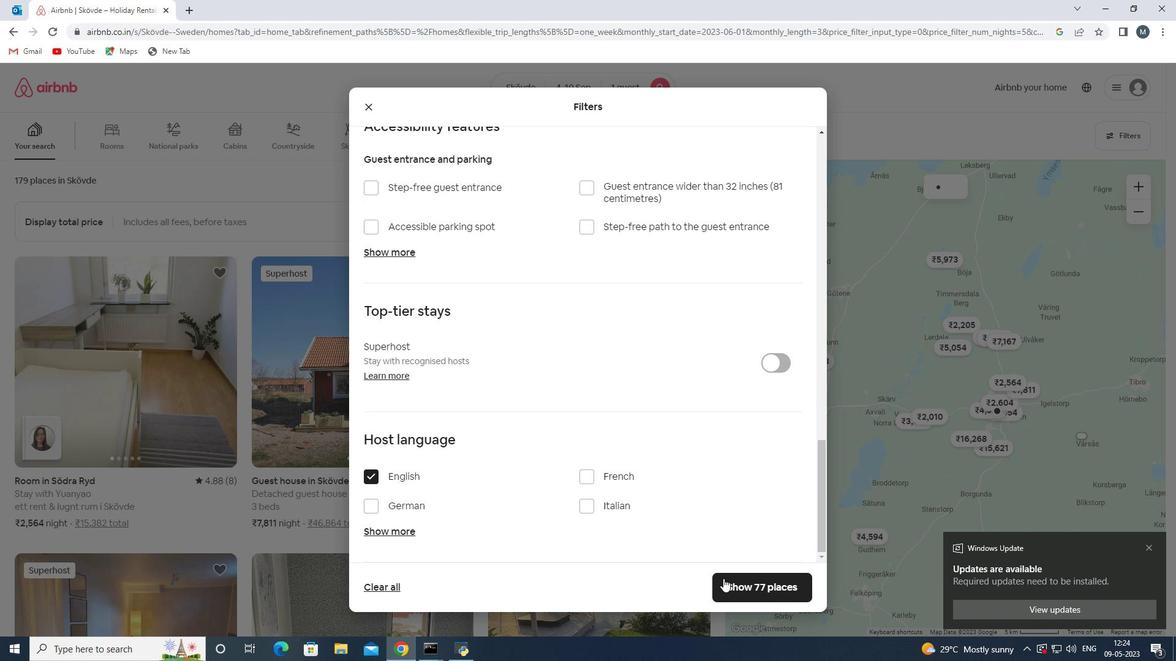 
Action: Mouse pressed left at (736, 583)
Screenshot: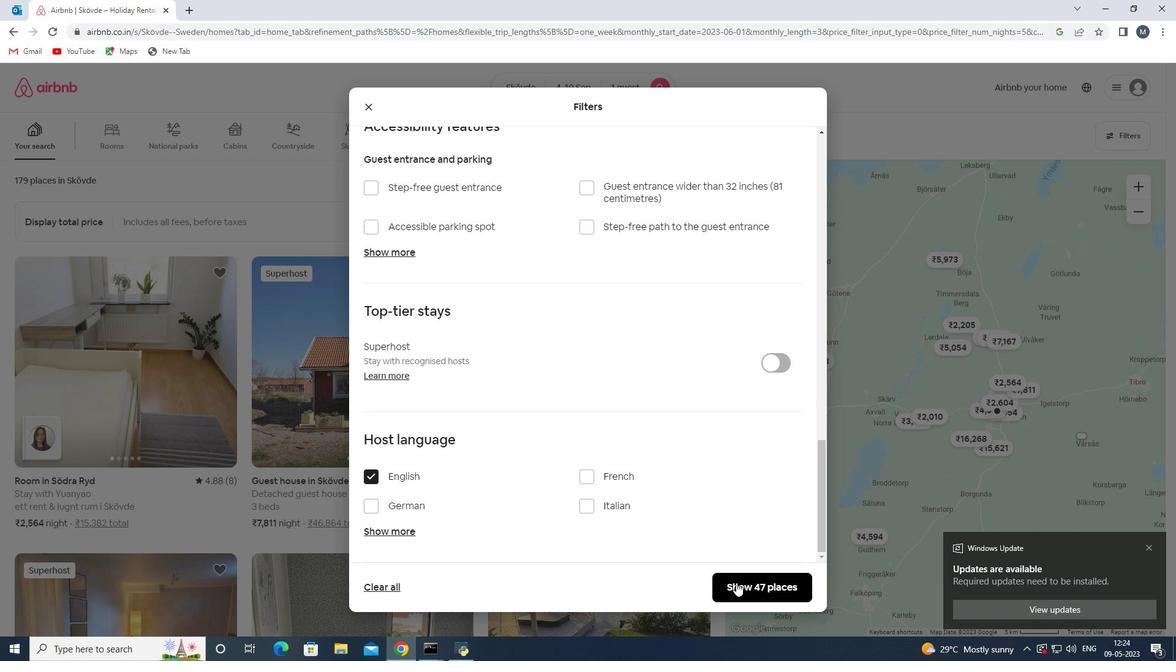
Action: Mouse moved to (707, 572)
Screenshot: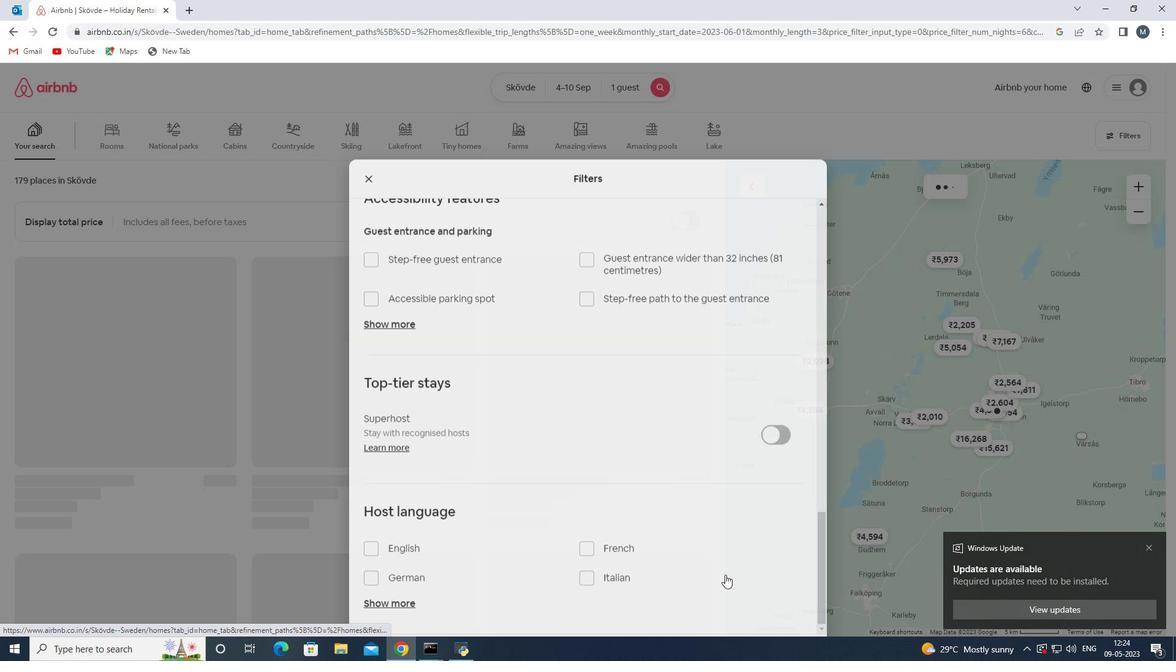 
